 Task: Reply to email with the signature Daisy Wilson with the subject Service renewal from softage.1@softage.net with the message I would like to request a change in the project timeline due to unforeseen circumstances. with CC to softage.2@softage.net with an attached document Data_sheet.pdf
Action: Mouse moved to (430, 547)
Screenshot: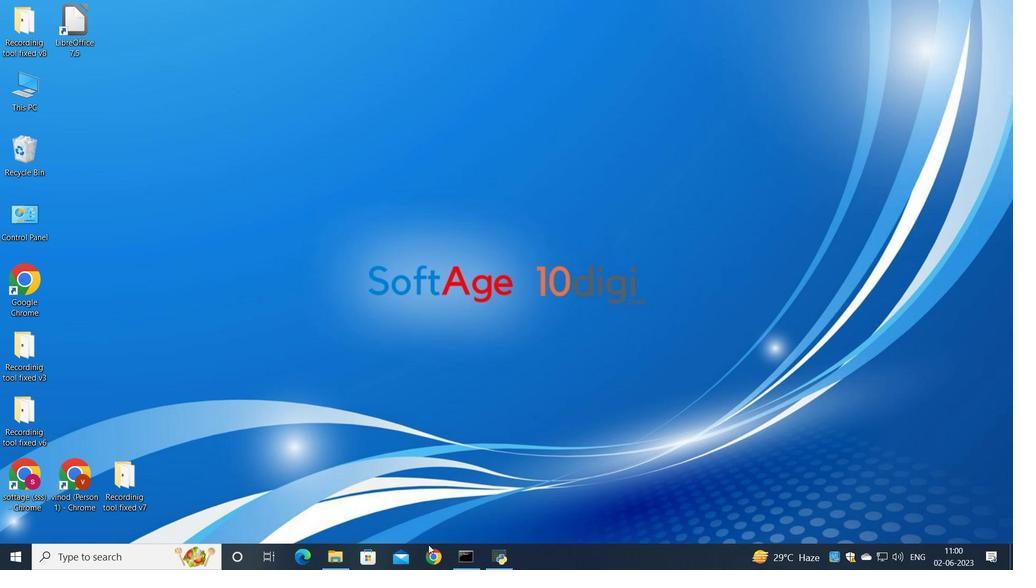 
Action: Mouse pressed left at (430, 547)
Screenshot: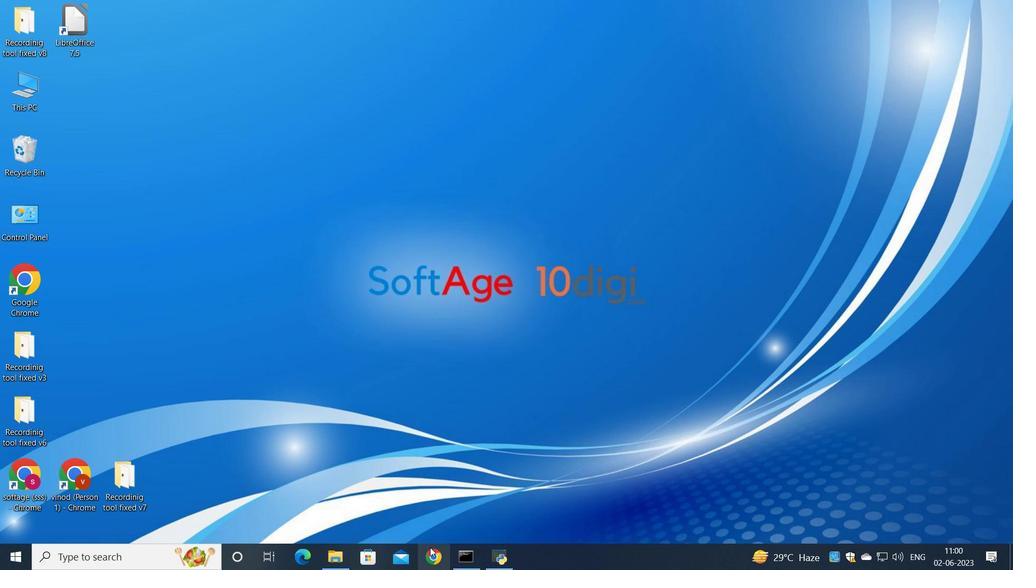 
Action: Mouse moved to (438, 328)
Screenshot: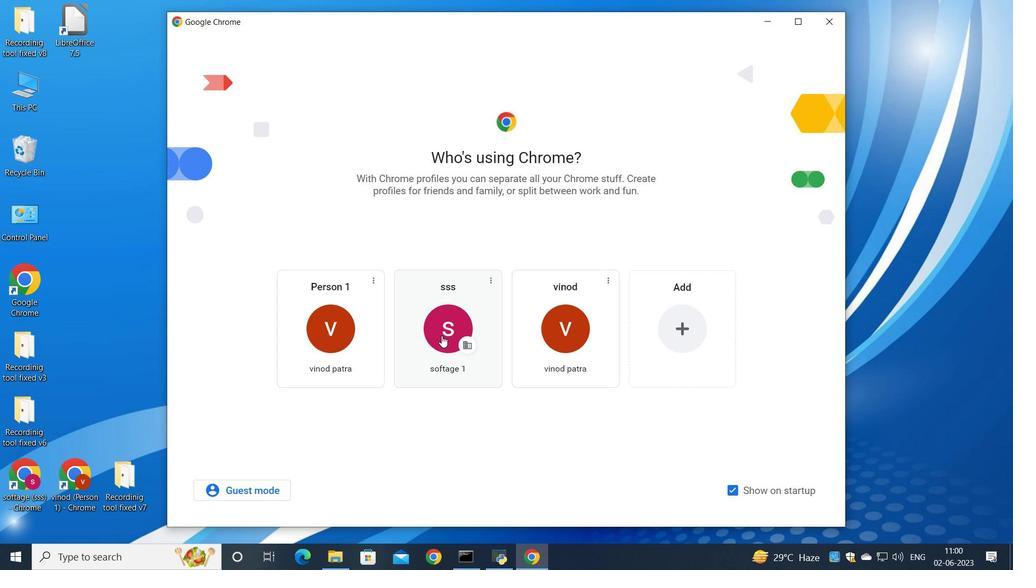 
Action: Mouse pressed left at (438, 328)
Screenshot: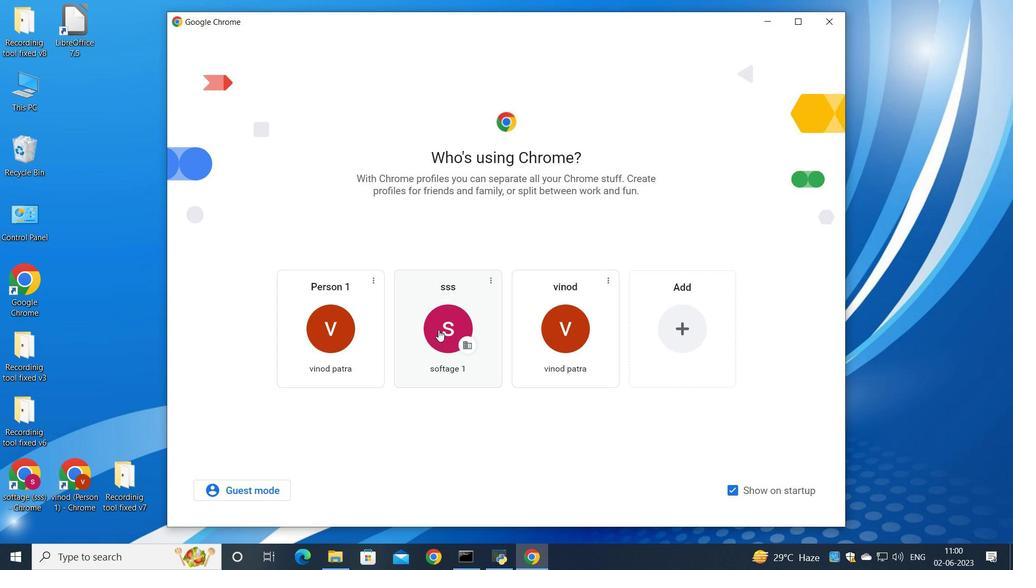 
Action: Mouse moved to (884, 89)
Screenshot: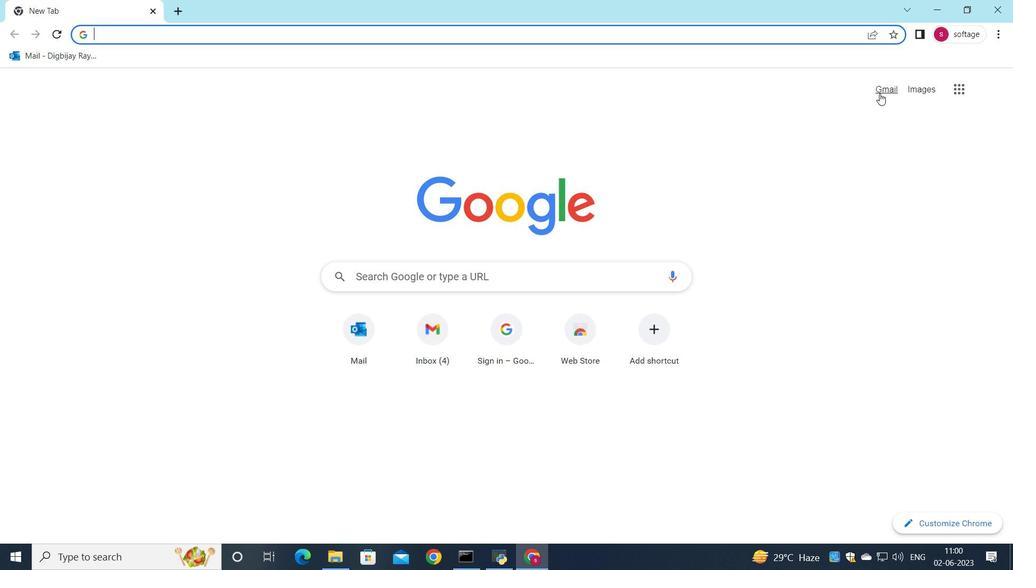 
Action: Mouse pressed left at (884, 89)
Screenshot: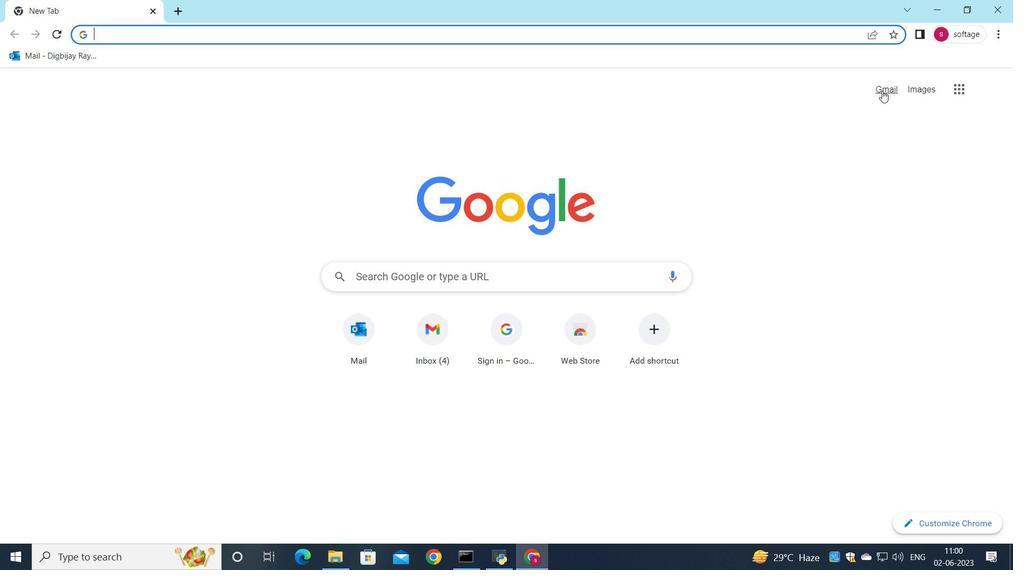 
Action: Mouse moved to (864, 89)
Screenshot: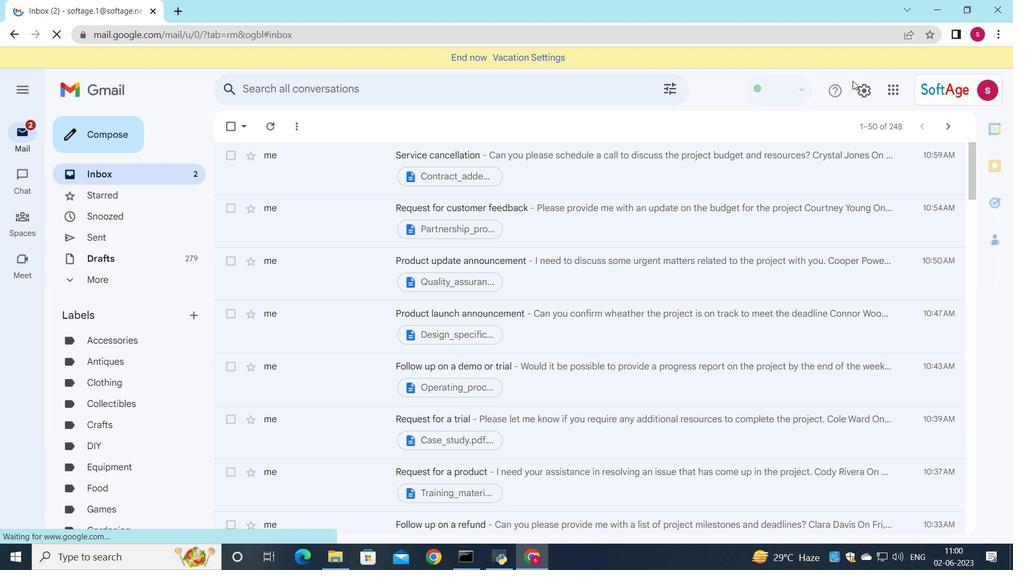 
Action: Mouse pressed left at (864, 89)
Screenshot: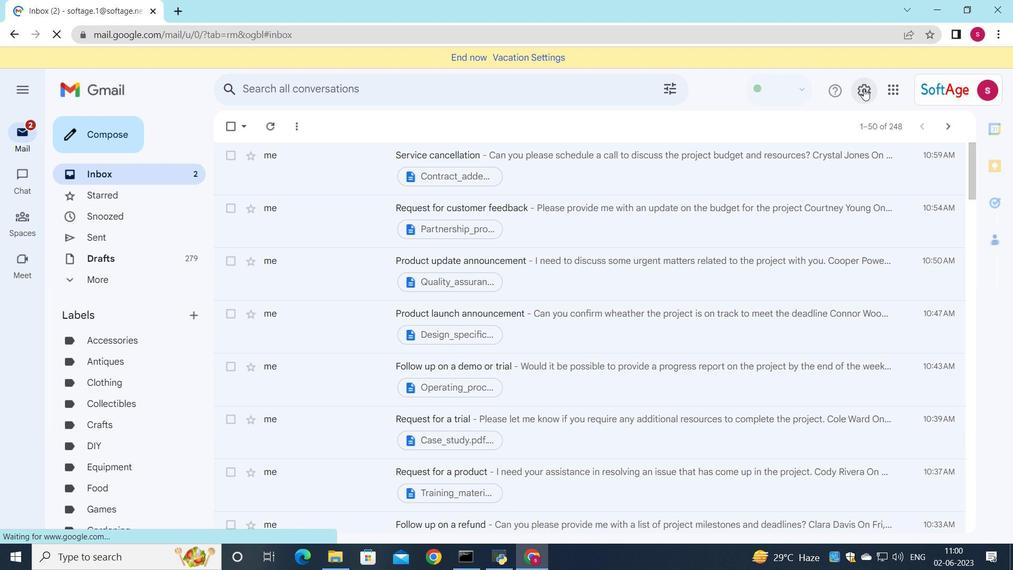 
Action: Mouse moved to (876, 153)
Screenshot: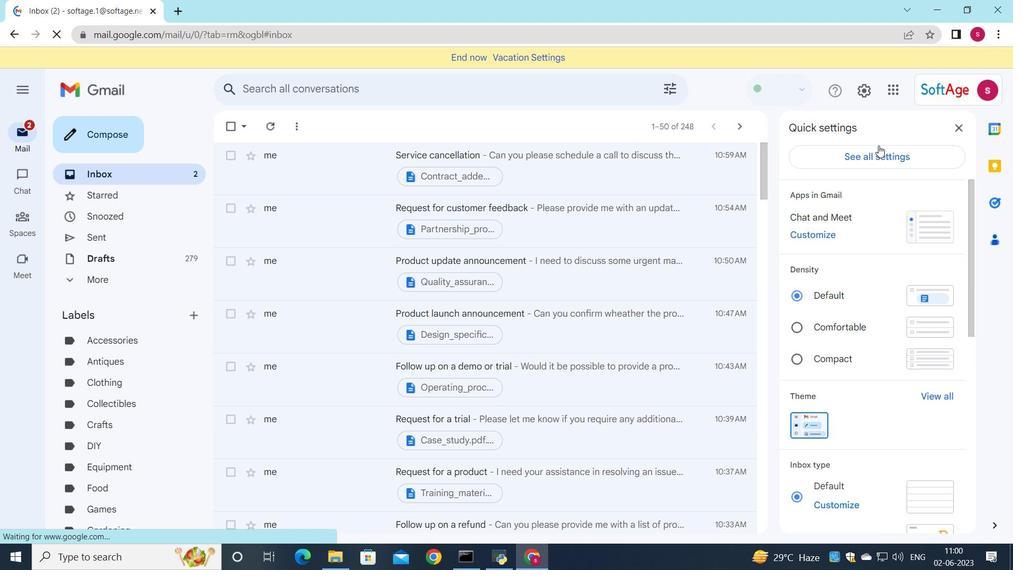 
Action: Mouse pressed left at (876, 153)
Screenshot: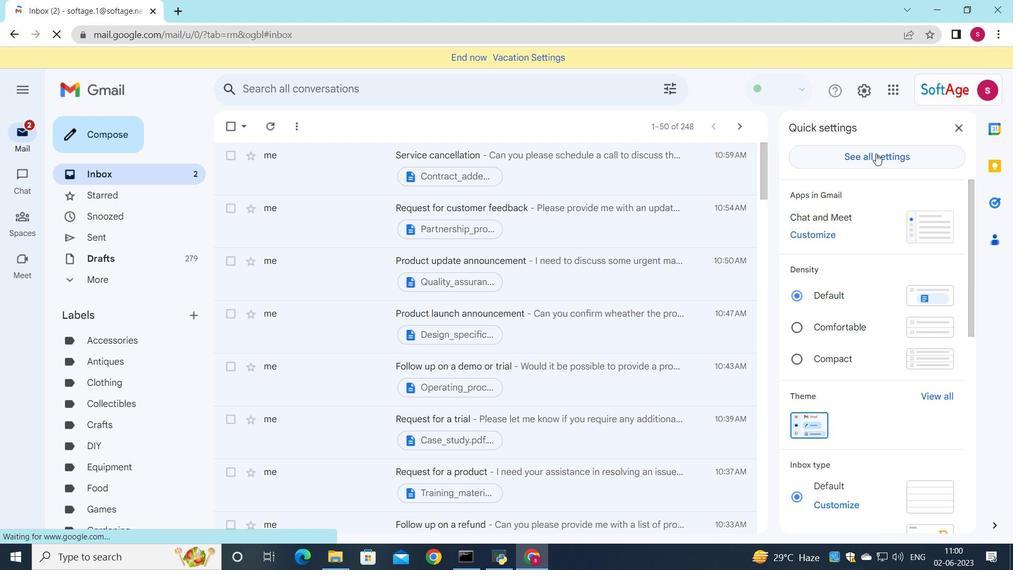 
Action: Mouse moved to (536, 272)
Screenshot: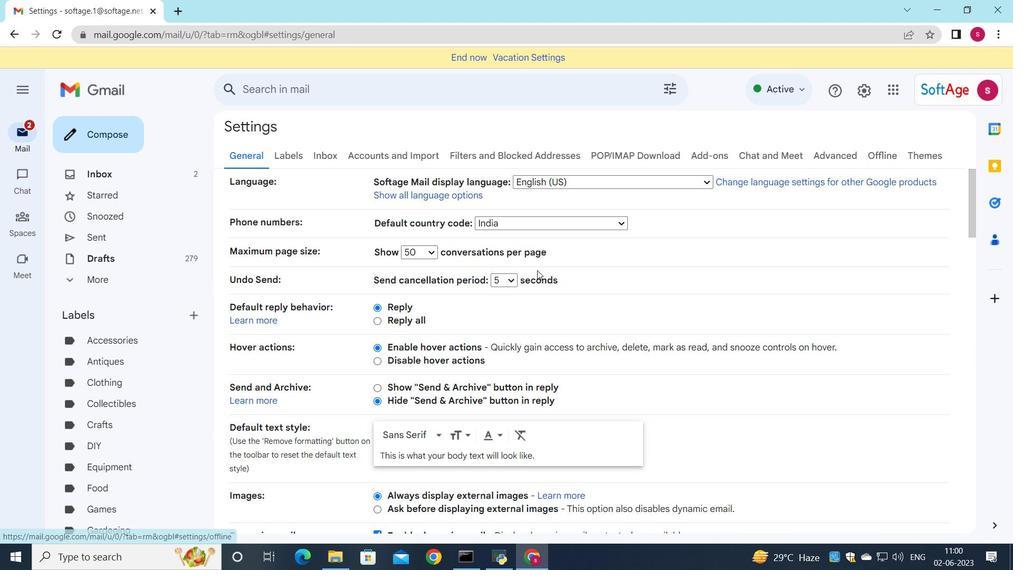 
Action: Mouse scrolled (536, 272) with delta (0, 0)
Screenshot: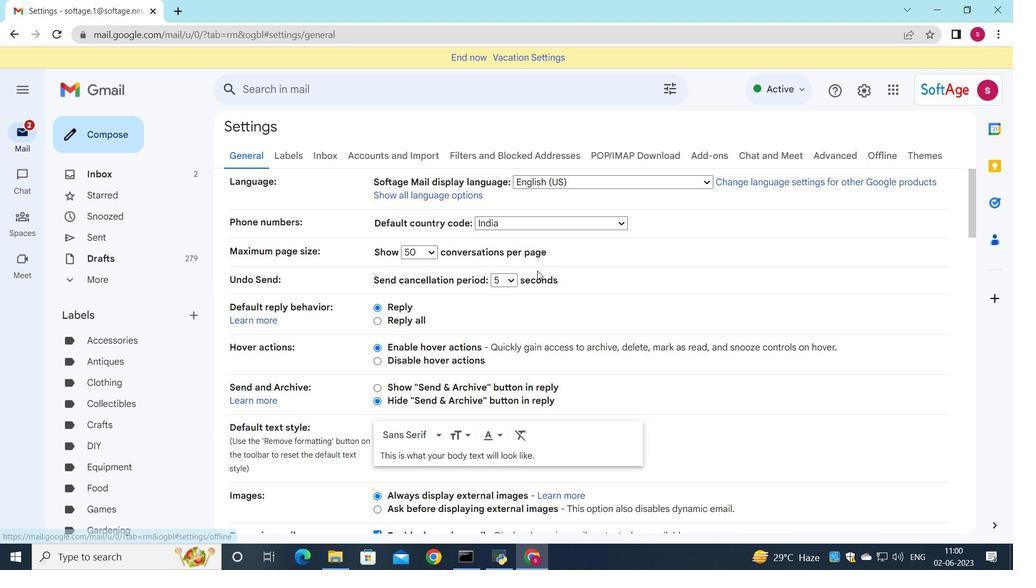 
Action: Mouse scrolled (536, 272) with delta (0, 0)
Screenshot: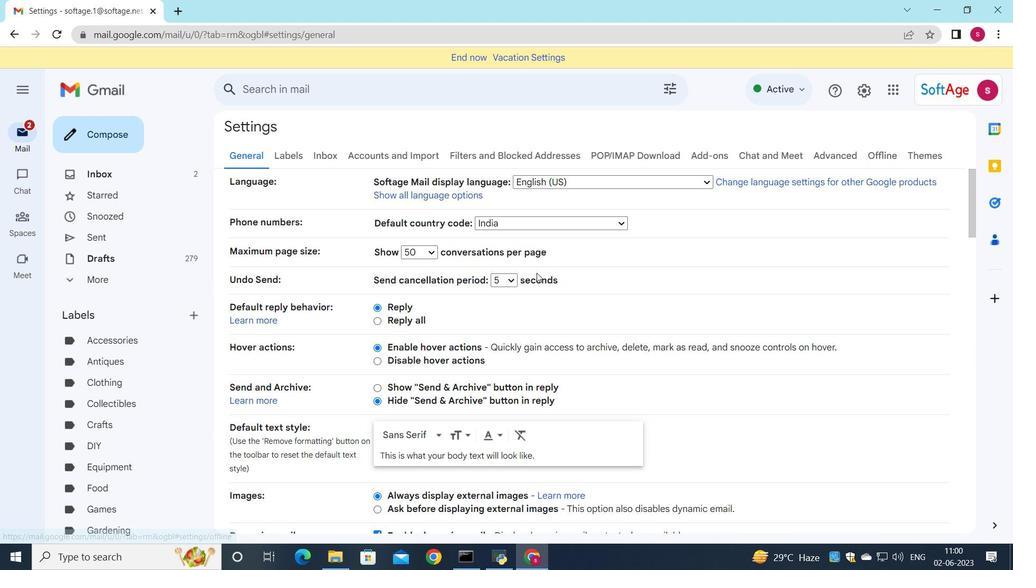 
Action: Mouse scrolled (536, 272) with delta (0, 0)
Screenshot: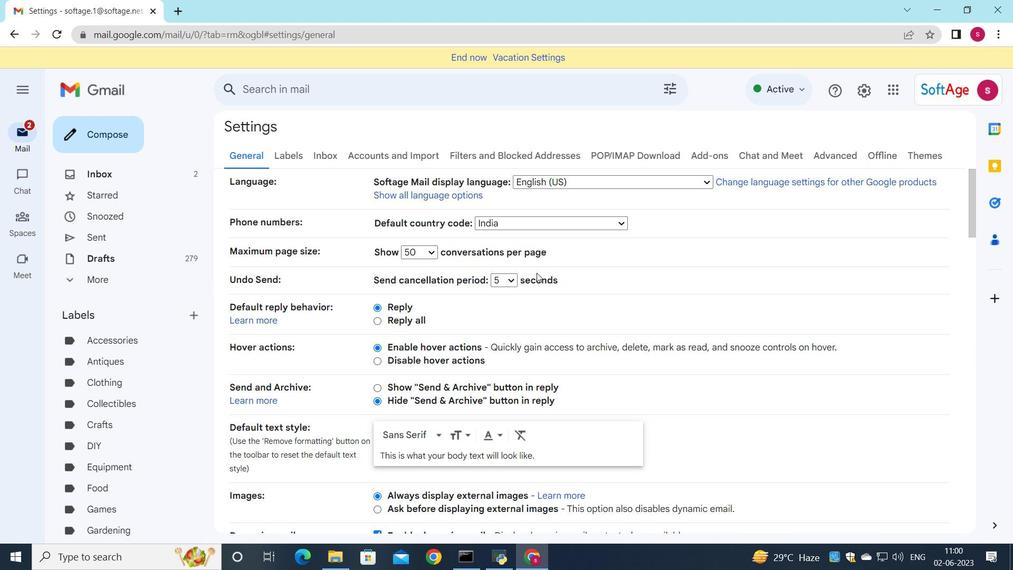 
Action: Mouse moved to (536, 273)
Screenshot: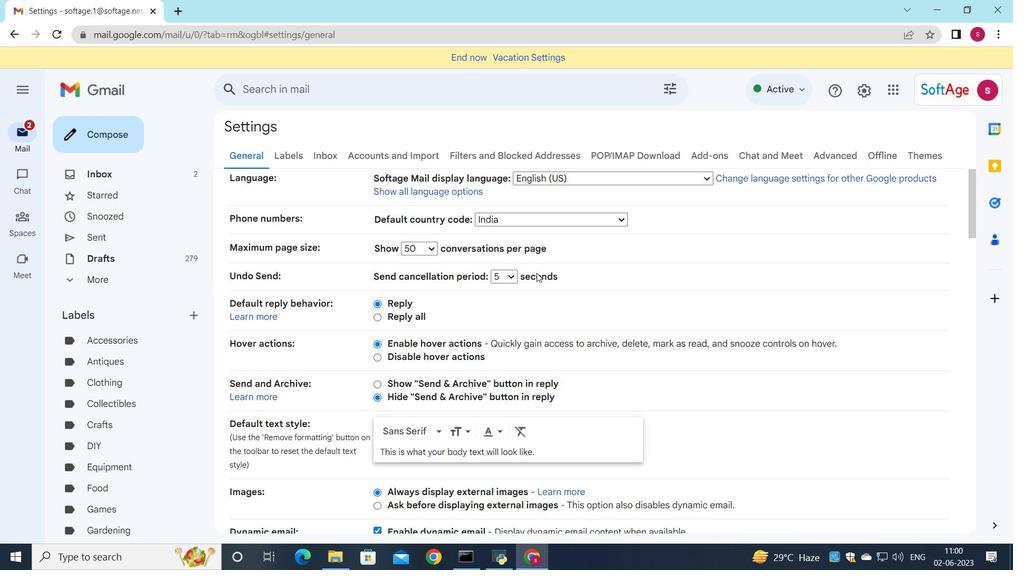 
Action: Mouse scrolled (536, 273) with delta (0, 0)
Screenshot: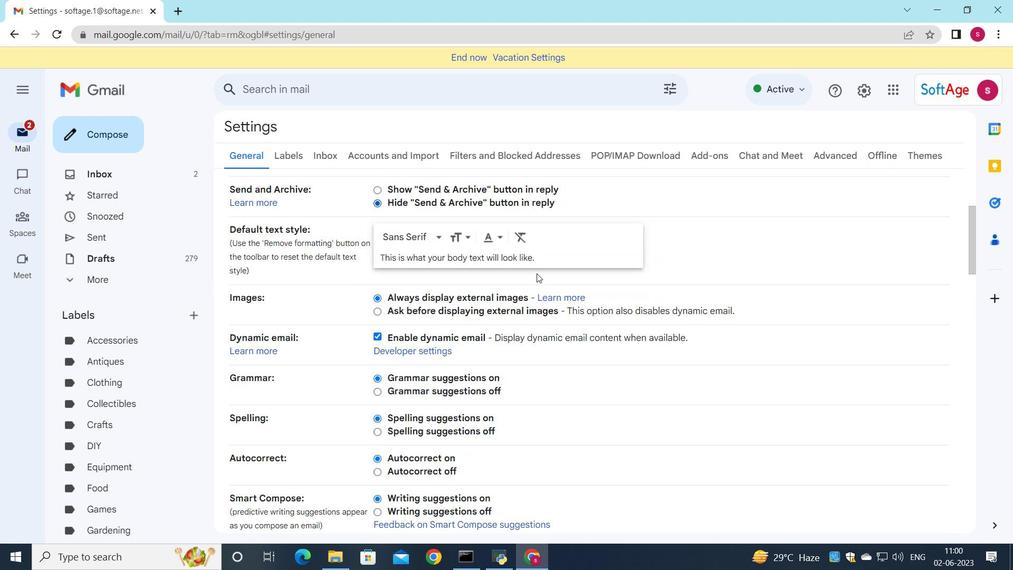
Action: Mouse scrolled (536, 273) with delta (0, 0)
Screenshot: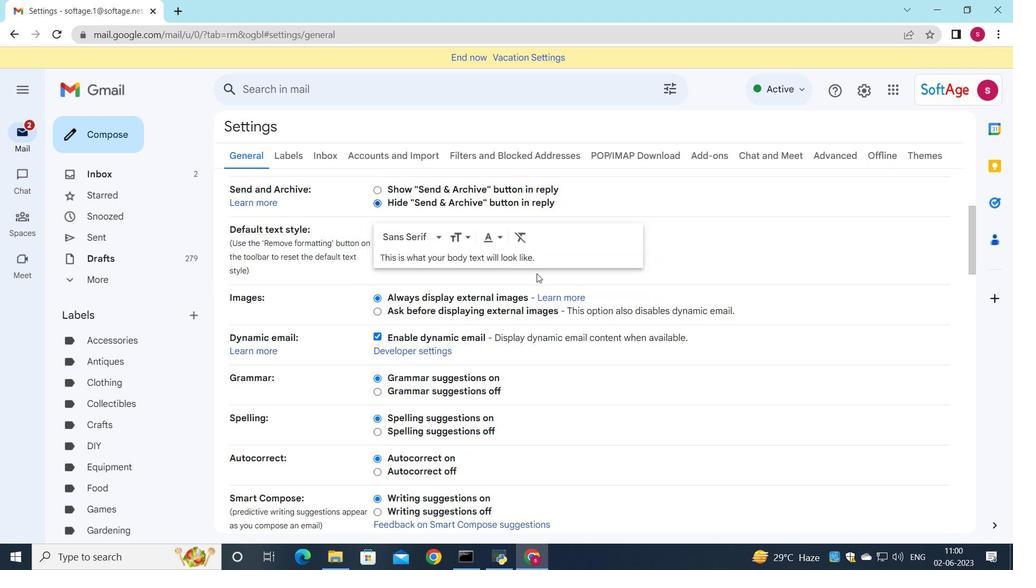 
Action: Mouse scrolled (536, 273) with delta (0, 0)
Screenshot: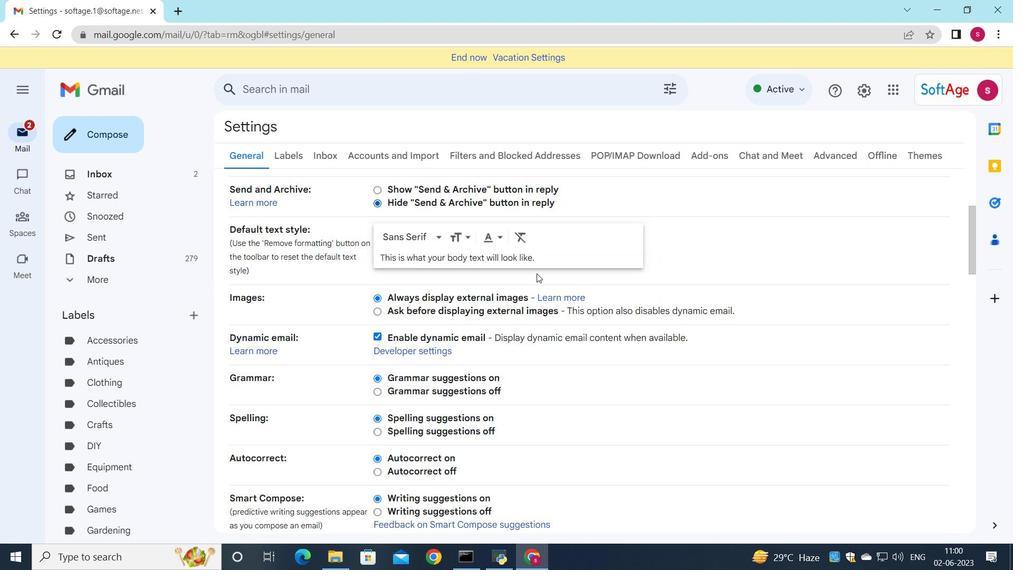 
Action: Mouse scrolled (536, 273) with delta (0, 0)
Screenshot: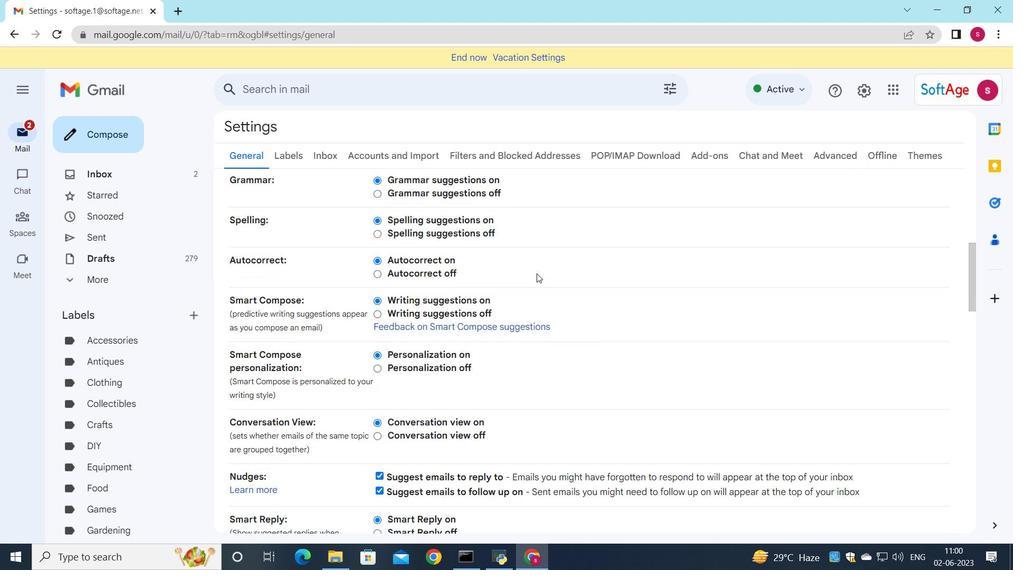 
Action: Mouse scrolled (536, 273) with delta (0, 0)
Screenshot: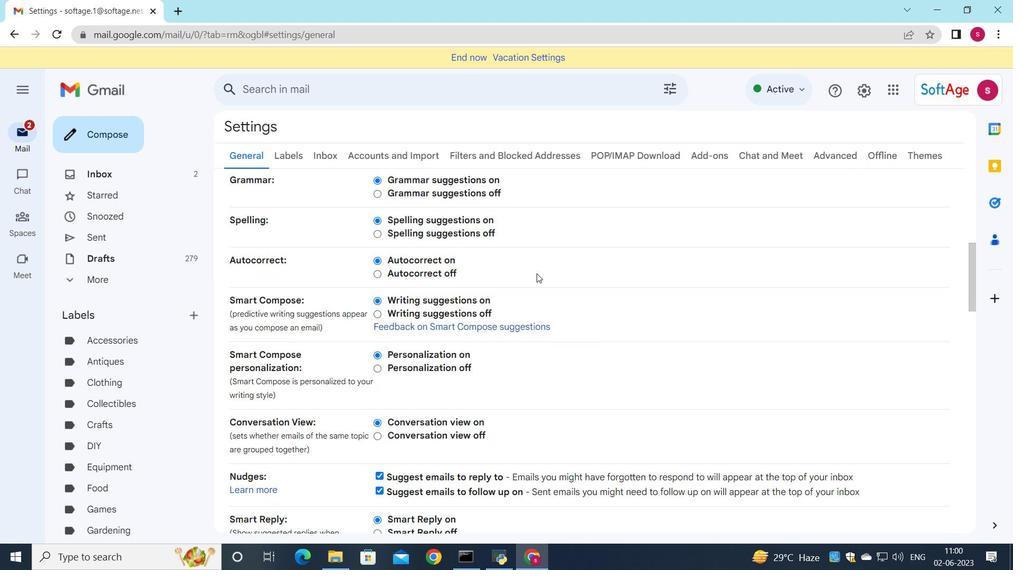 
Action: Mouse scrolled (536, 273) with delta (0, 0)
Screenshot: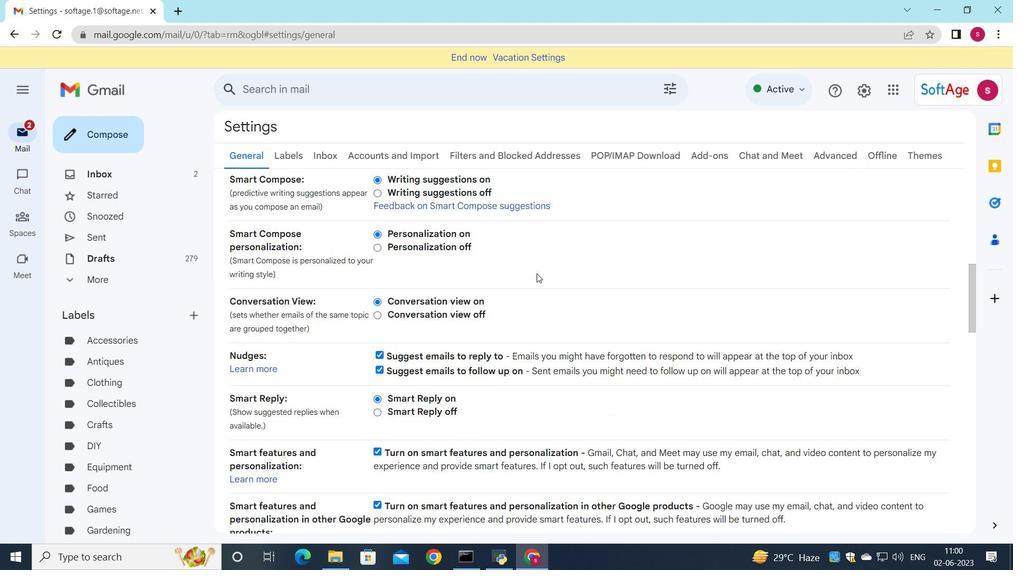 
Action: Mouse scrolled (536, 273) with delta (0, 0)
Screenshot: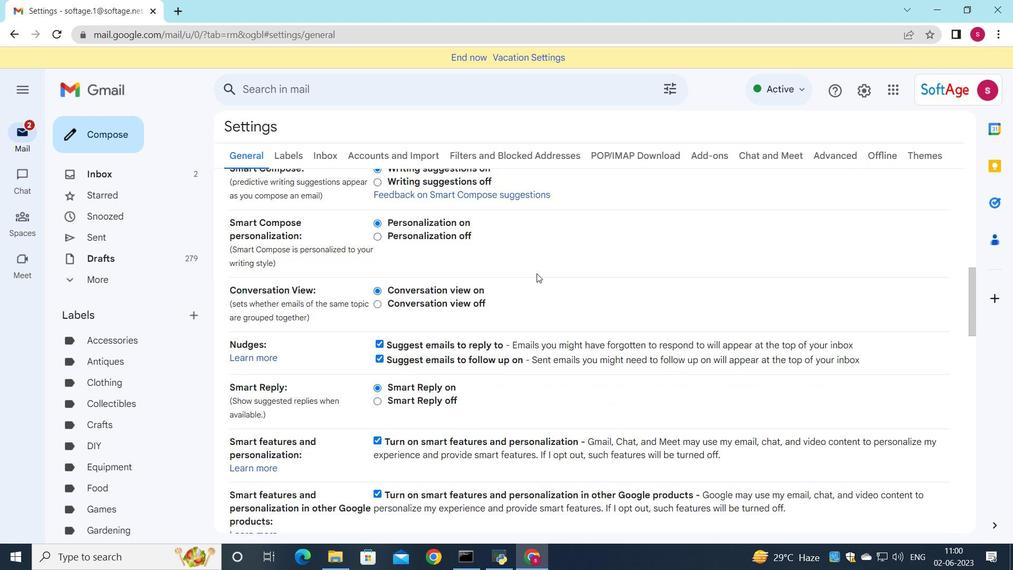 
Action: Mouse scrolled (536, 273) with delta (0, 0)
Screenshot: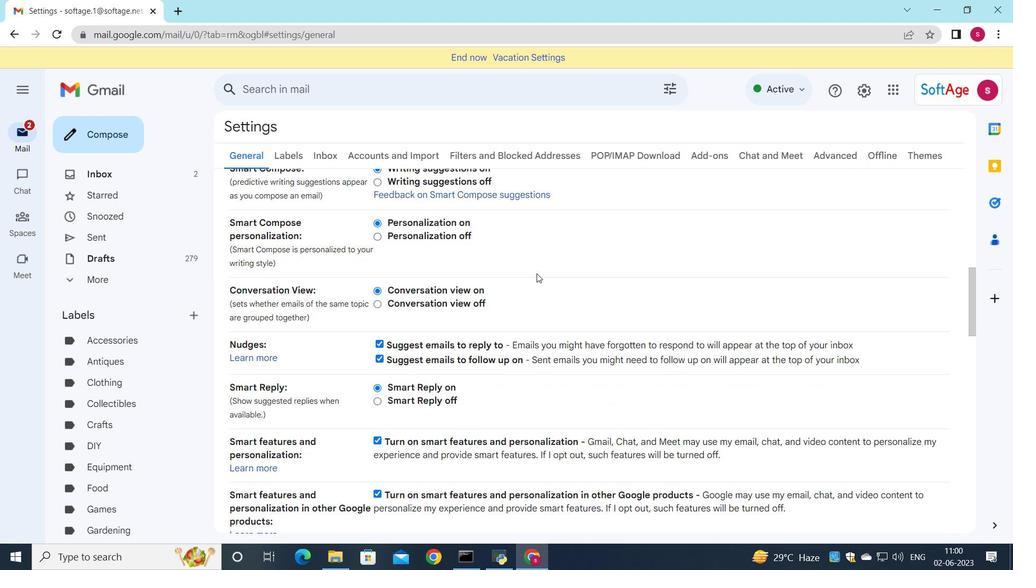 
Action: Mouse moved to (540, 270)
Screenshot: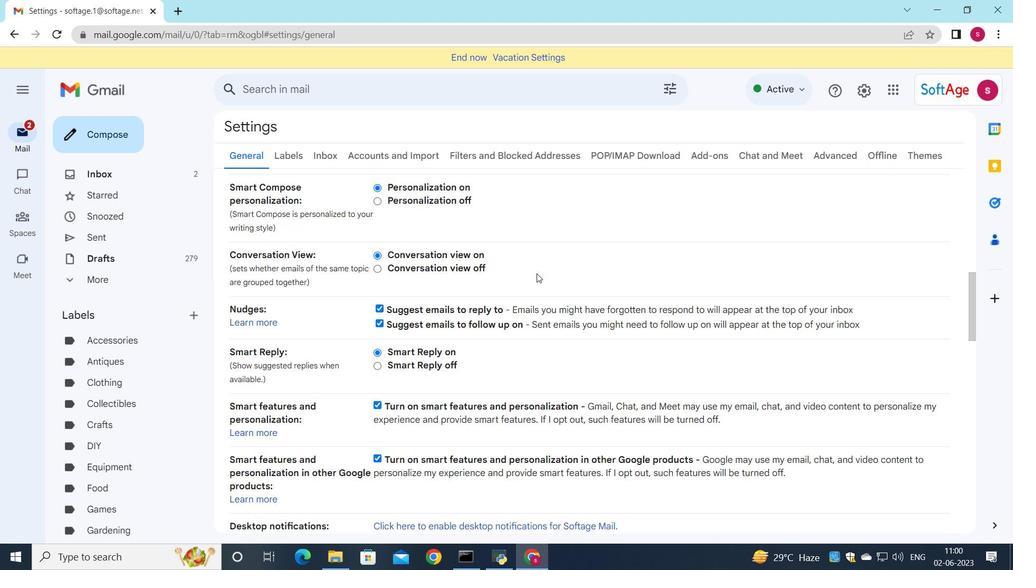 
Action: Mouse scrolled (540, 270) with delta (0, 0)
Screenshot: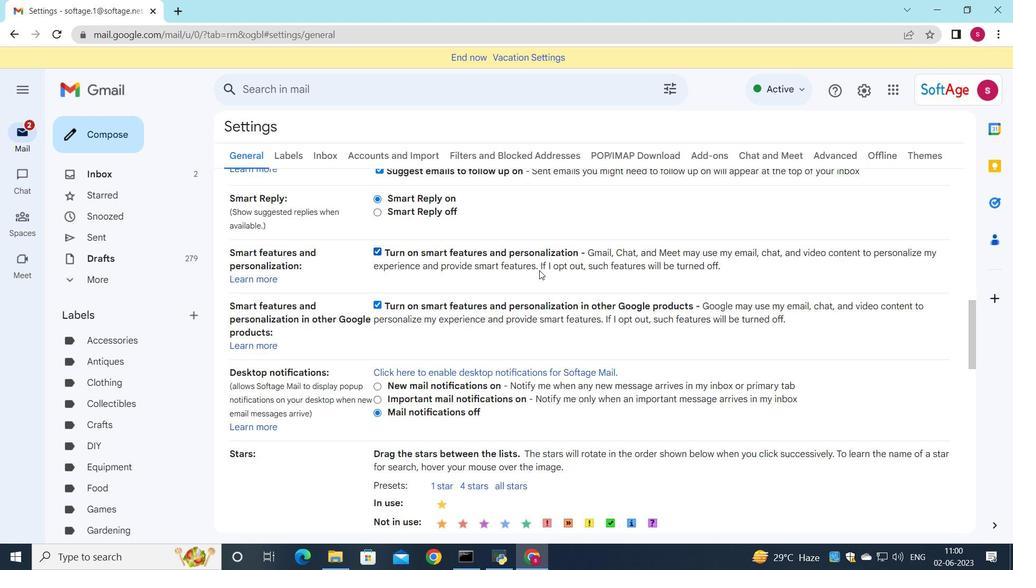 
Action: Mouse scrolled (540, 270) with delta (0, 0)
Screenshot: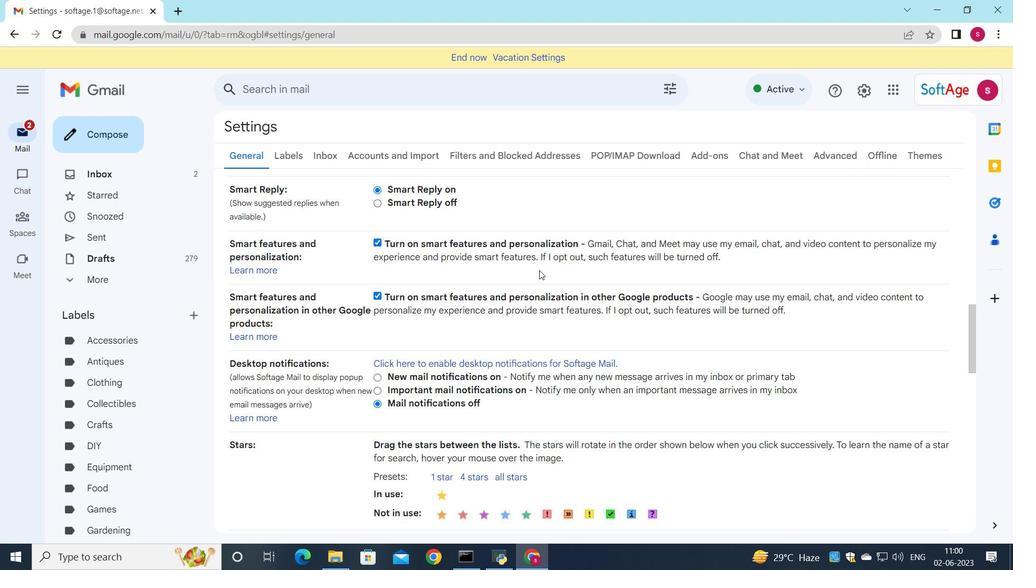 
Action: Mouse scrolled (540, 270) with delta (0, 0)
Screenshot: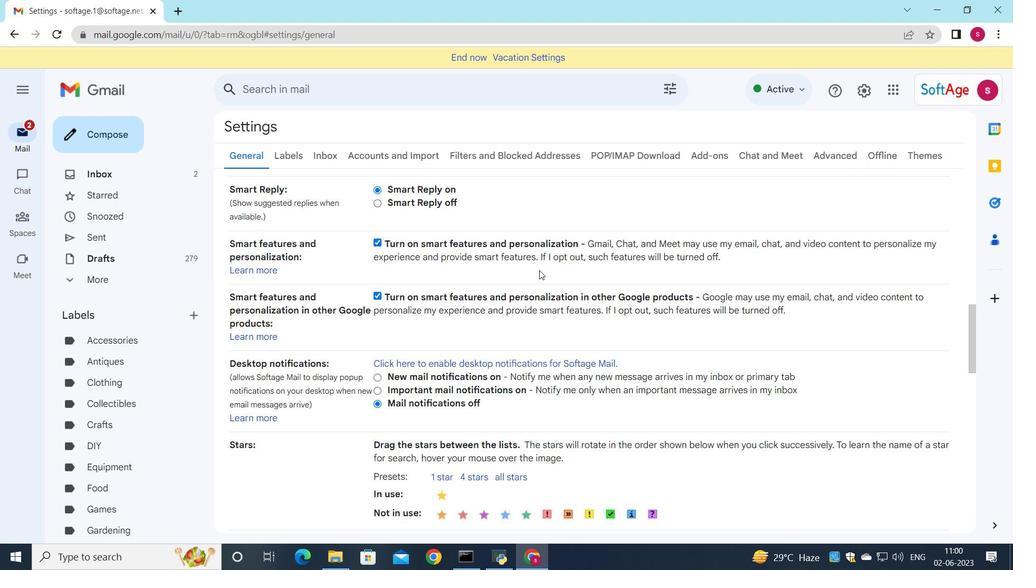 
Action: Mouse scrolled (540, 270) with delta (0, 0)
Screenshot: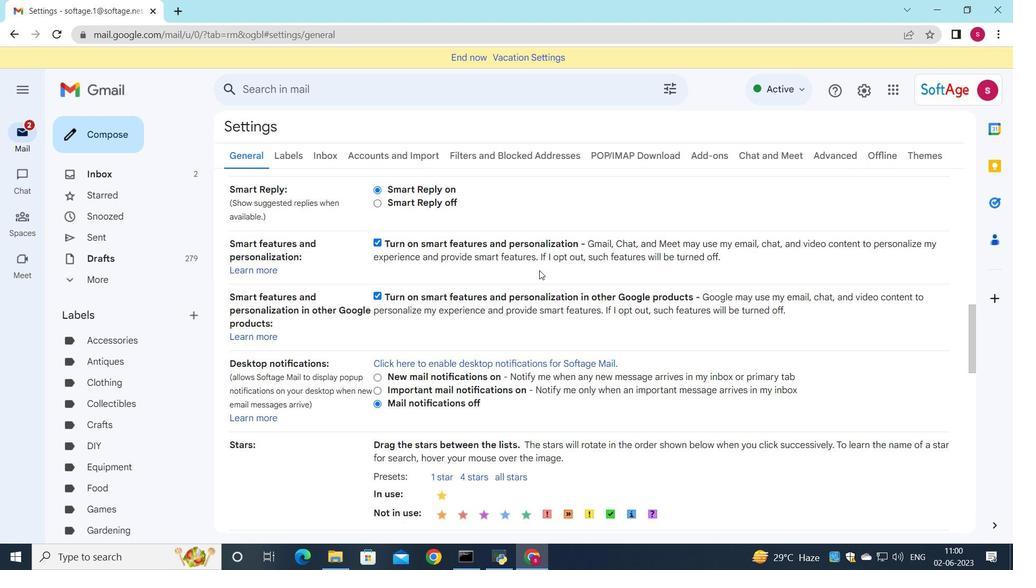 
Action: Mouse scrolled (540, 270) with delta (0, 0)
Screenshot: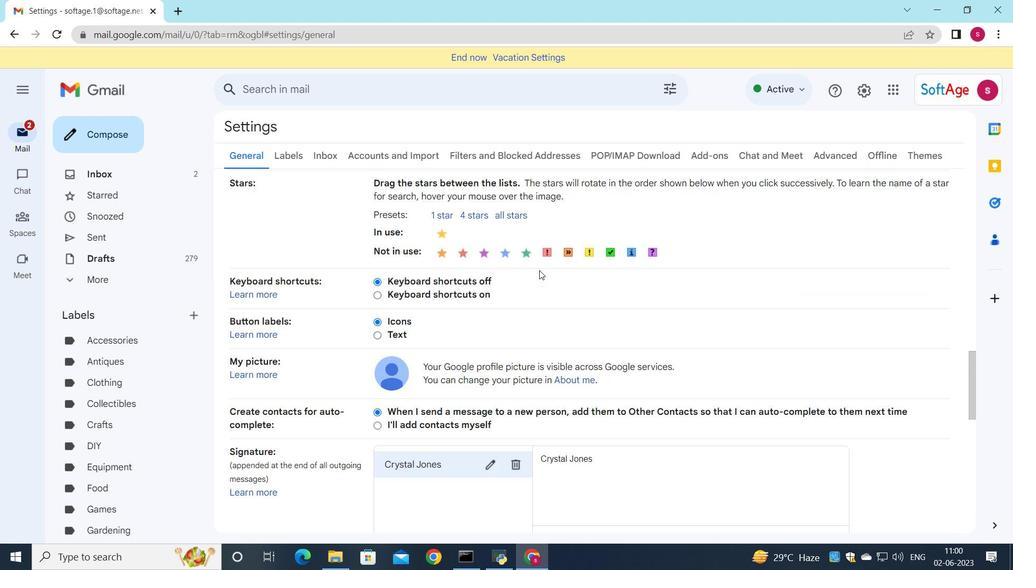 
Action: Mouse scrolled (540, 270) with delta (0, 0)
Screenshot: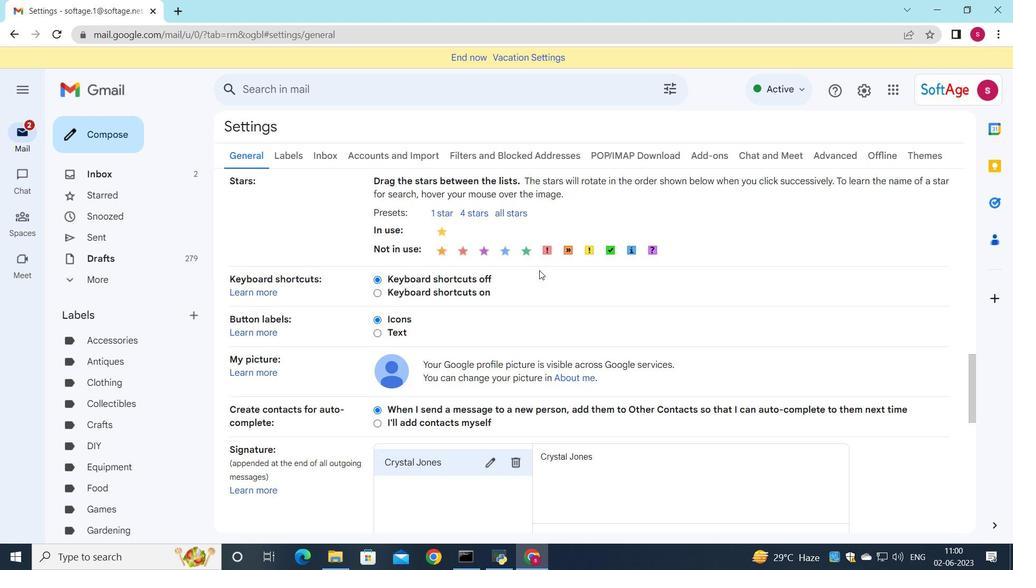 
Action: Mouse scrolled (540, 270) with delta (0, 0)
Screenshot: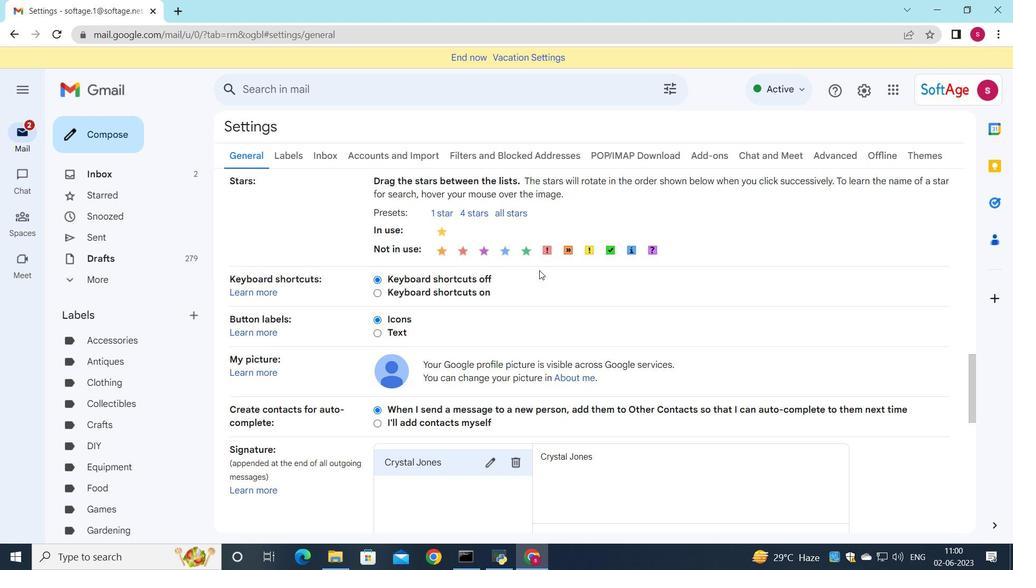 
Action: Mouse moved to (521, 263)
Screenshot: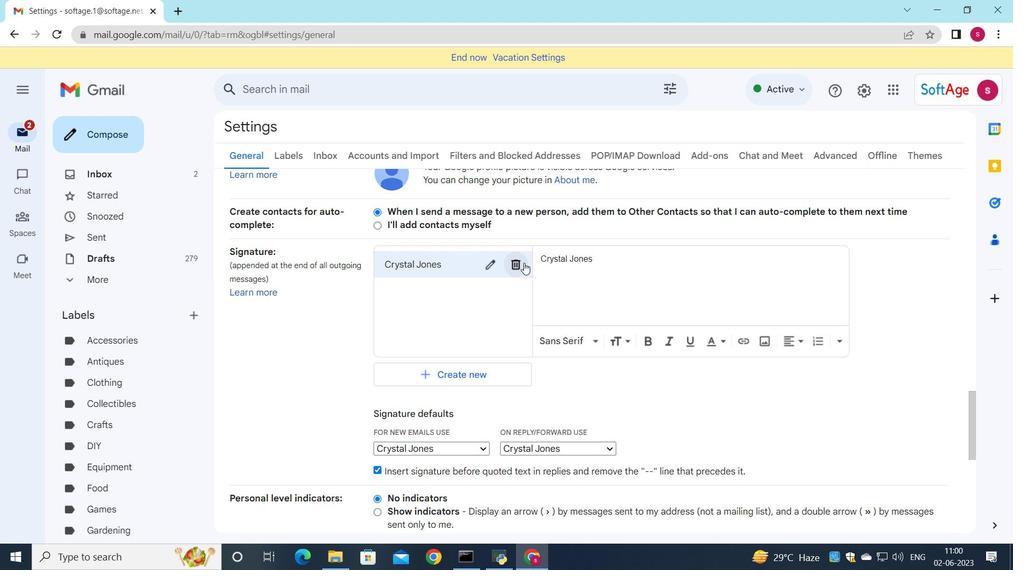 
Action: Mouse pressed left at (521, 263)
Screenshot: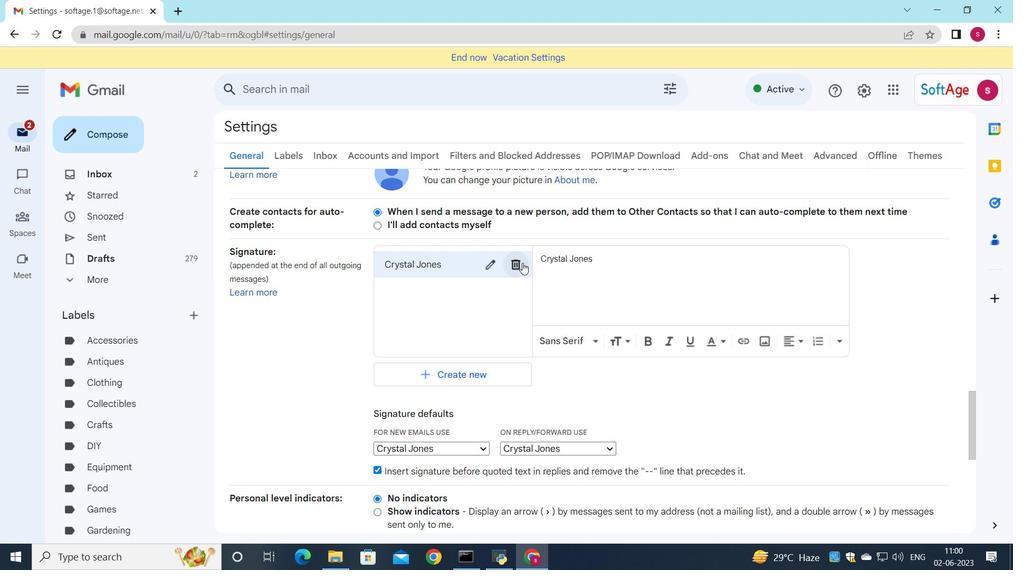 
Action: Mouse moved to (620, 321)
Screenshot: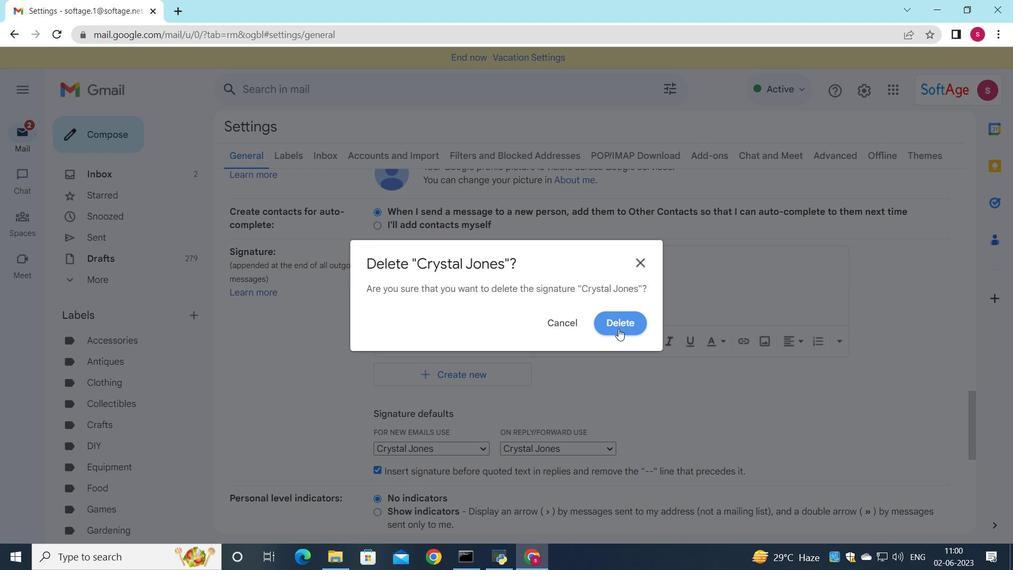 
Action: Mouse pressed left at (620, 321)
Screenshot: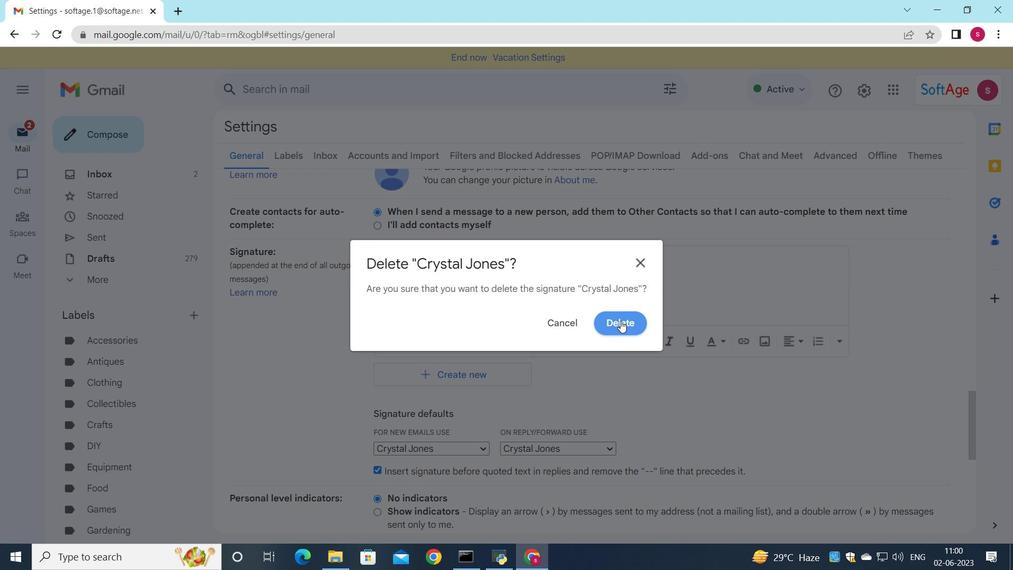 
Action: Mouse moved to (444, 281)
Screenshot: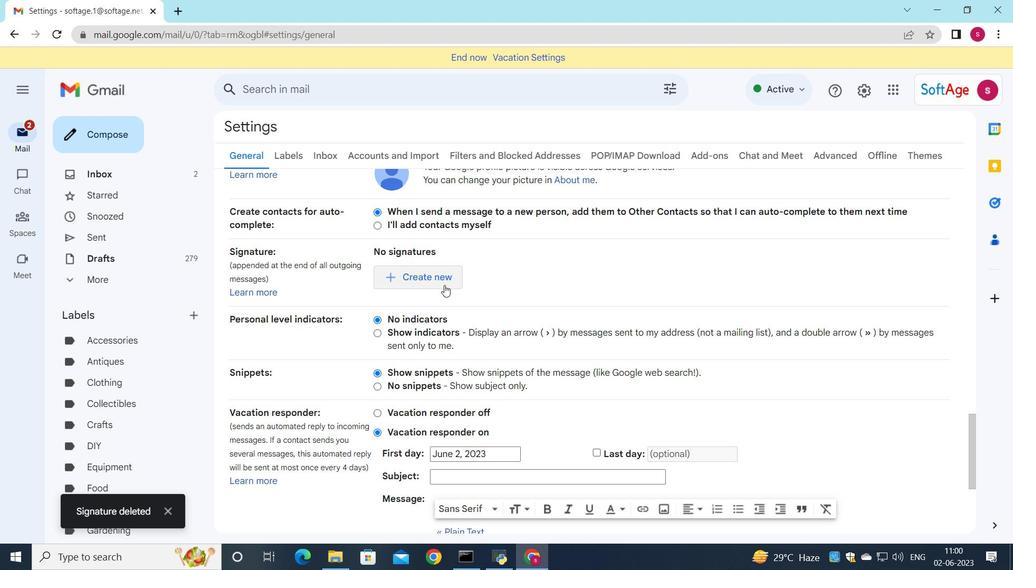 
Action: Mouse pressed left at (444, 281)
Screenshot: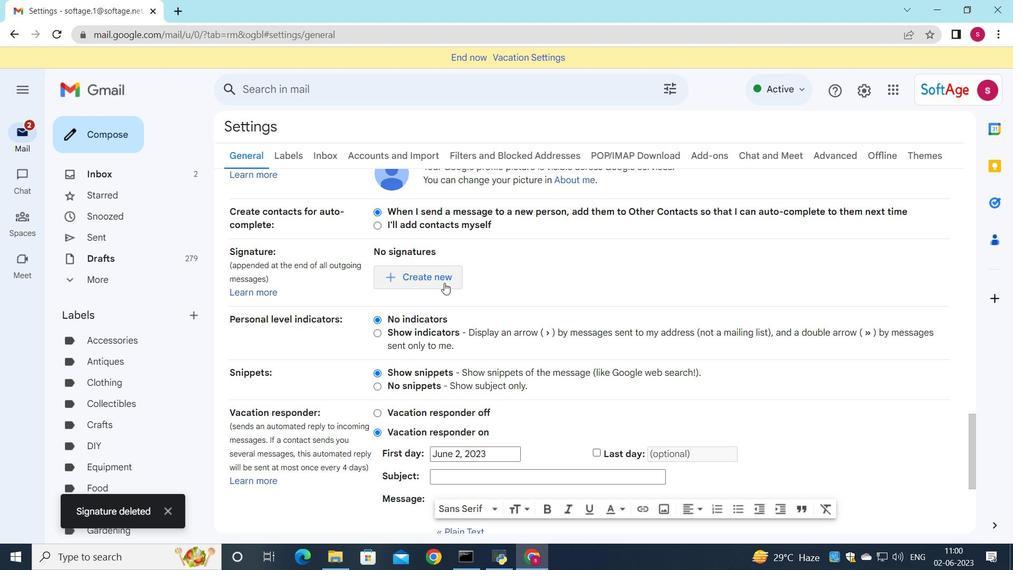 
Action: Mouse moved to (535, 270)
Screenshot: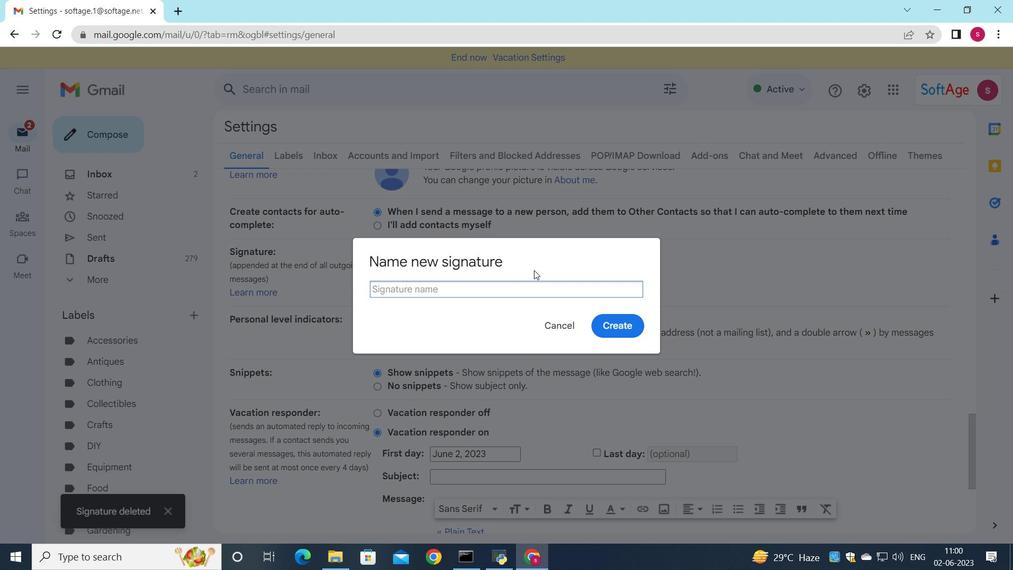 
Action: Key pressed <Key.shift>daisy<Key.space><Key.backspace><Key.backspace><Key.backspace><Key.backspace><Key.backspace><Key.backspace><Key.backspace><Key.backspace><Key.shift>Daisy<Key.space><Key.shift>Wilson
Screenshot: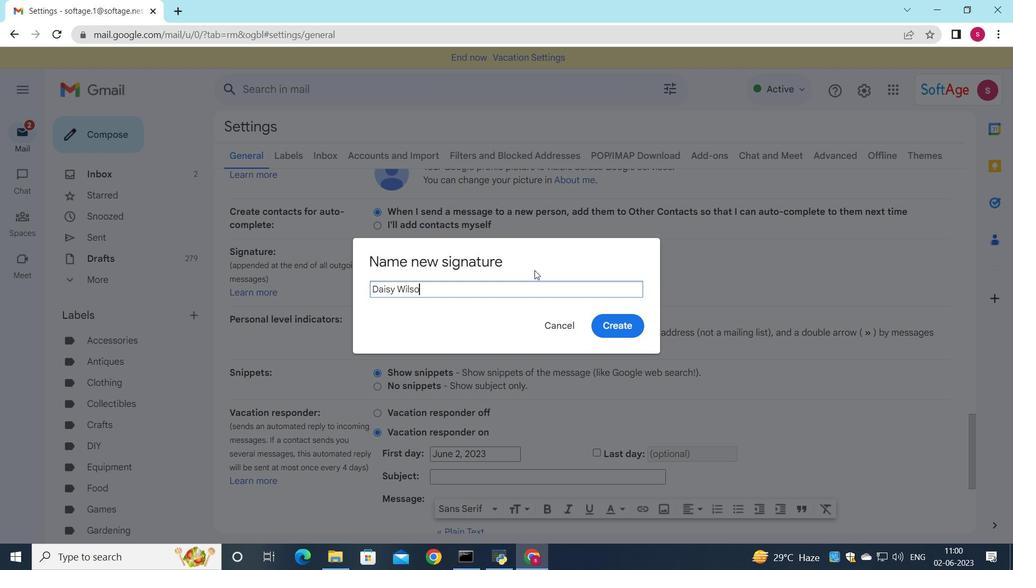 
Action: Mouse moved to (621, 333)
Screenshot: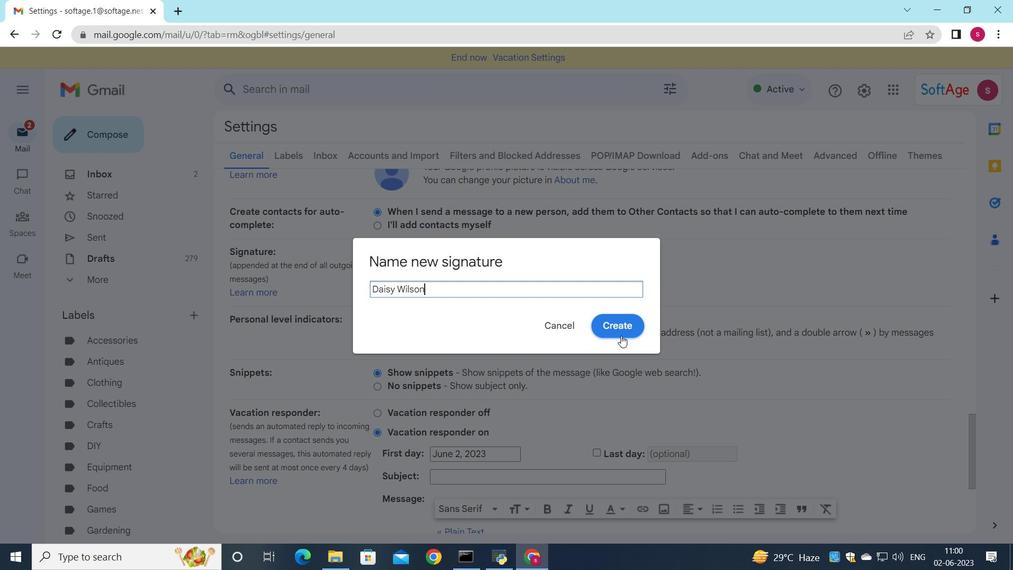
Action: Mouse pressed left at (621, 333)
Screenshot: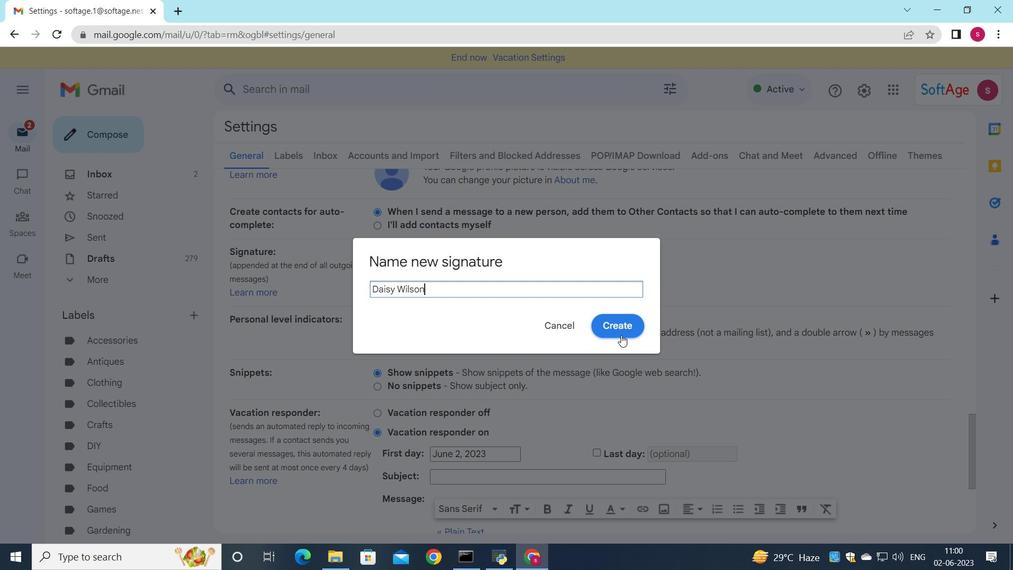 
Action: Mouse moved to (619, 301)
Screenshot: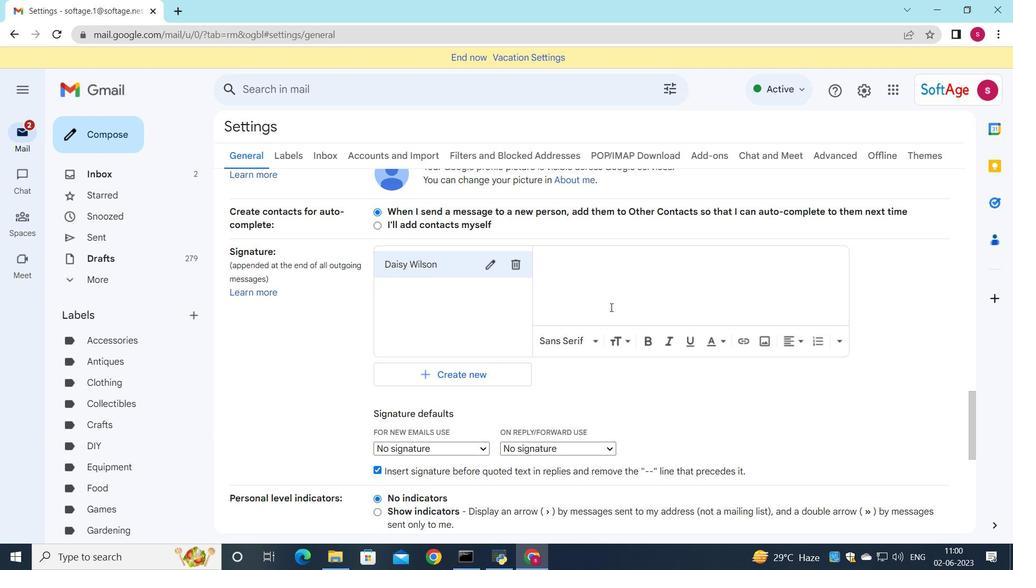 
Action: Mouse pressed left at (619, 301)
Screenshot: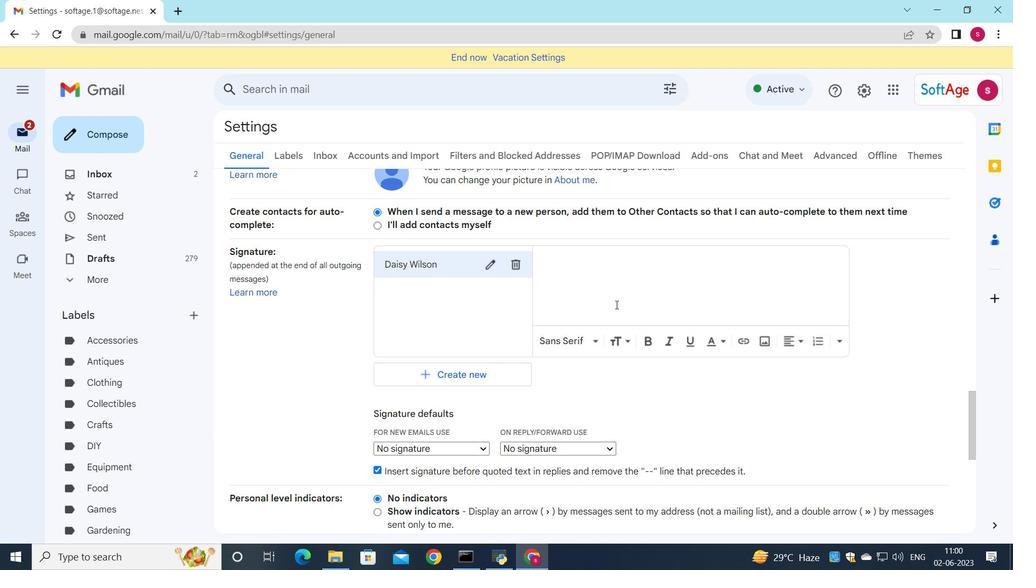 
Action: Mouse moved to (598, 299)
Screenshot: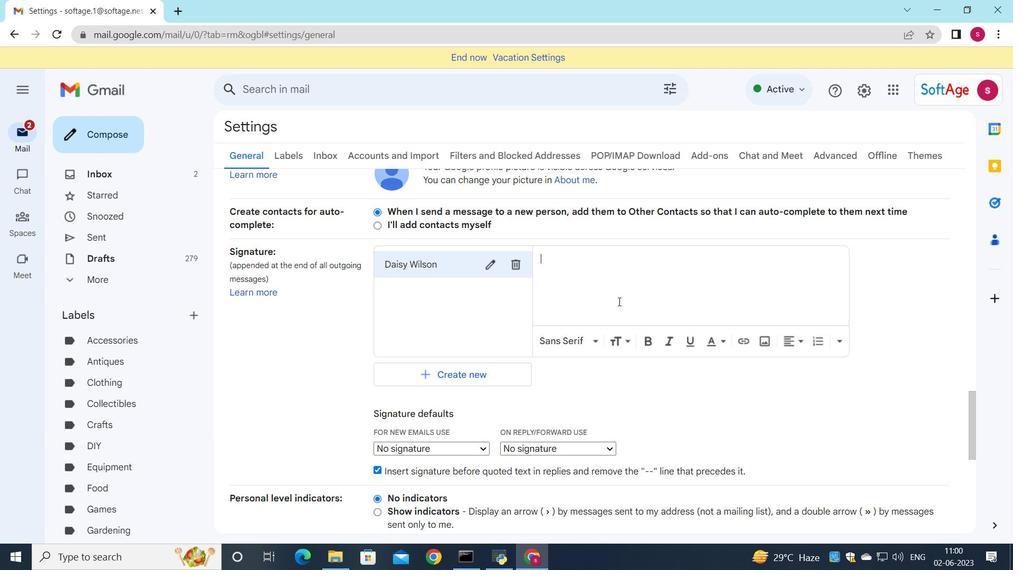 
Action: Key pressed <Key.shift>Daisy<Key.space><Key.shift><Key.shift><Key.shift><Key.shift>Wilson
Screenshot: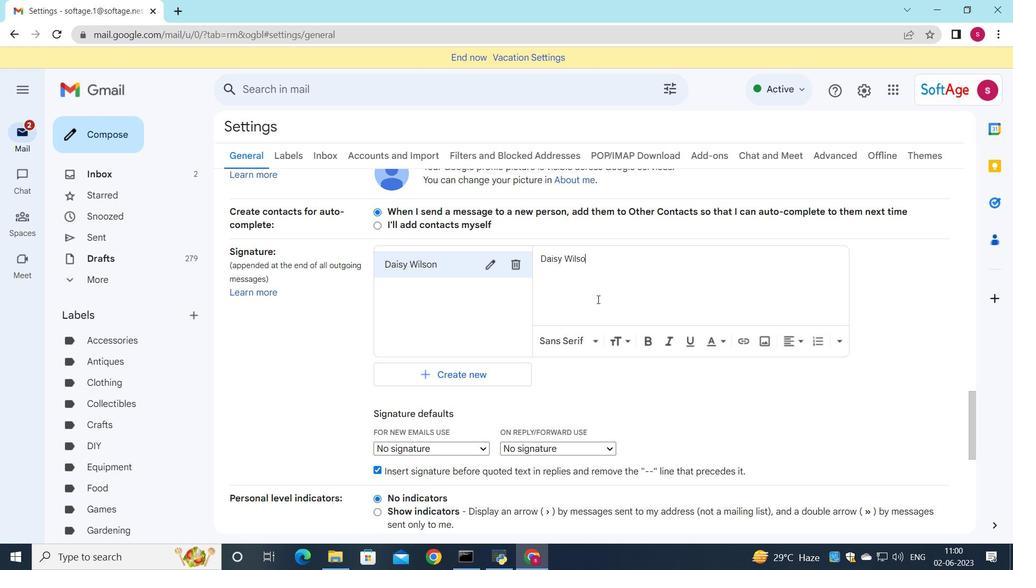 
Action: Mouse moved to (445, 445)
Screenshot: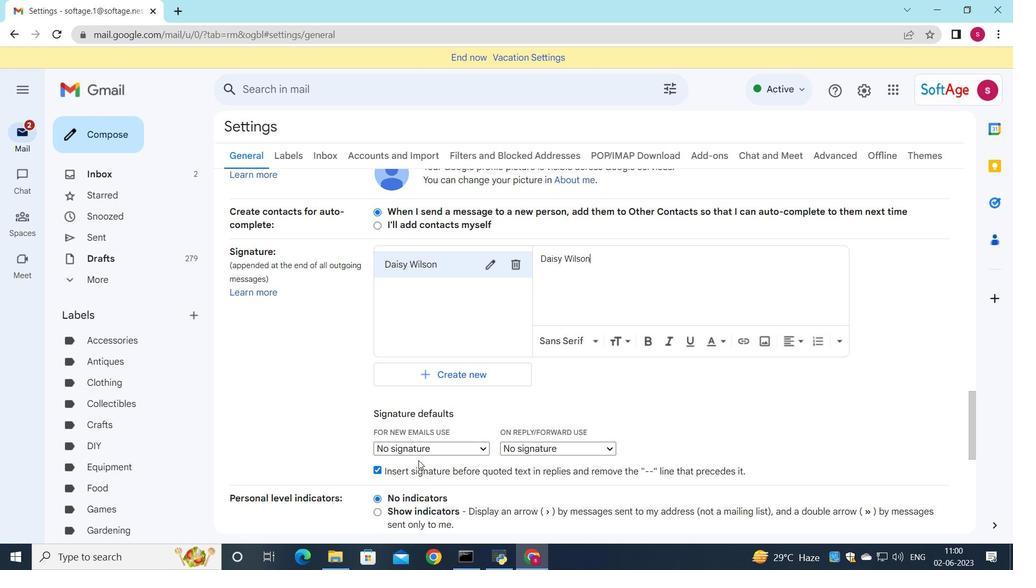 
Action: Mouse pressed left at (445, 445)
Screenshot: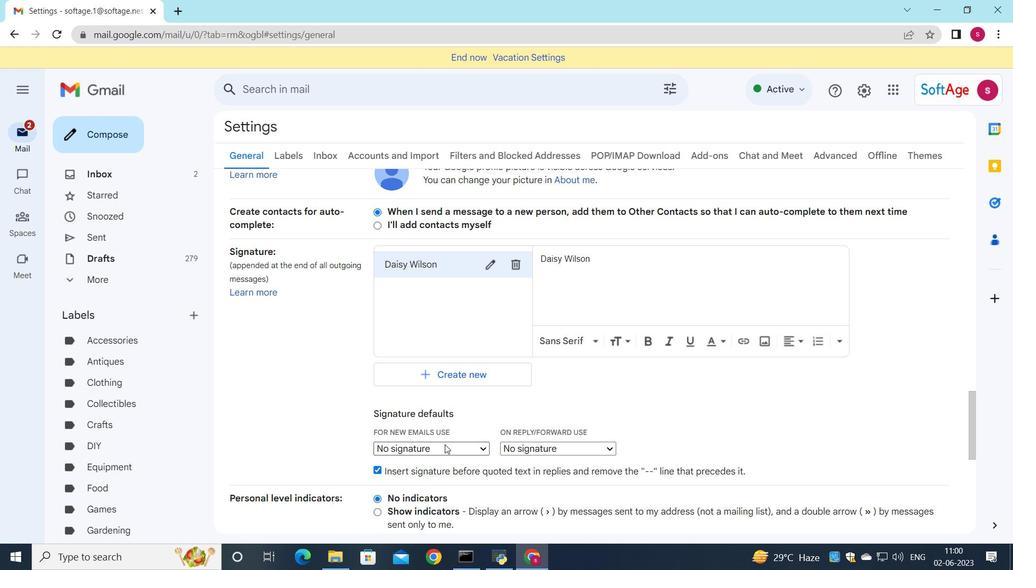 
Action: Mouse moved to (447, 468)
Screenshot: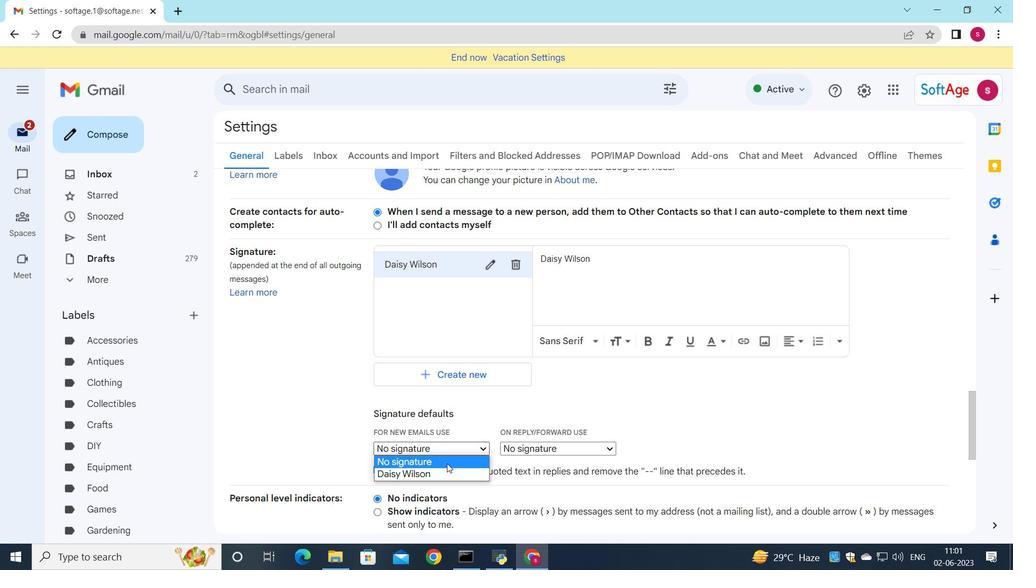 
Action: Mouse pressed left at (447, 468)
Screenshot: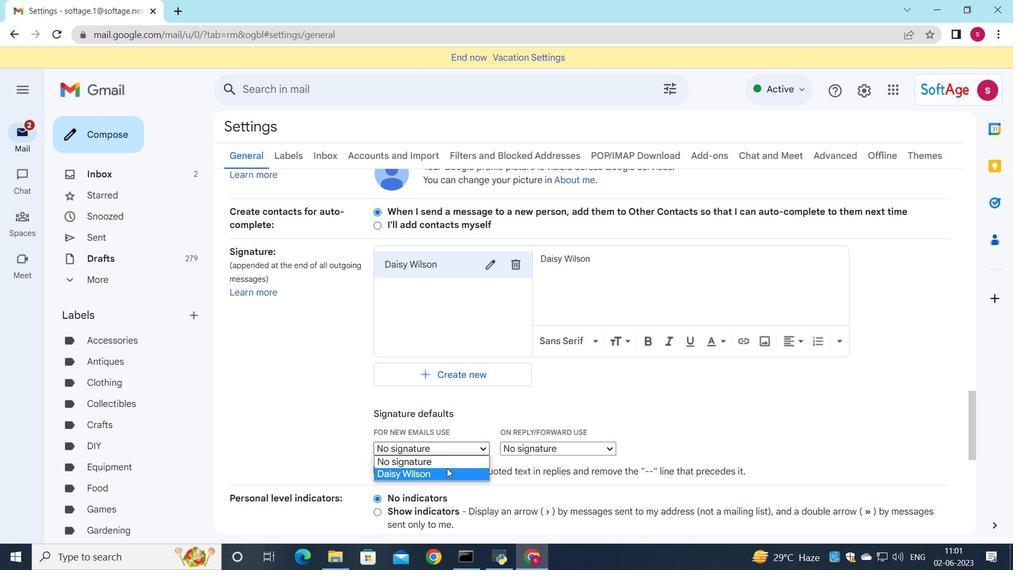 
Action: Mouse moved to (532, 448)
Screenshot: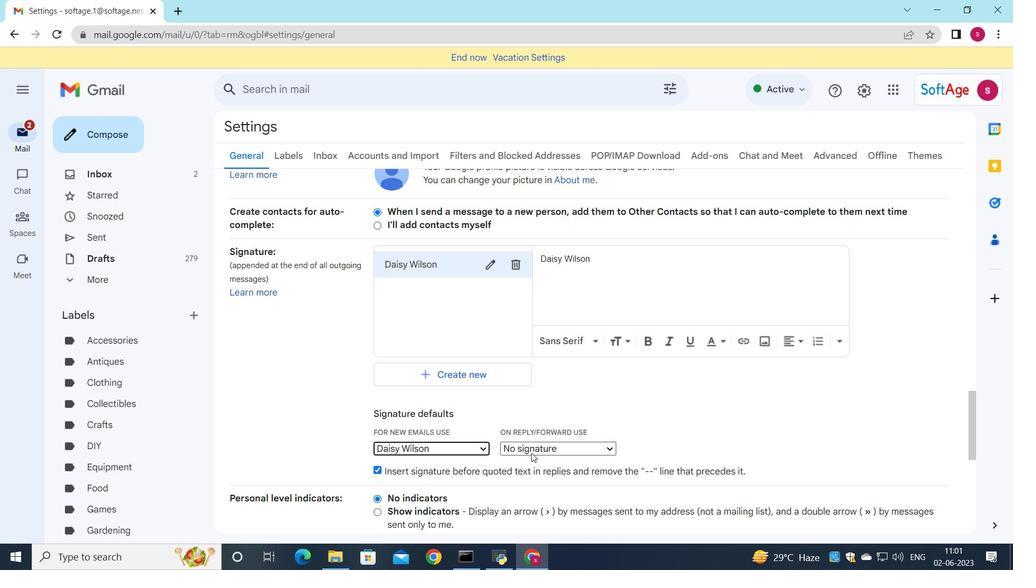 
Action: Mouse pressed left at (532, 448)
Screenshot: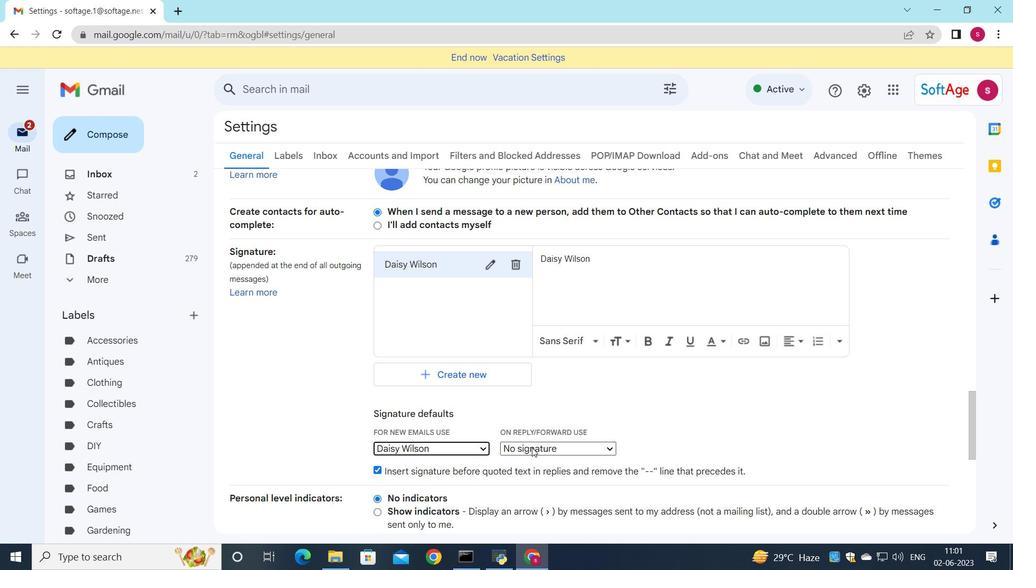 
Action: Mouse moved to (528, 470)
Screenshot: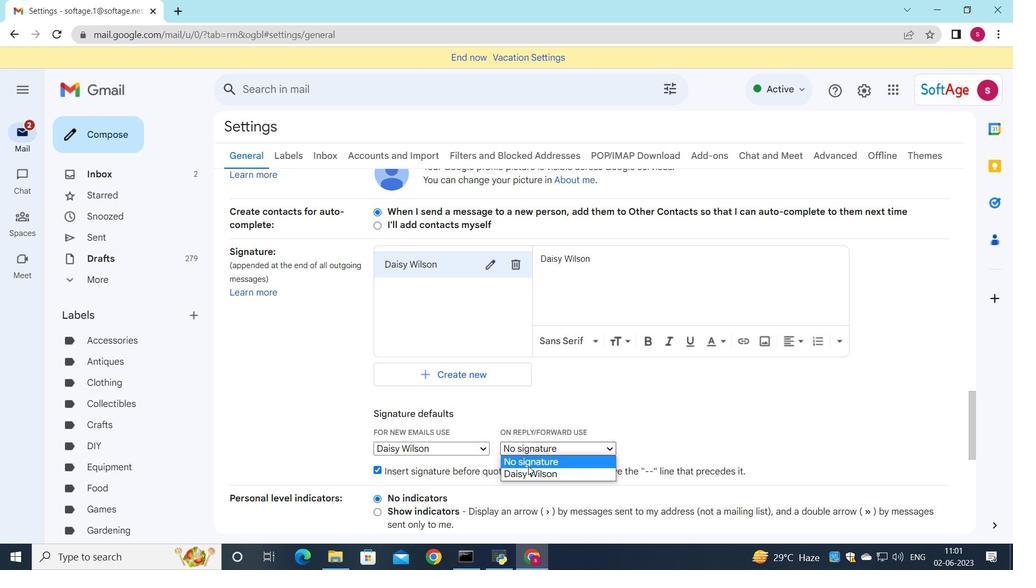 
Action: Mouse pressed left at (528, 470)
Screenshot: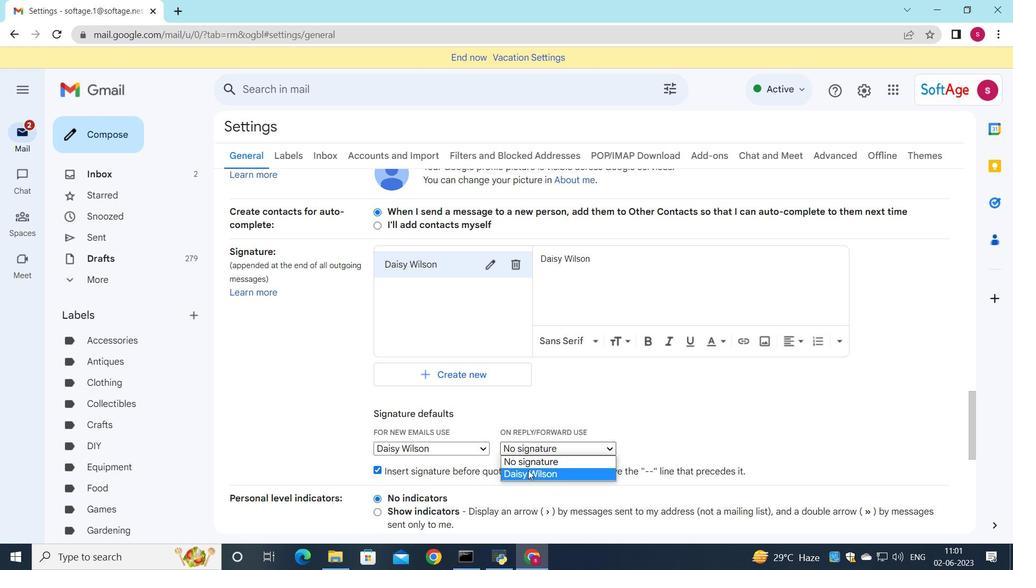 
Action: Mouse scrolled (528, 469) with delta (0, 0)
Screenshot: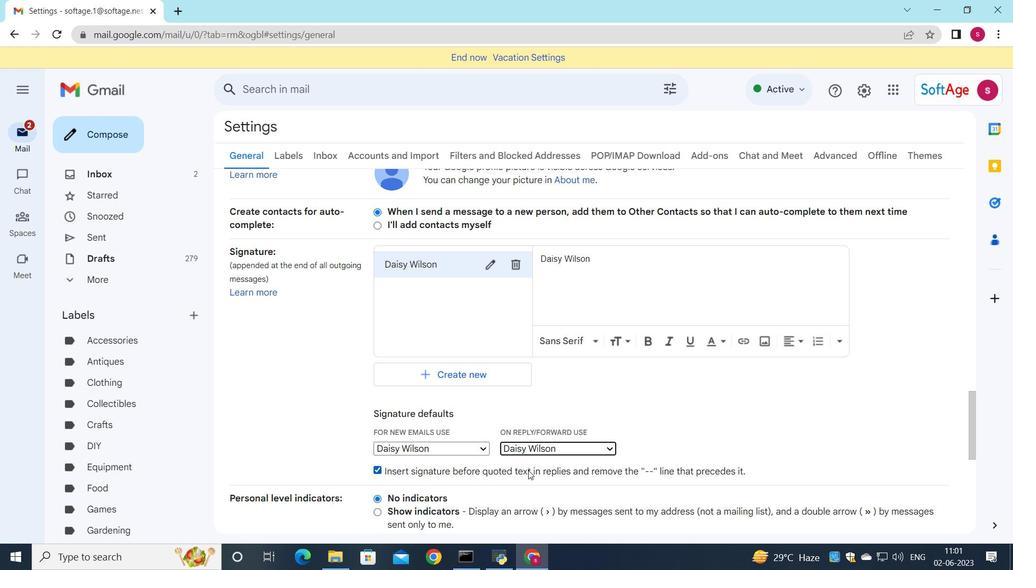 
Action: Mouse scrolled (528, 469) with delta (0, 0)
Screenshot: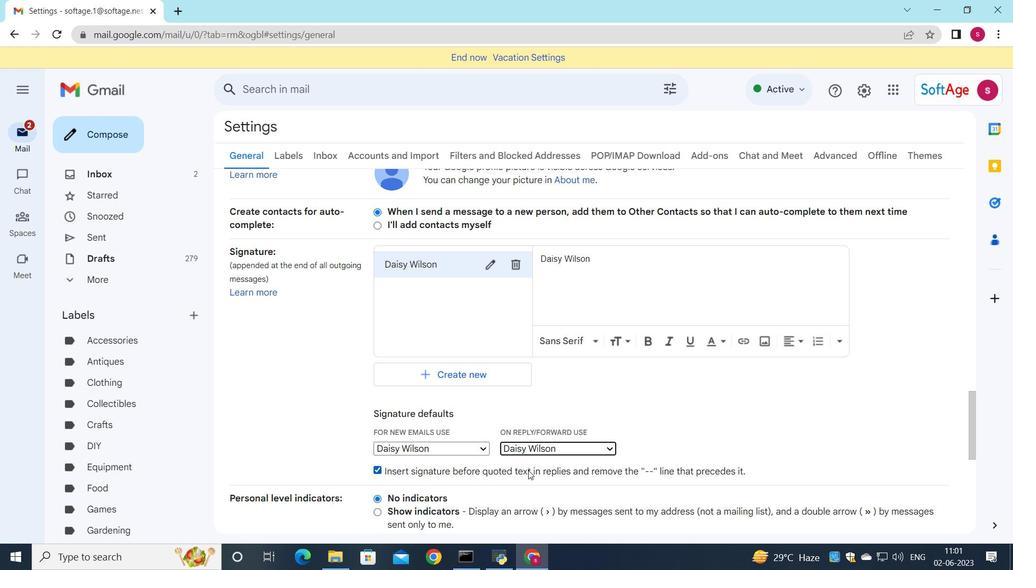 
Action: Mouse scrolled (528, 469) with delta (0, 0)
Screenshot: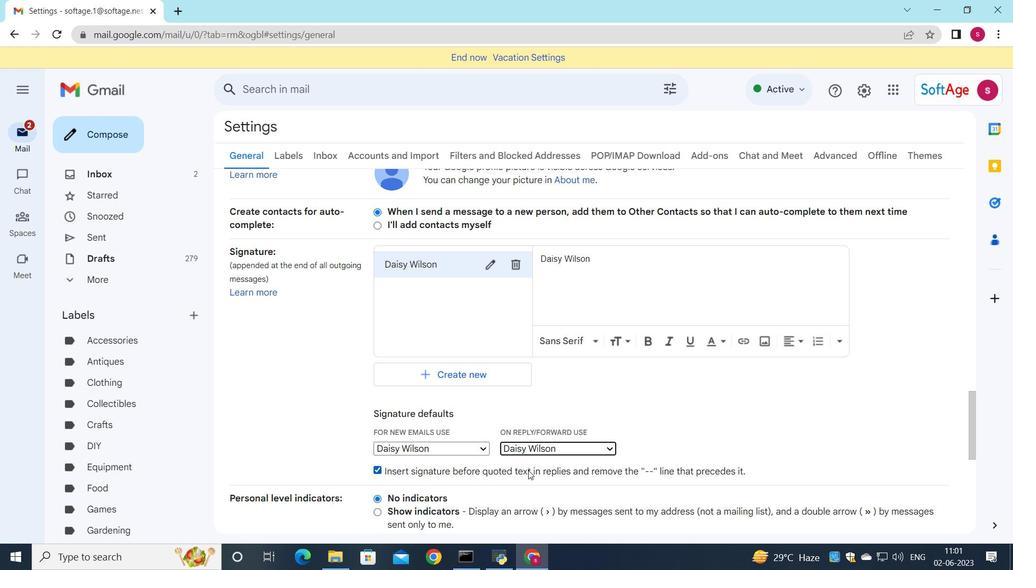 
Action: Mouse moved to (528, 462)
Screenshot: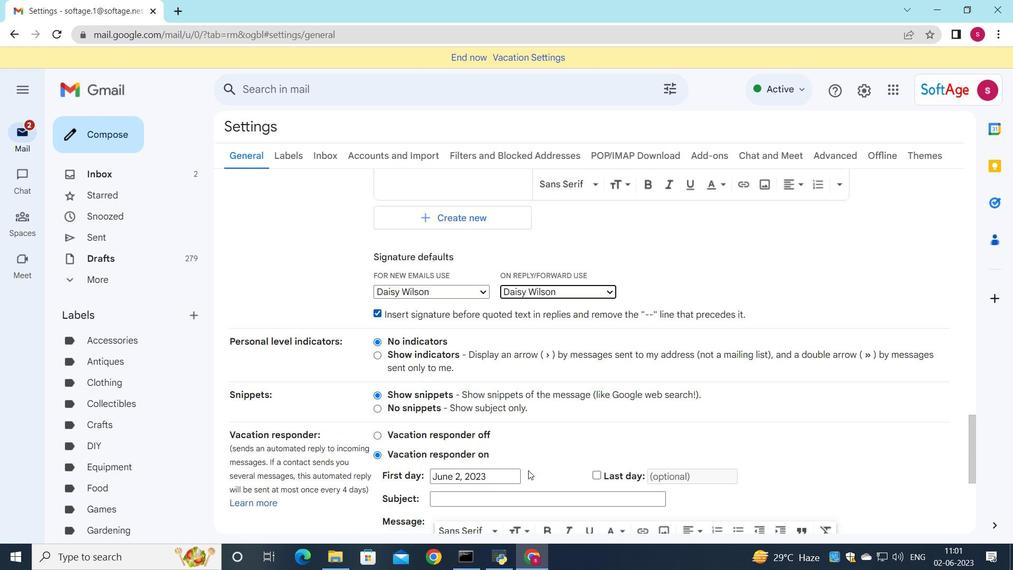 
Action: Mouse scrolled (528, 461) with delta (0, 0)
Screenshot: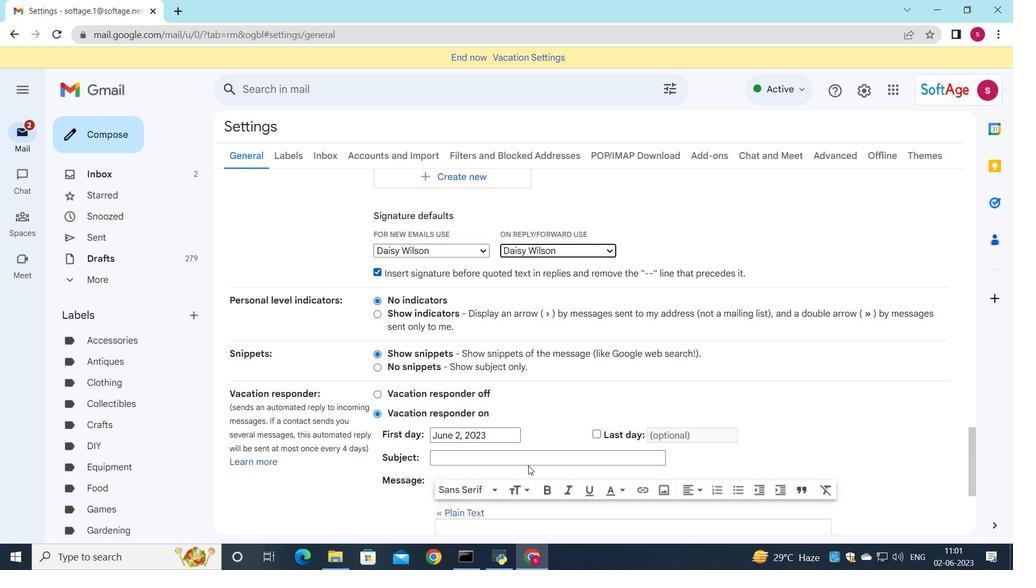 
Action: Mouse scrolled (528, 461) with delta (0, 0)
Screenshot: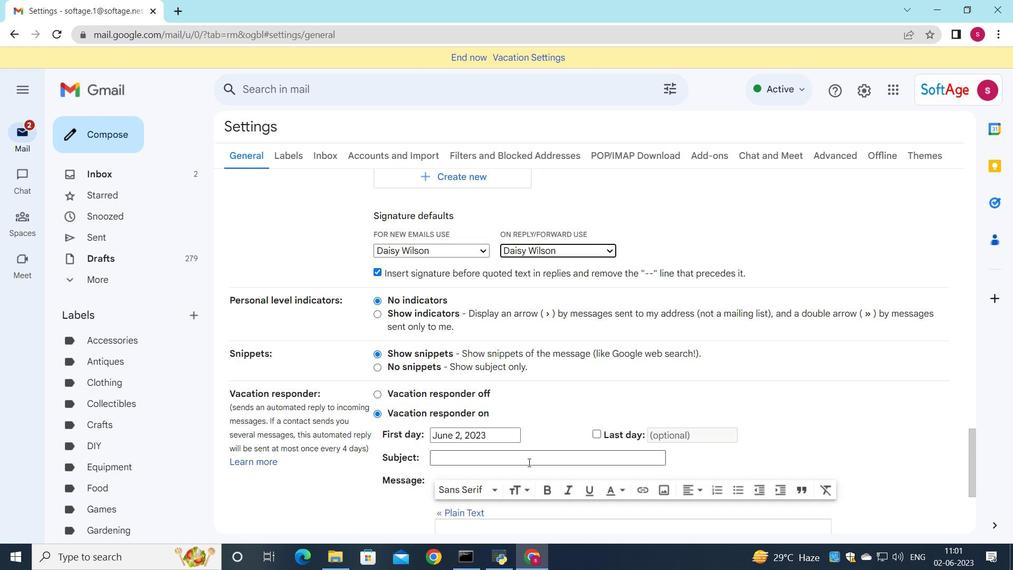 
Action: Mouse scrolled (528, 461) with delta (0, 0)
Screenshot: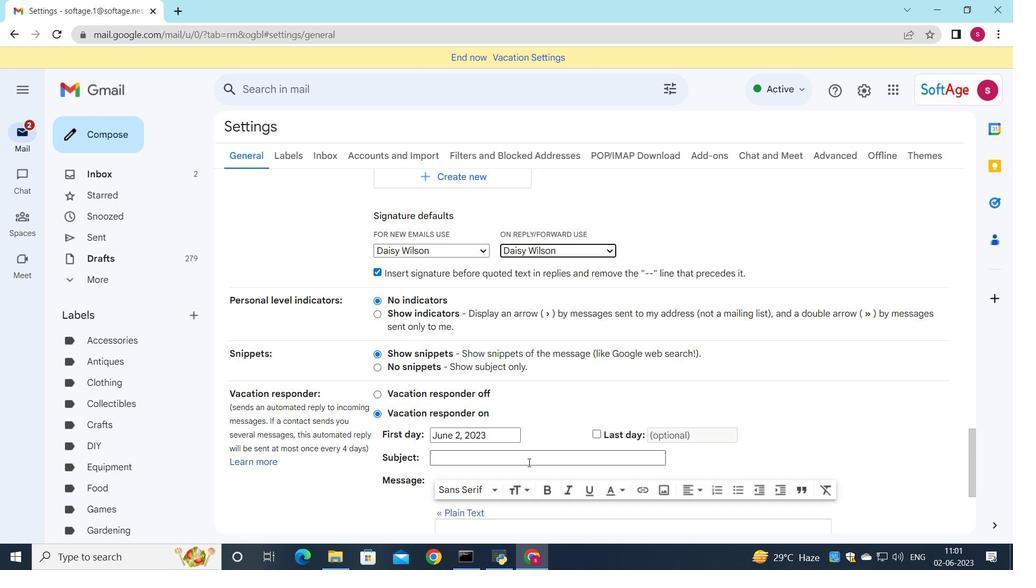 
Action: Mouse moved to (559, 458)
Screenshot: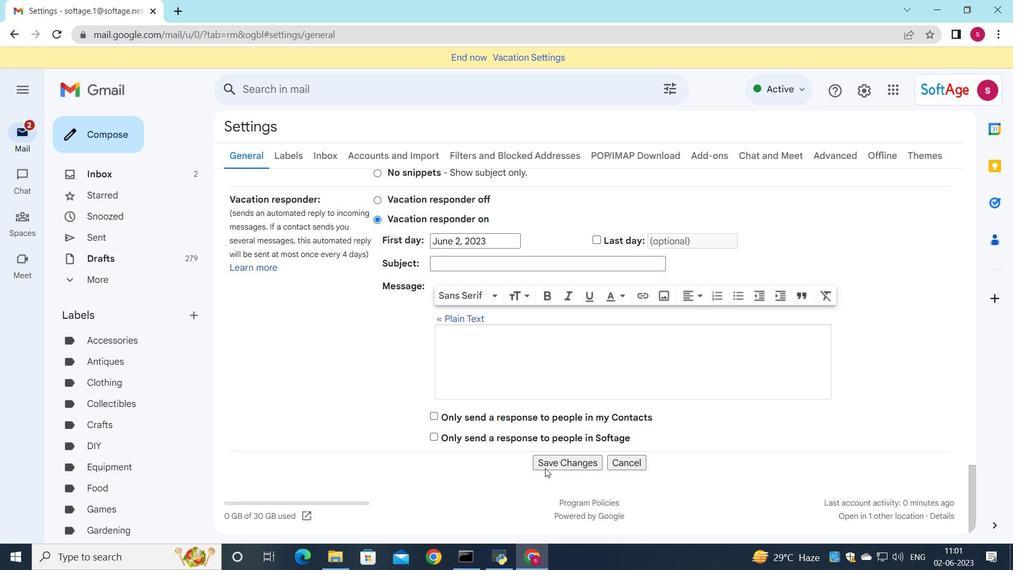 
Action: Mouse pressed left at (559, 458)
Screenshot: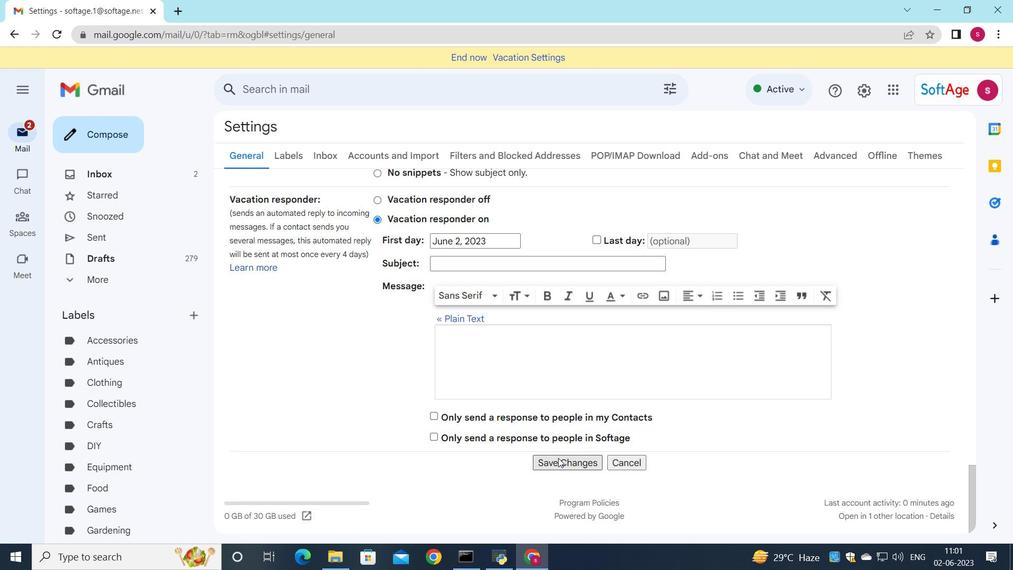
Action: Mouse moved to (539, 331)
Screenshot: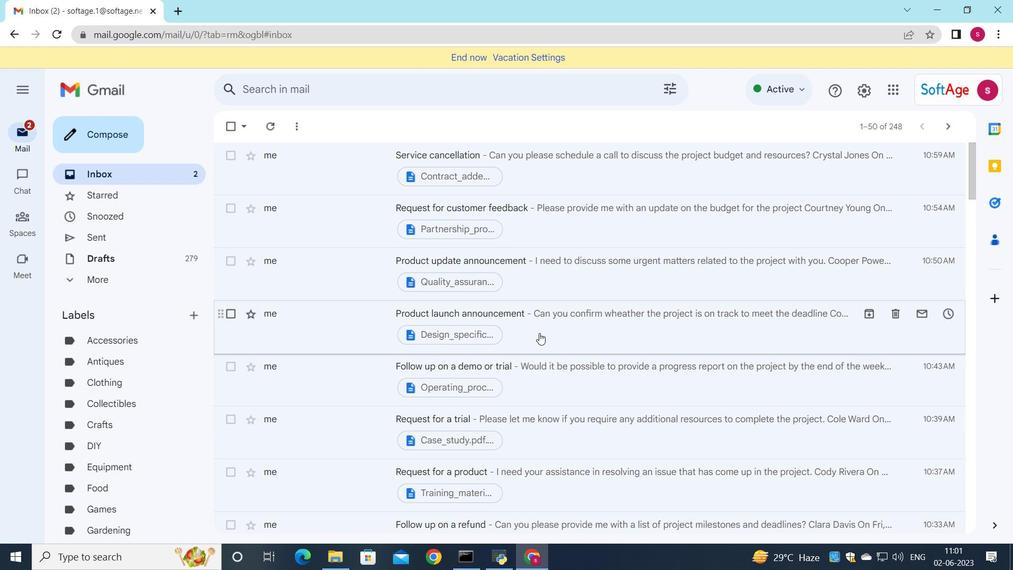 
Action: Mouse pressed left at (539, 331)
Screenshot: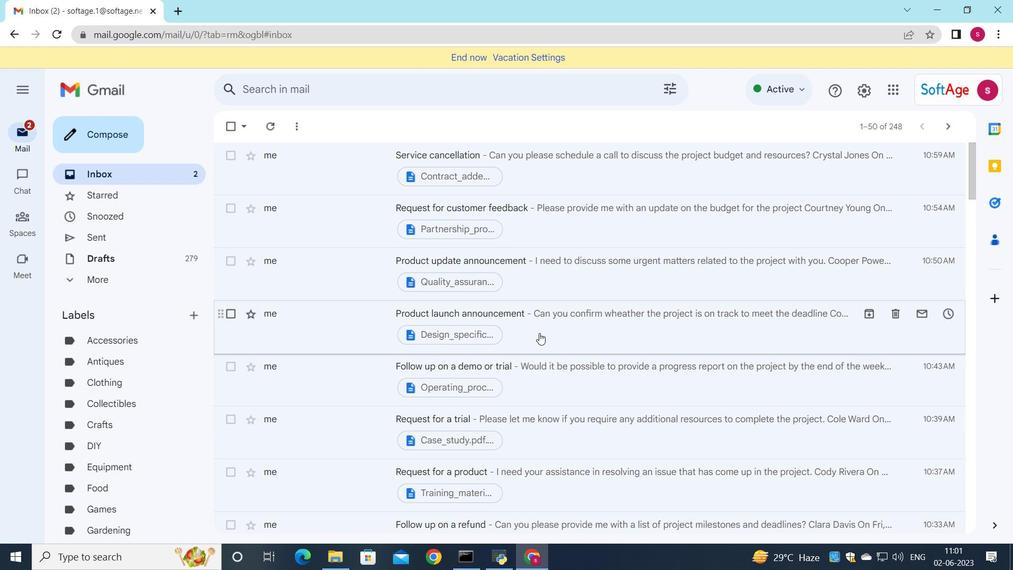 
Action: Mouse moved to (335, 386)
Screenshot: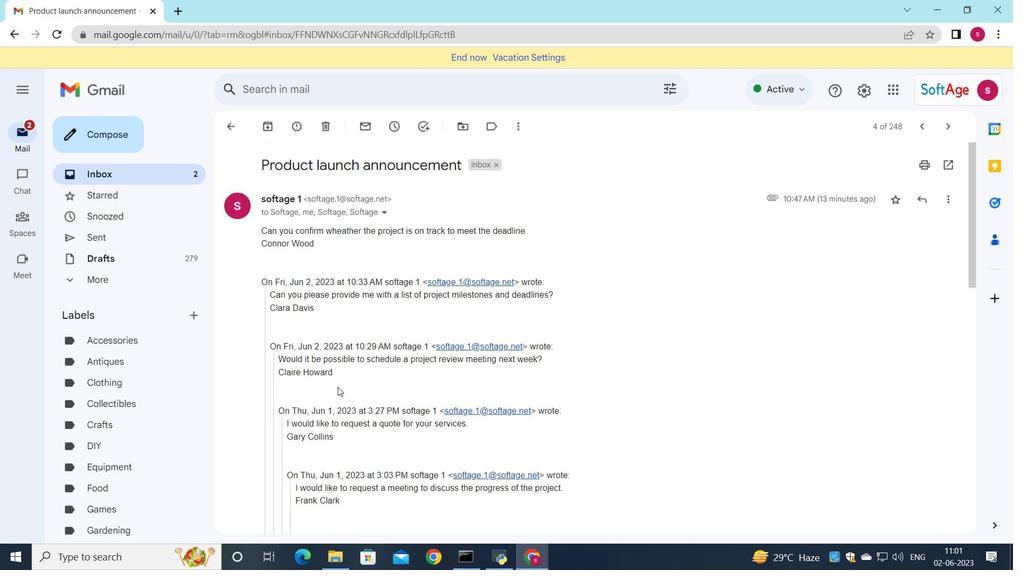 
Action: Mouse scrolled (335, 385) with delta (0, 0)
Screenshot: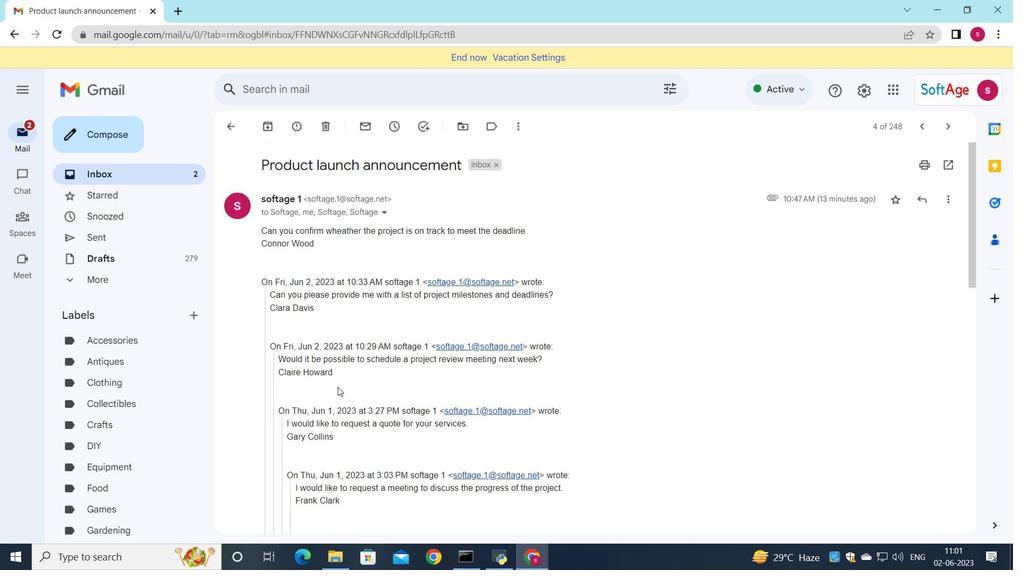 
Action: Mouse moved to (334, 386)
Screenshot: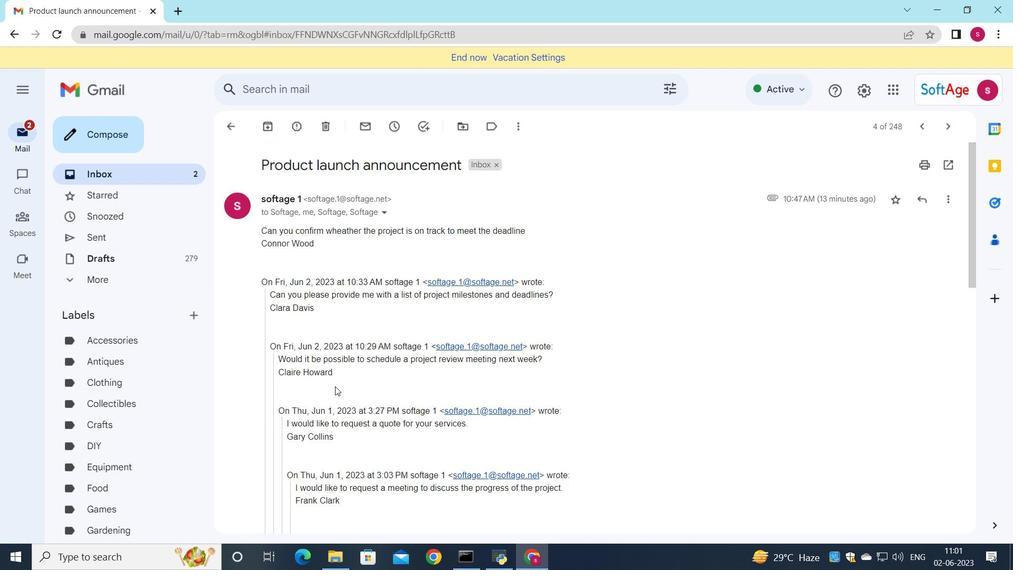 
Action: Mouse scrolled (335, 385) with delta (0, 0)
Screenshot: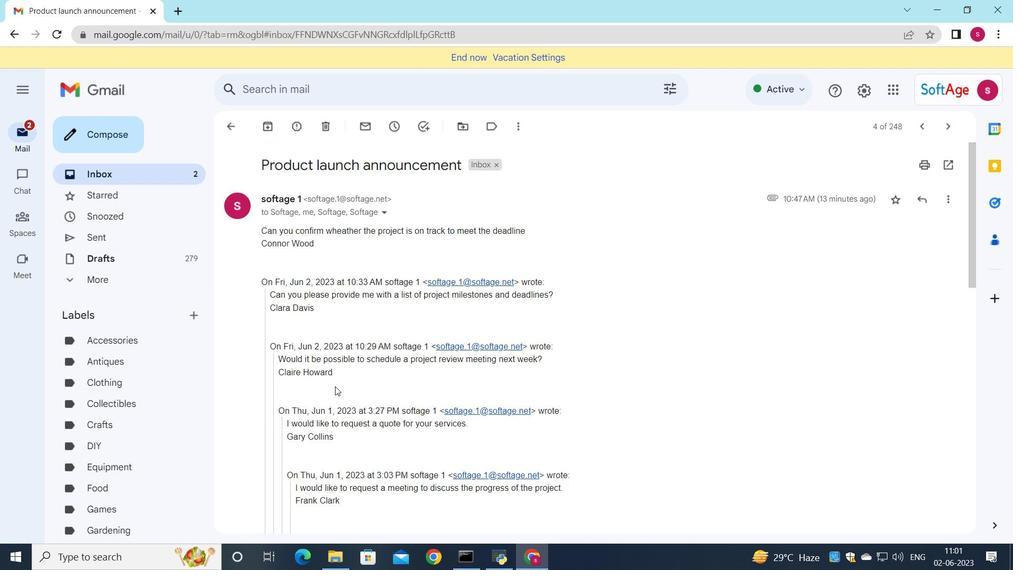
Action: Mouse moved to (329, 402)
Screenshot: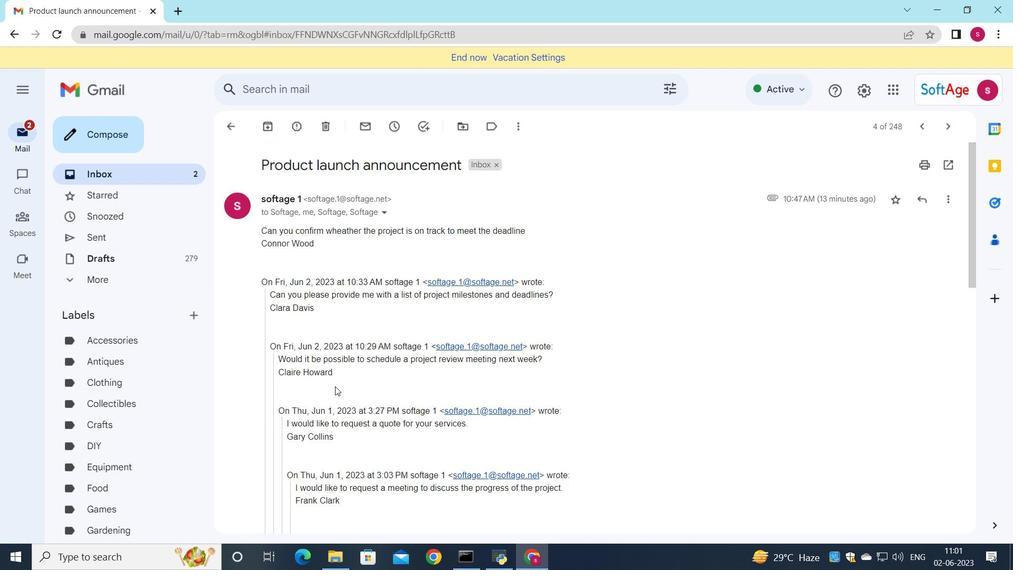 
Action: Mouse scrolled (334, 386) with delta (0, 0)
Screenshot: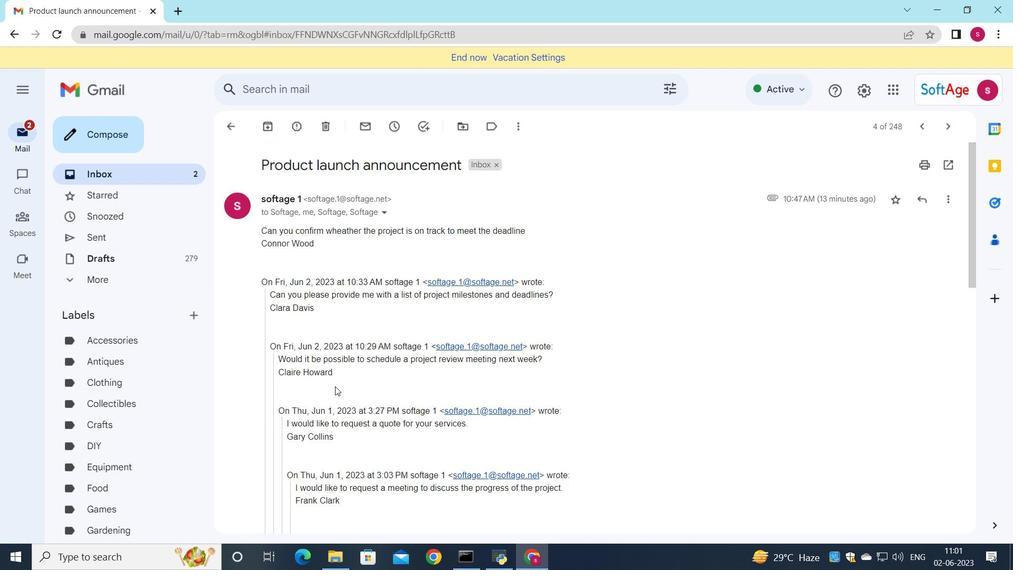 
Action: Mouse scrolled (332, 393) with delta (0, 0)
Screenshot: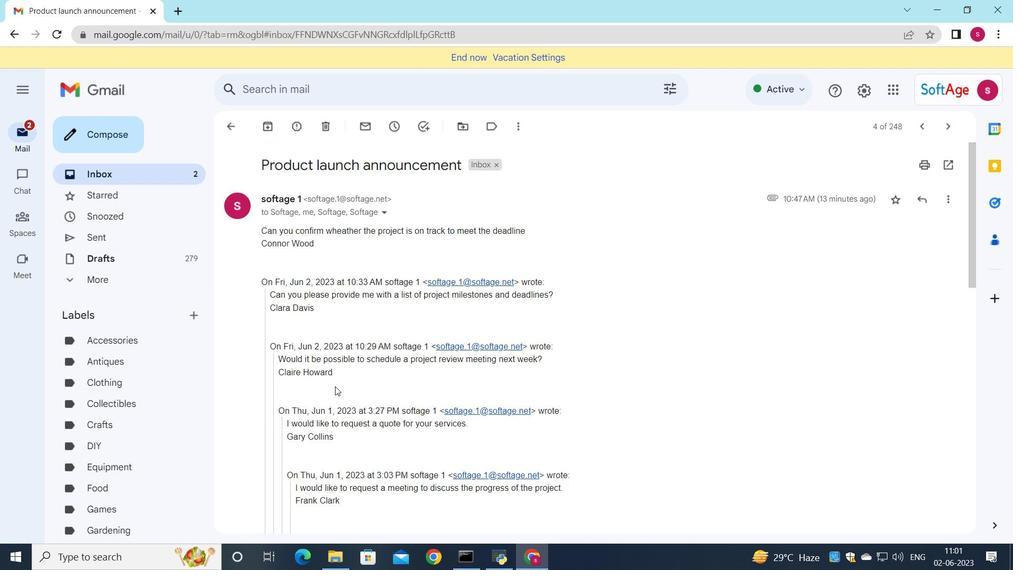 
Action: Mouse moved to (327, 395)
Screenshot: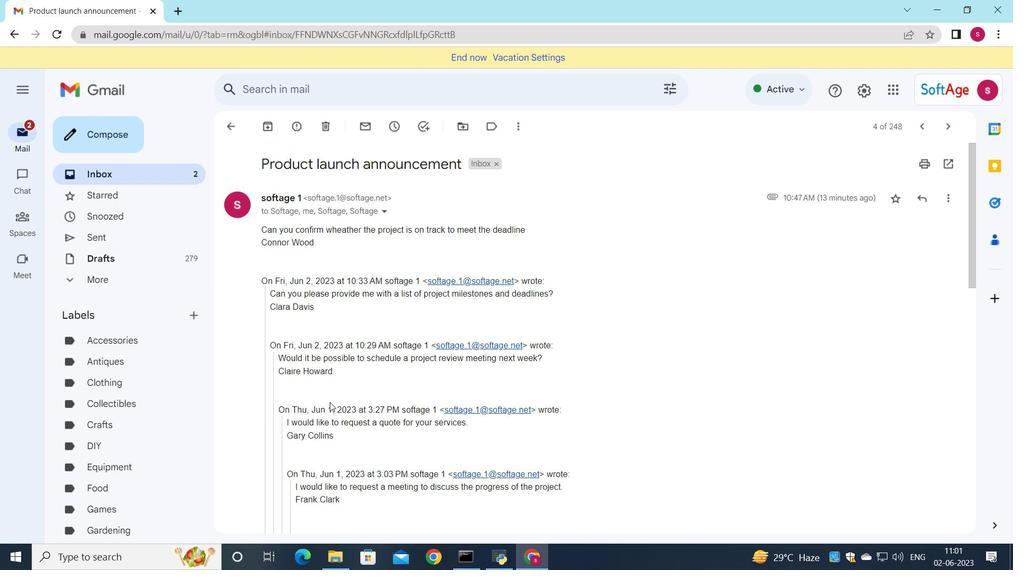 
Action: Mouse scrolled (327, 394) with delta (0, 0)
Screenshot: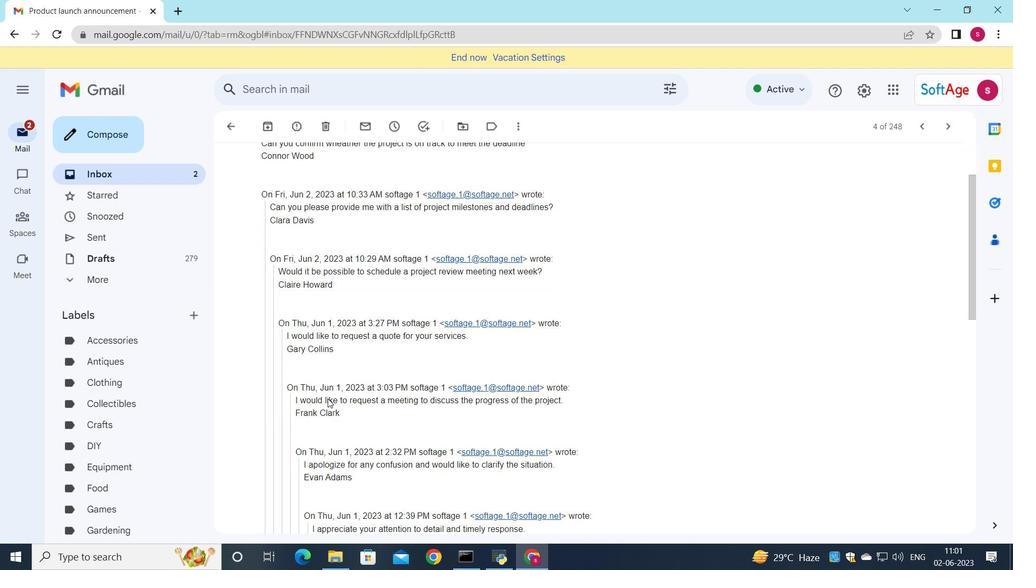 
Action: Mouse scrolled (327, 394) with delta (0, 0)
Screenshot: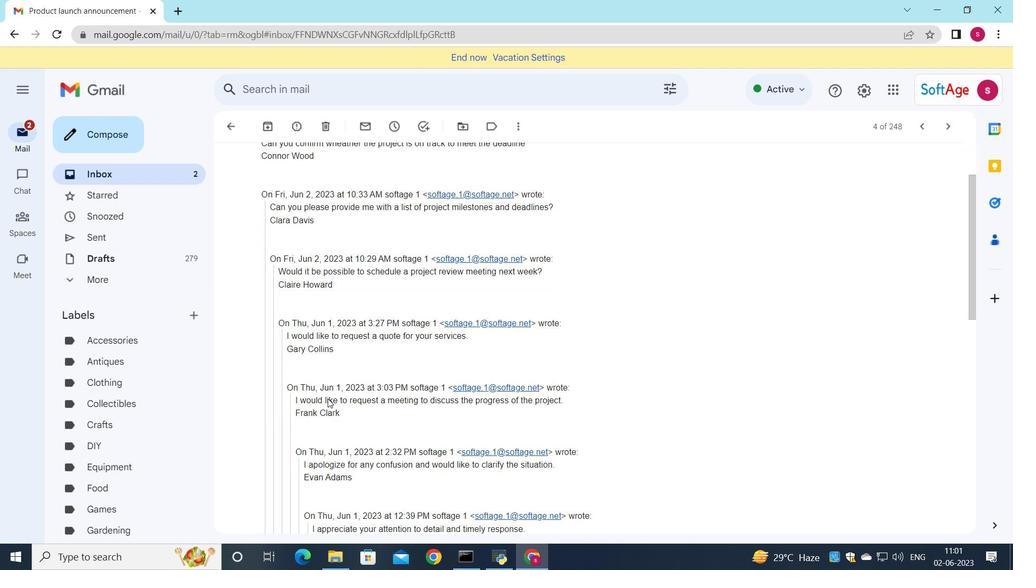 
Action: Mouse scrolled (327, 394) with delta (0, 0)
Screenshot: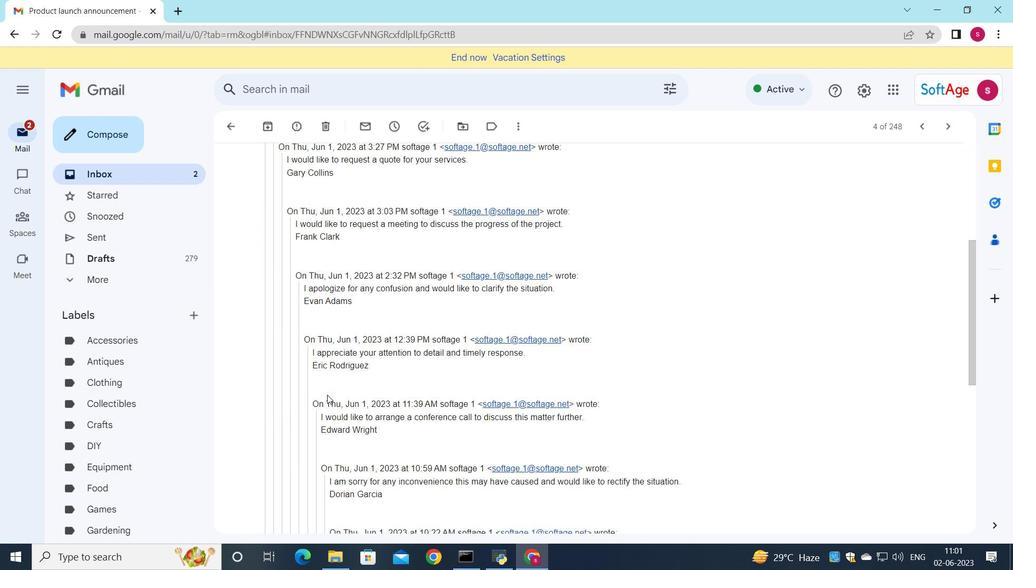 
Action: Mouse scrolled (327, 394) with delta (0, 0)
Screenshot: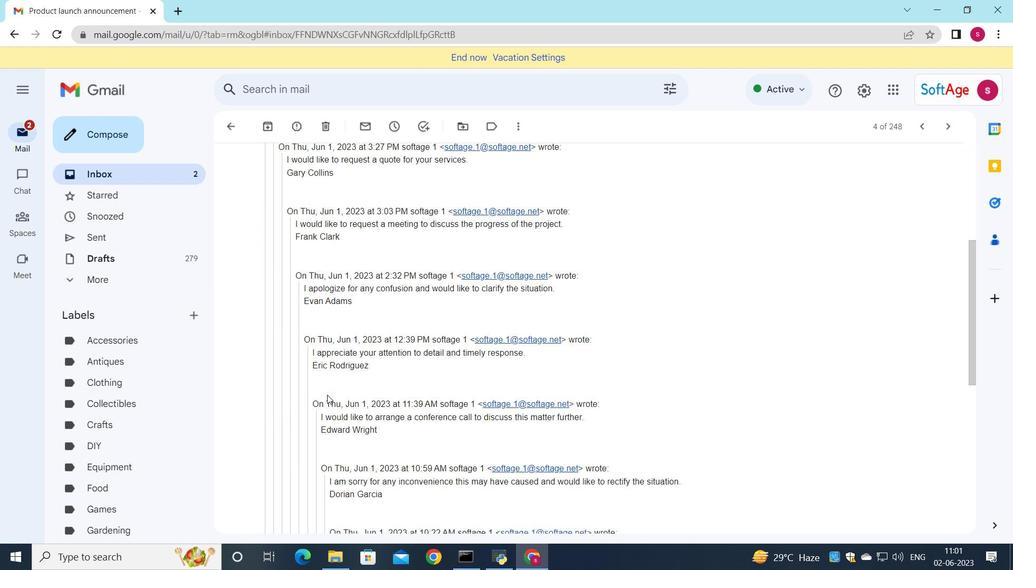 
Action: Mouse moved to (328, 398)
Screenshot: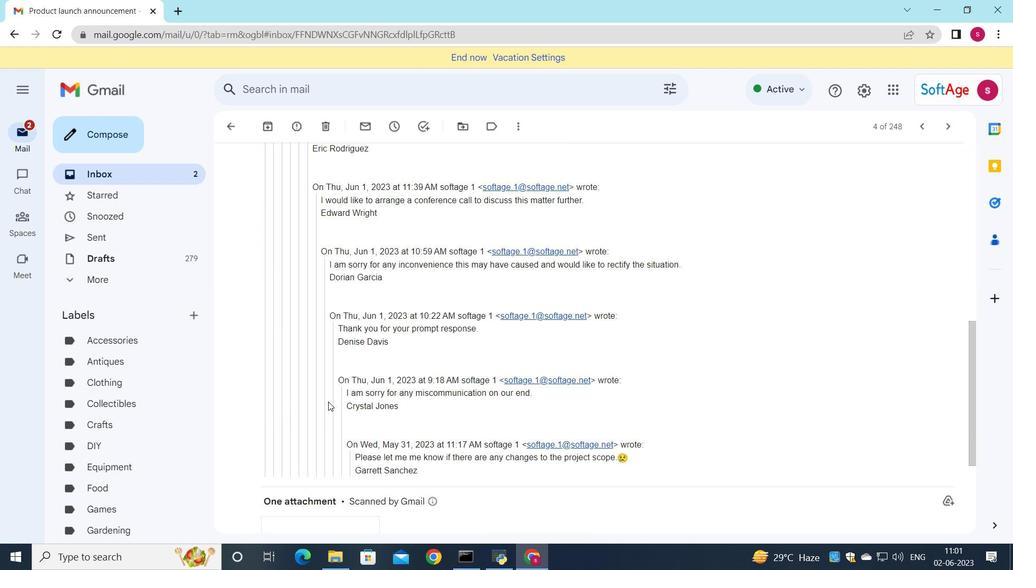 
Action: Mouse scrolled (328, 398) with delta (0, 0)
Screenshot: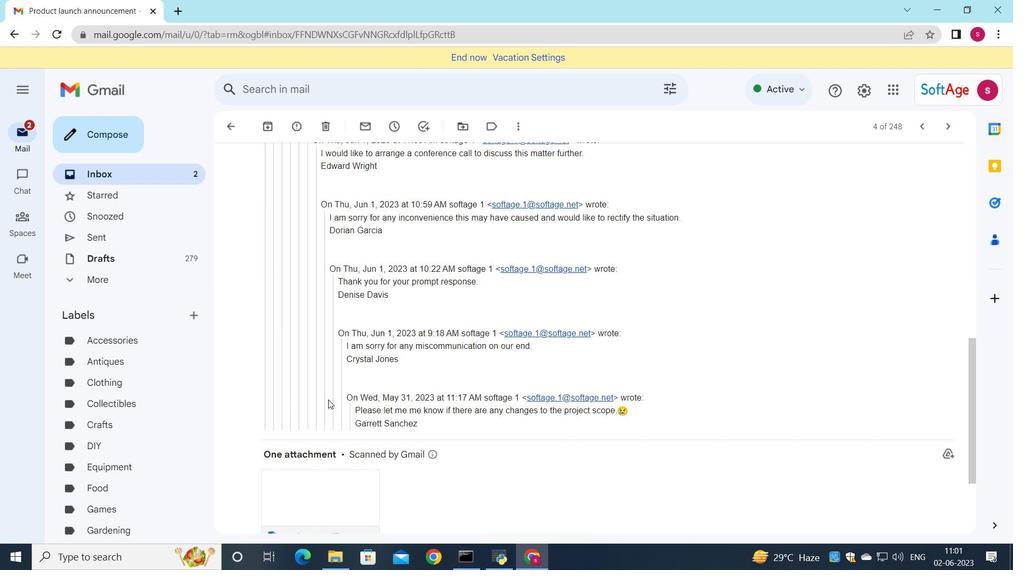 
Action: Mouse scrolled (328, 398) with delta (0, 0)
Screenshot: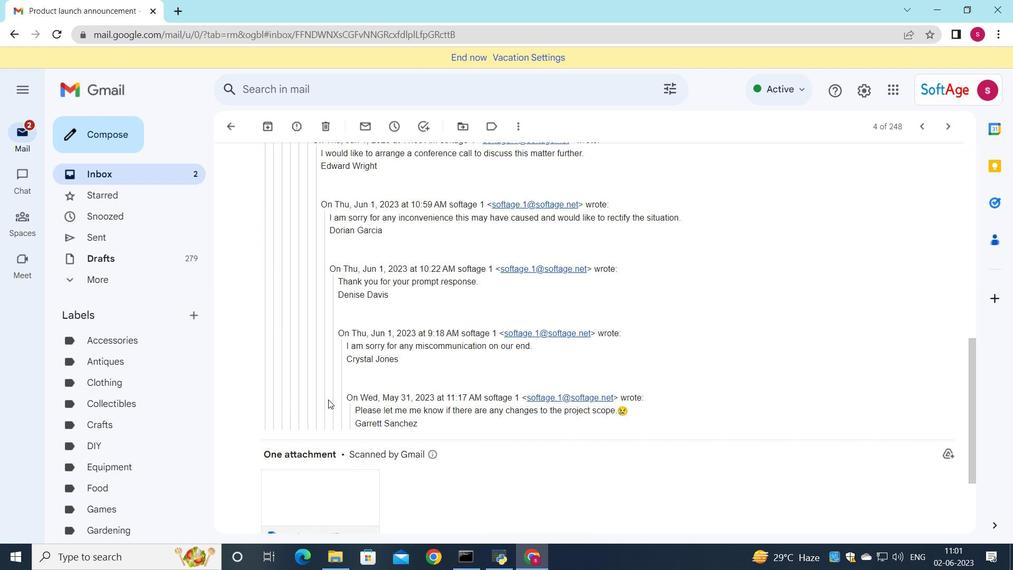 
Action: Mouse scrolled (328, 398) with delta (0, 0)
Screenshot: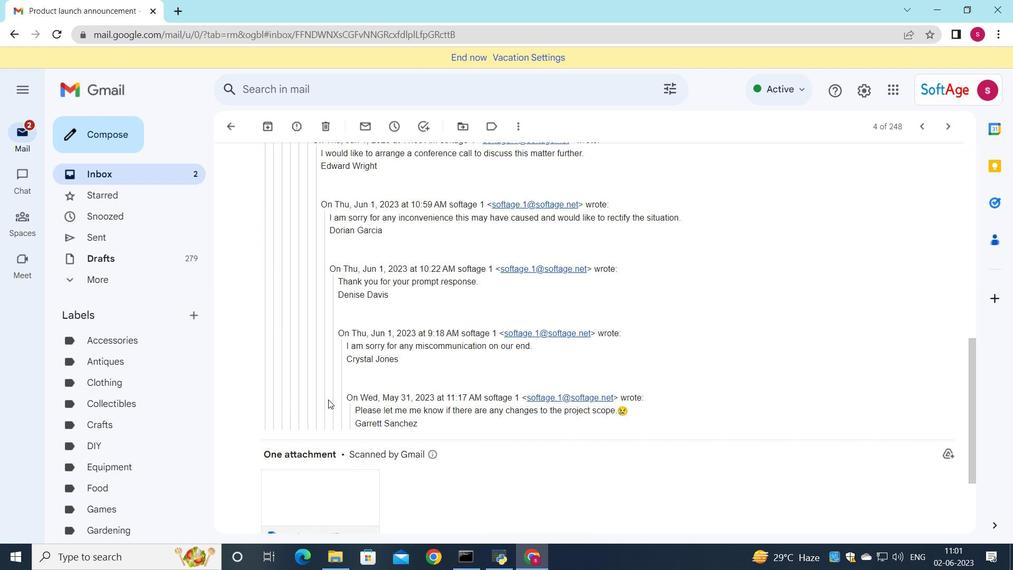 
Action: Mouse scrolled (328, 398) with delta (0, 0)
Screenshot: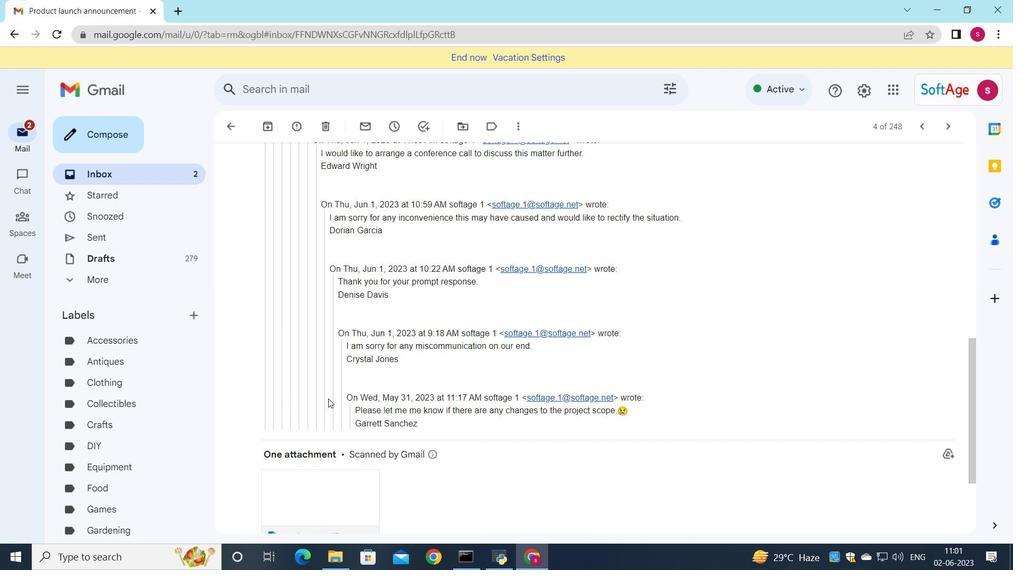 
Action: Mouse moved to (297, 466)
Screenshot: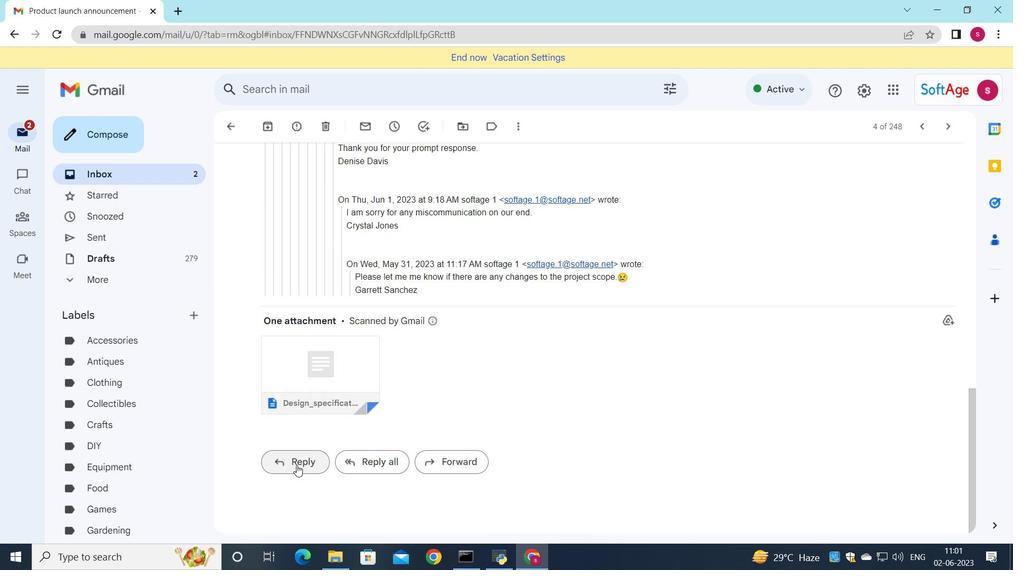 
Action: Mouse pressed left at (297, 466)
Screenshot: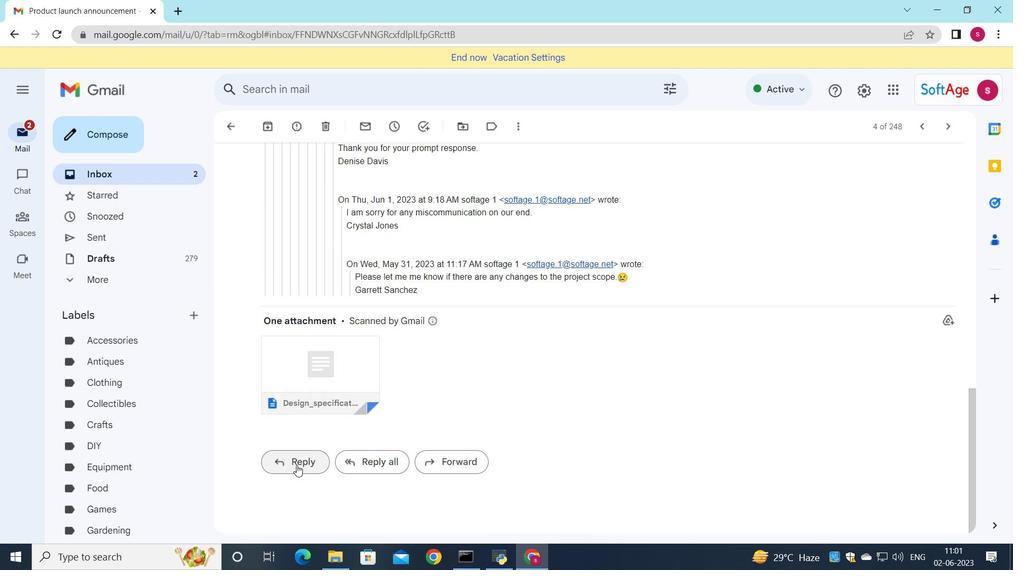 
Action: Mouse moved to (286, 357)
Screenshot: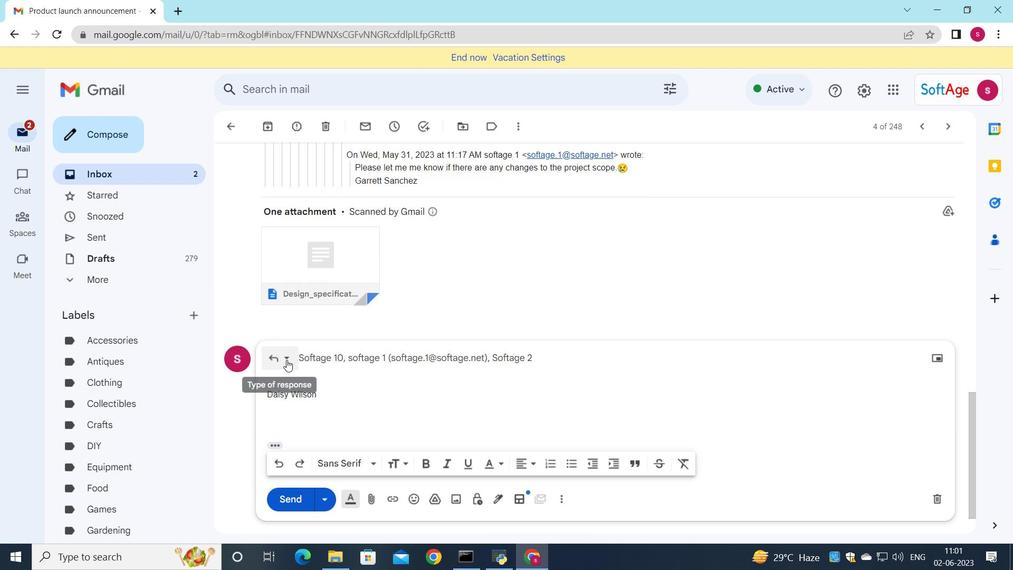 
Action: Mouse pressed left at (286, 357)
Screenshot: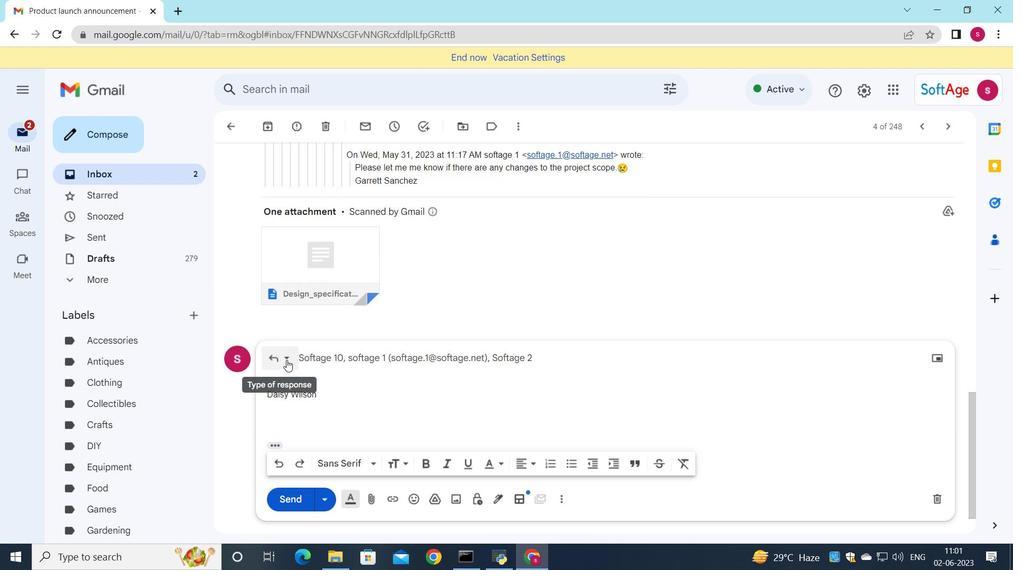 
Action: Mouse moved to (305, 447)
Screenshot: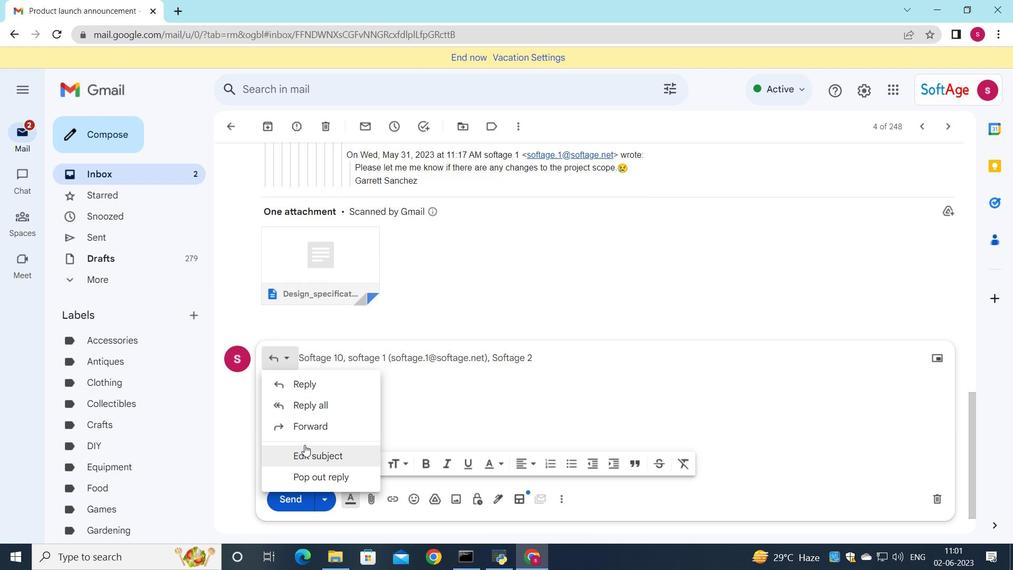 
Action: Mouse pressed left at (305, 447)
Screenshot: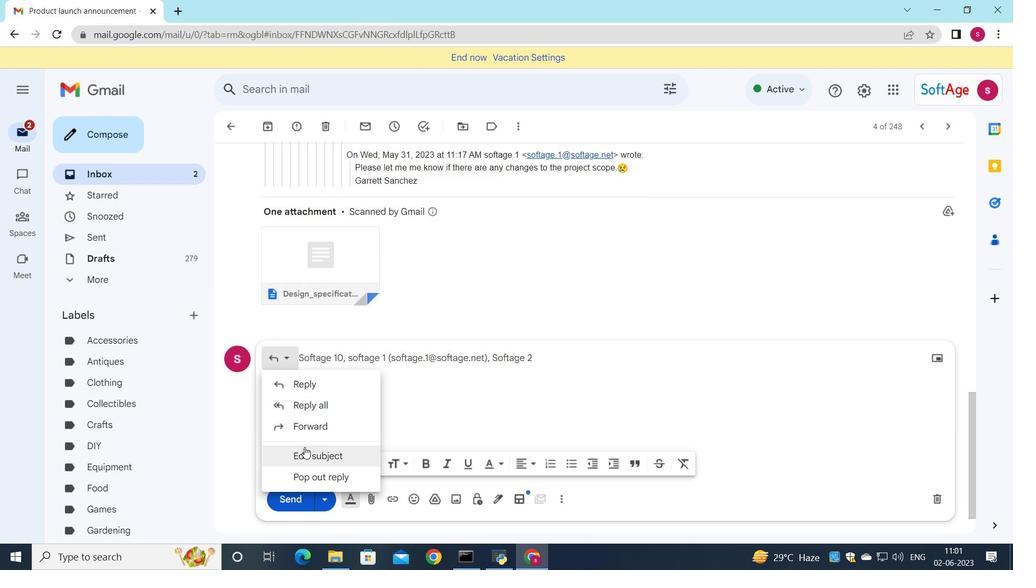 
Action: Mouse moved to (745, 200)
Screenshot: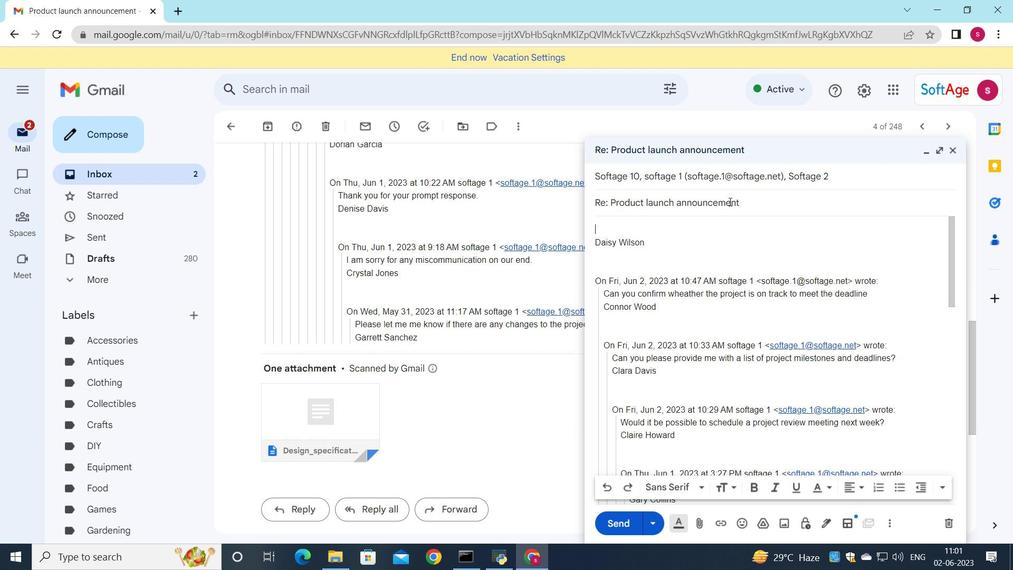 
Action: Mouse pressed left at (745, 200)
Screenshot: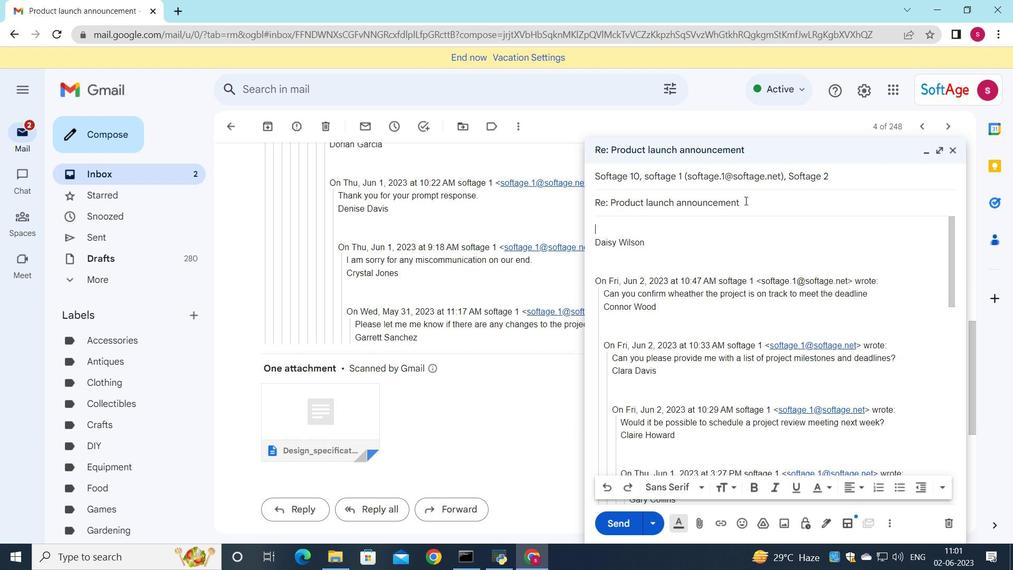
Action: Mouse moved to (733, 201)
Screenshot: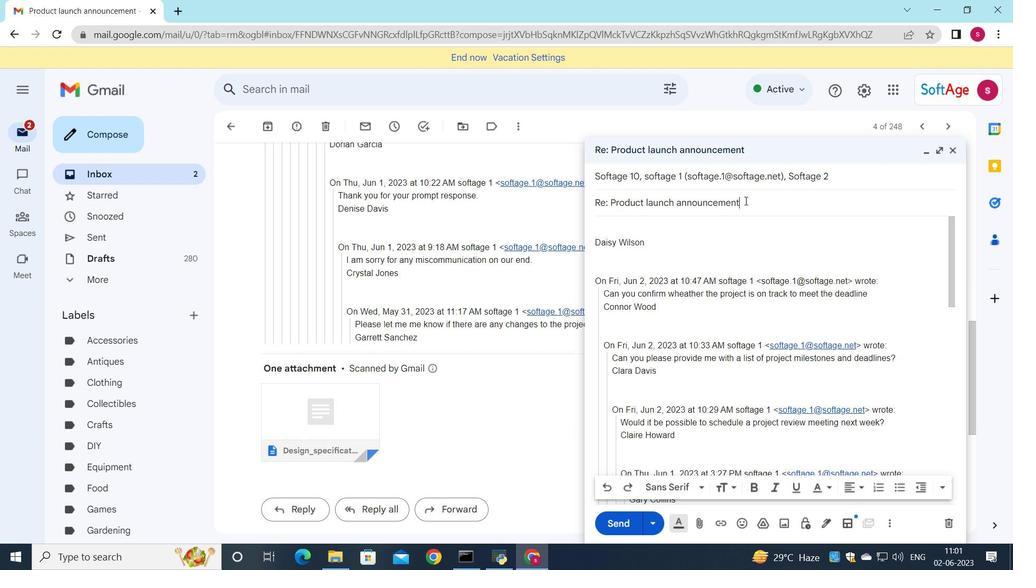 
Action: Key pressed <Key.backspace><Key.backspace><Key.backspace><Key.backspace><Key.backspace><Key.backspace><Key.backspace><Key.backspace><Key.backspace><Key.backspace><Key.backspace><Key.backspace><Key.backspace><Key.backspace><Key.backspace><Key.backspace><Key.backspace><Key.backspace><Key.backspace><Key.backspace><Key.backspace><Key.backspace><Key.backspace><Key.backspace><Key.backspace><Key.backspace><Key.backspace><Key.backspace><Key.backspace><Key.backspace><Key.backspace><Key.shift>I<Key.space>would<Key.space>like<Key.space>to<Key.space>request<Key.space>a<Key.space>change<Key.space>in<Key.space>the<Key.space>project<Key.space>timeline<Key.space>due<Key.space>to<Key.space>unforeseen<Key.space>circumstances
Screenshot: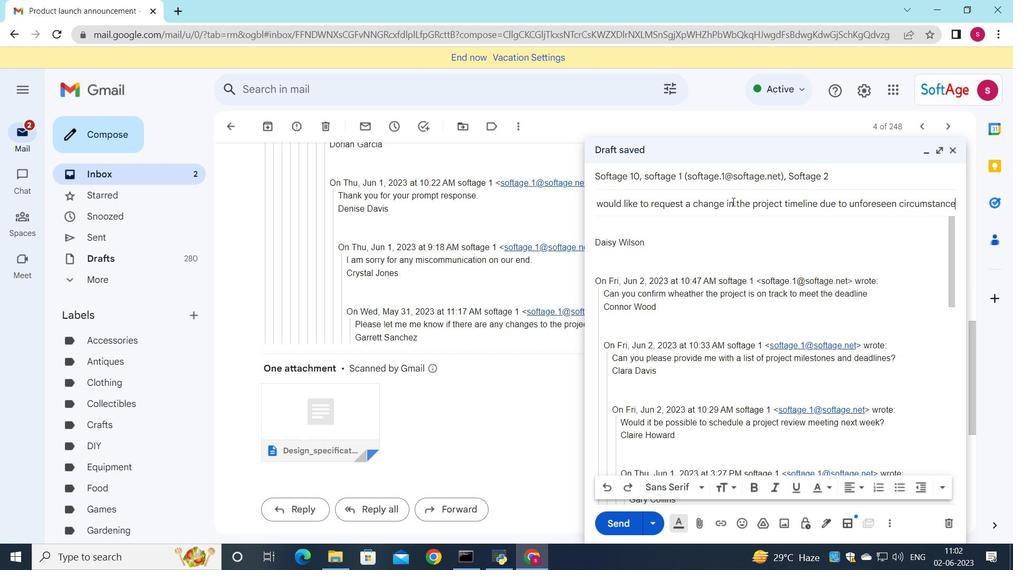 
Action: Mouse moved to (856, 176)
Screenshot: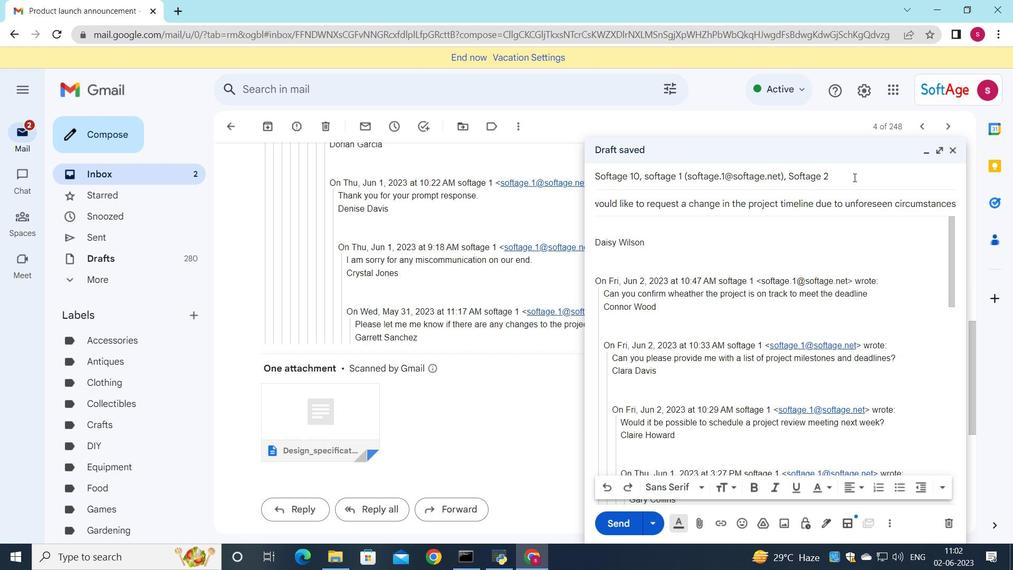 
Action: Mouse pressed left at (856, 176)
Screenshot: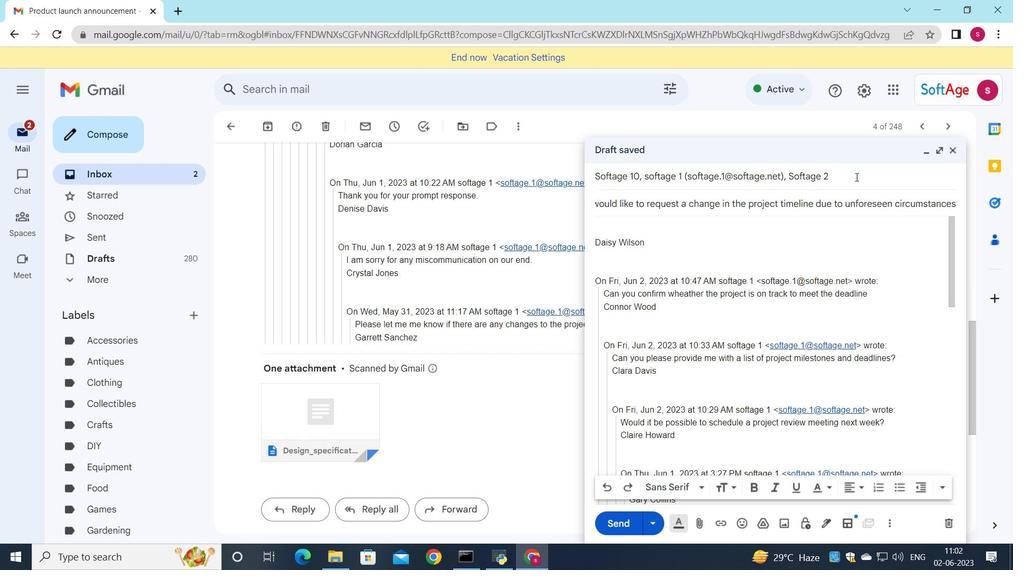 
Action: Mouse moved to (594, 218)
Screenshot: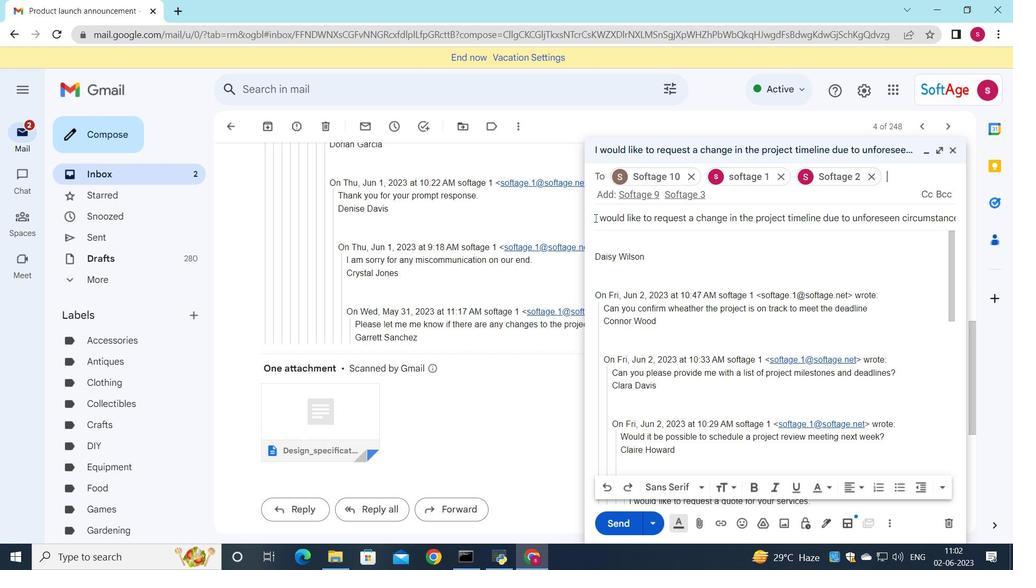 
Action: Mouse pressed left at (594, 218)
Screenshot: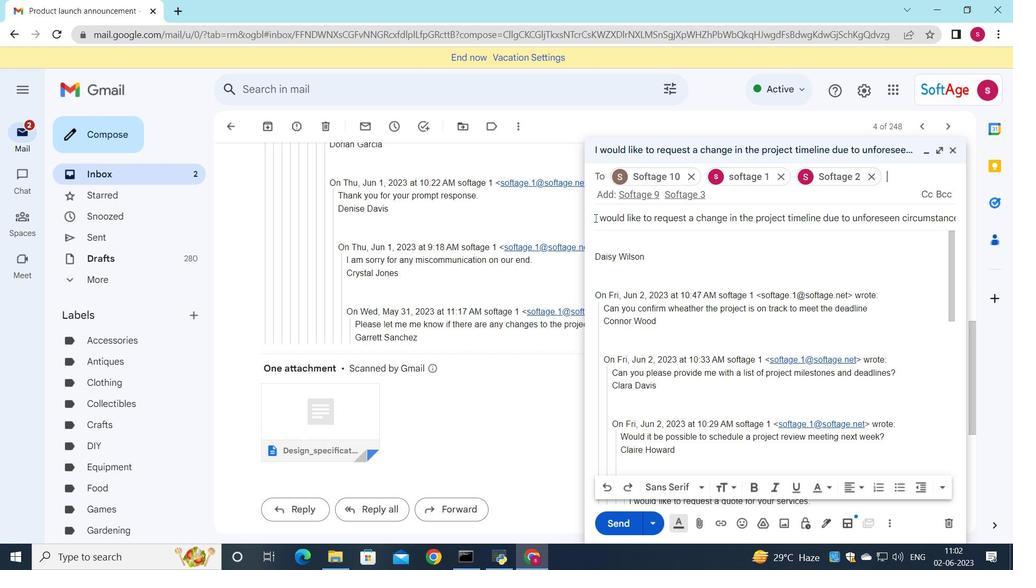 
Action: Mouse moved to (601, 220)
Screenshot: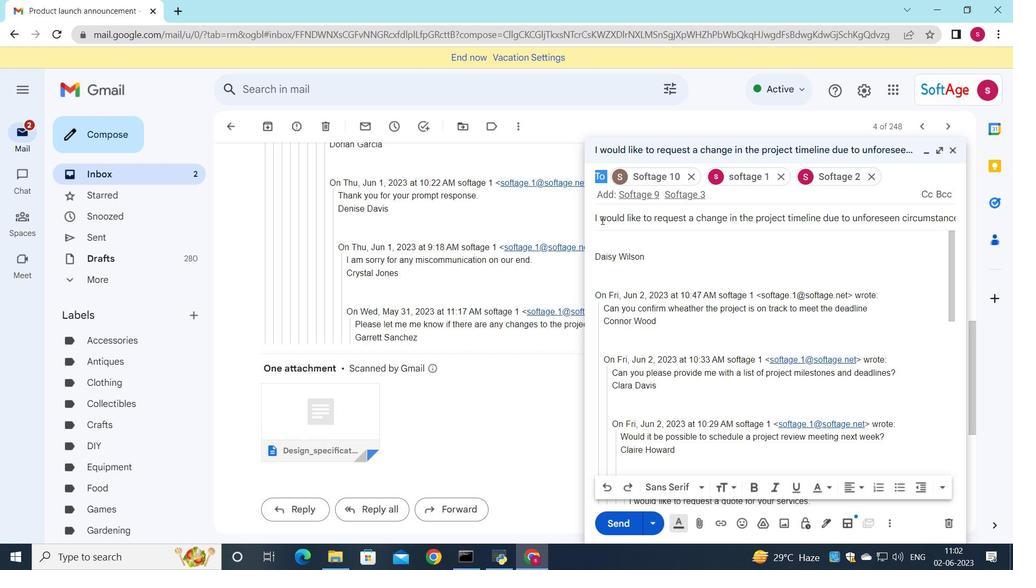 
Action: Mouse pressed left at (601, 220)
Screenshot: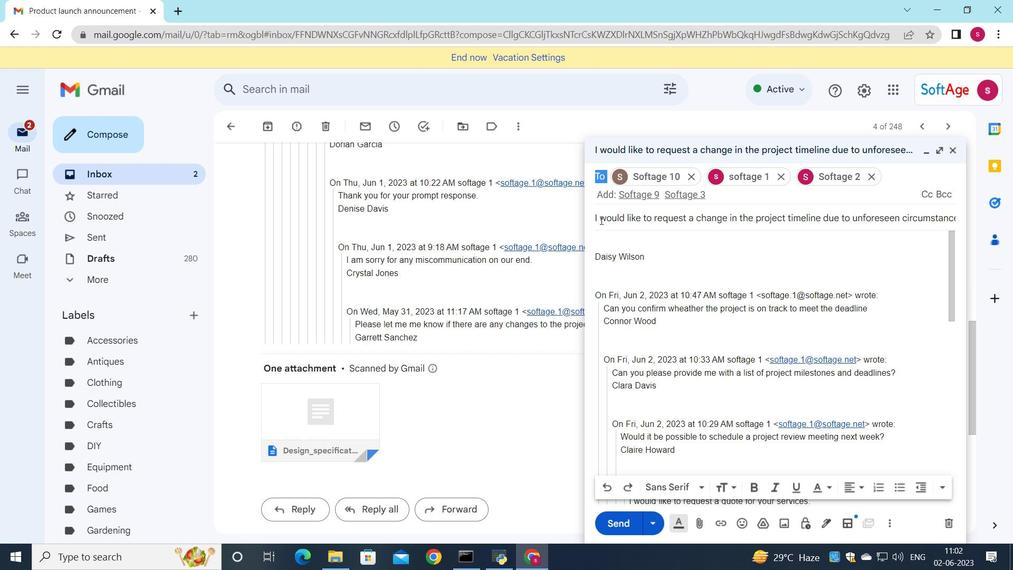 
Action: Mouse moved to (595, 204)
Screenshot: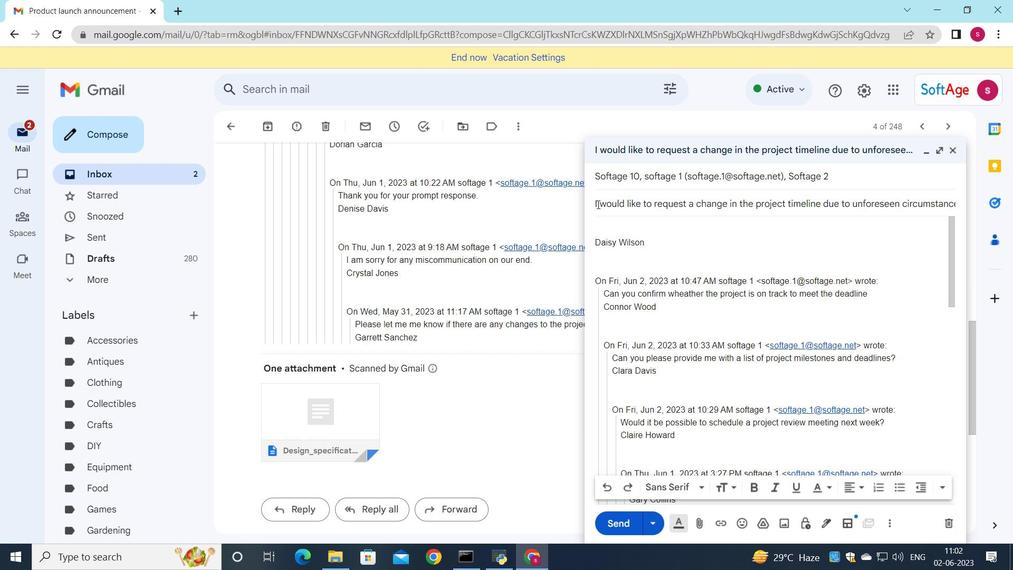 
Action: Mouse pressed left at (595, 204)
Screenshot: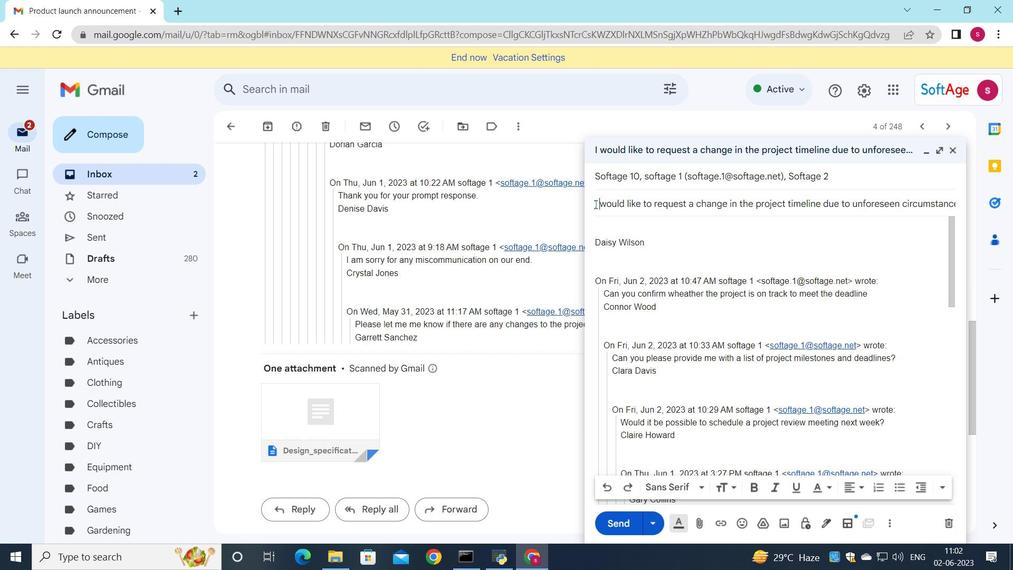 
Action: Mouse pressed left at (595, 204)
Screenshot: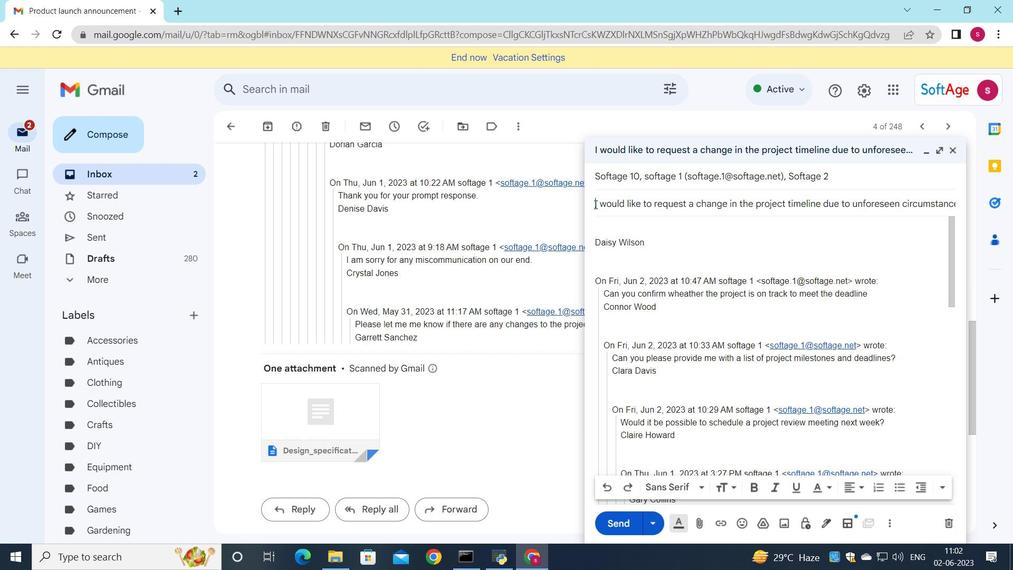
Action: Mouse moved to (741, 272)
Screenshot: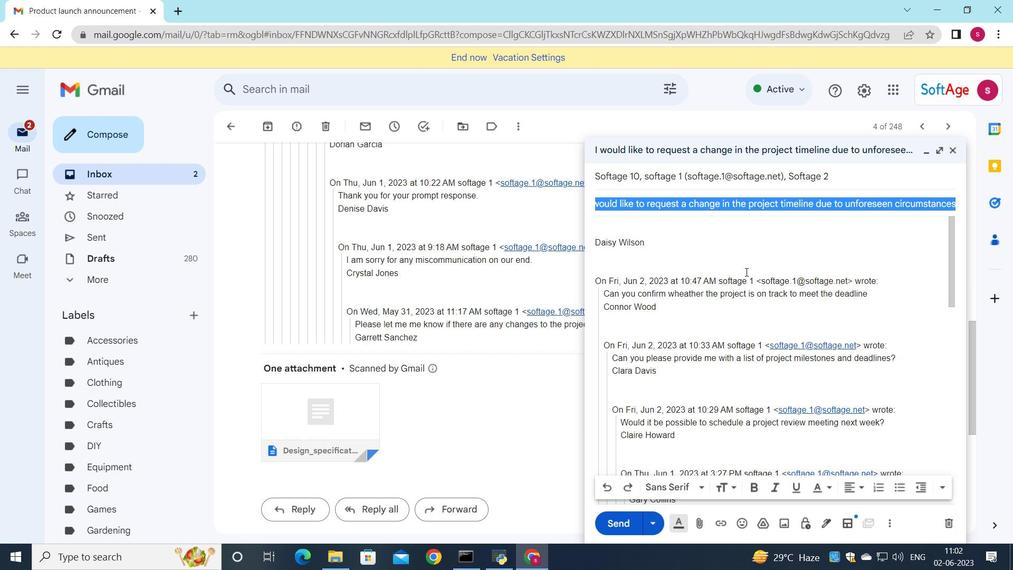 
Action: Key pressed ctrl+C
Screenshot: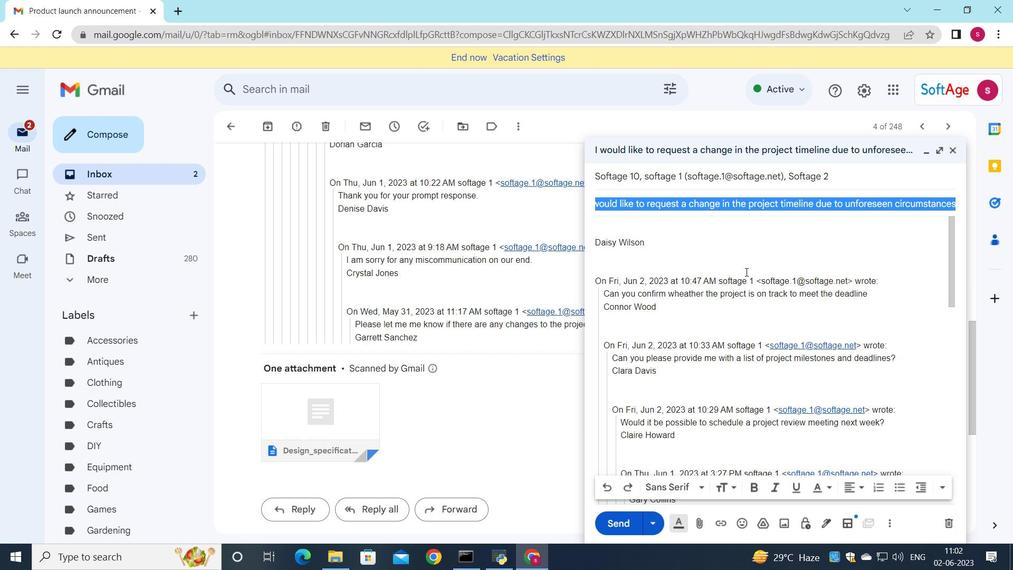 
Action: Mouse moved to (635, 233)
Screenshot: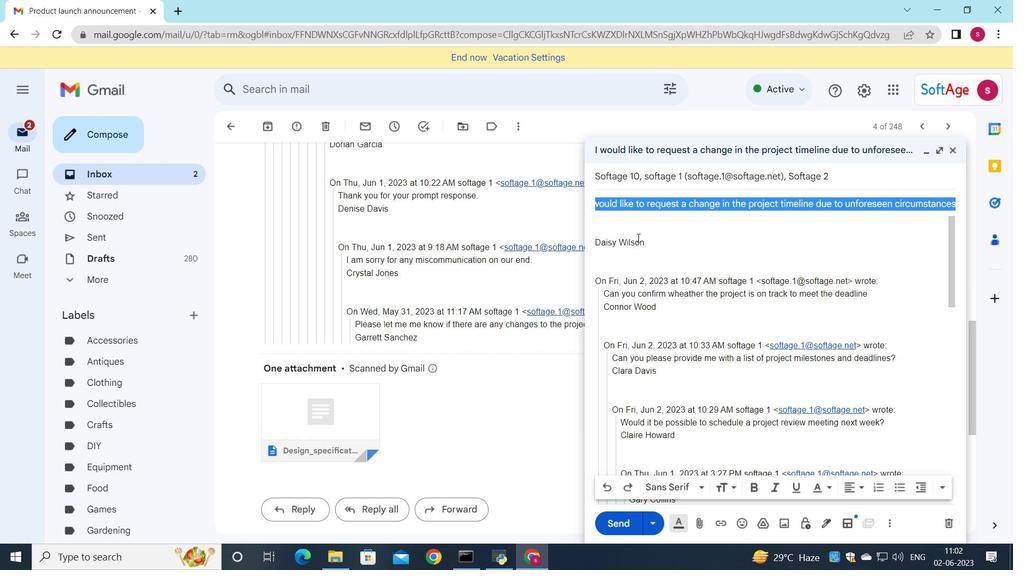 
Action: Mouse pressed left at (635, 233)
Screenshot: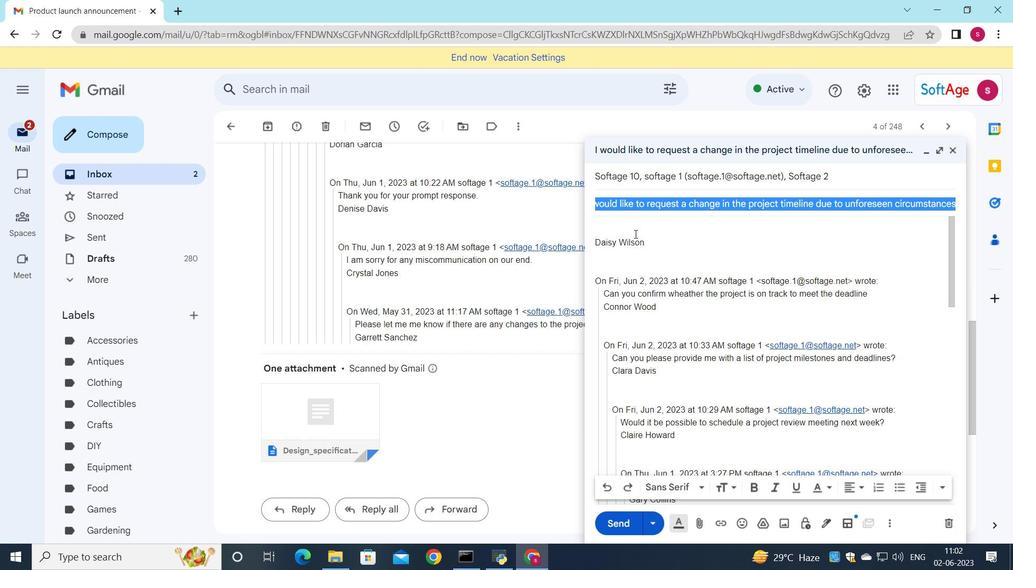 
Action: Key pressed <Key.shift><Key.shift><Key.shift><Key.shift>V
Screenshot: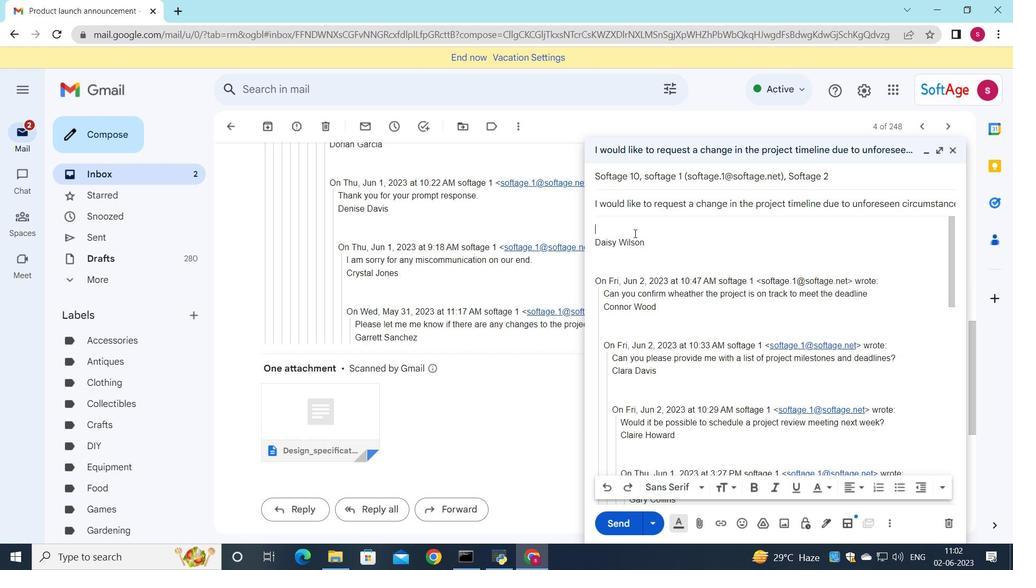 
Action: Mouse moved to (661, 231)
Screenshot: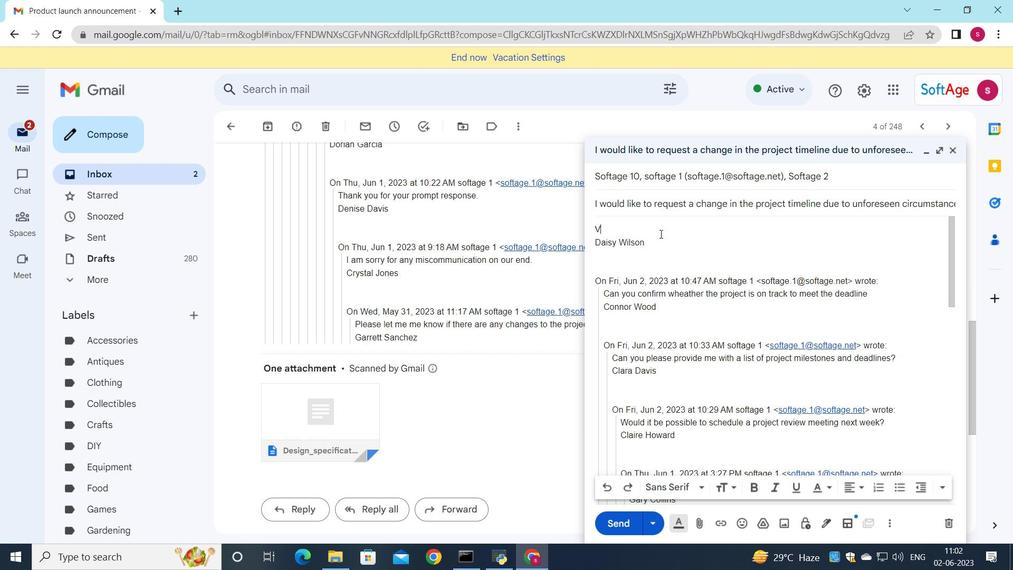 
Action: Key pressed <Key.backspace>
Screenshot: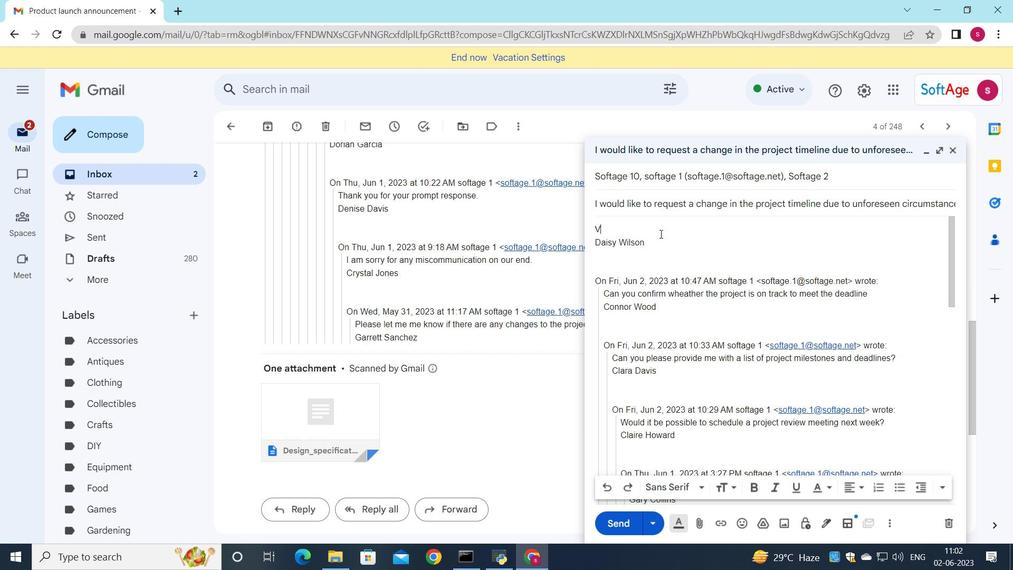 
Action: Mouse moved to (657, 237)
Screenshot: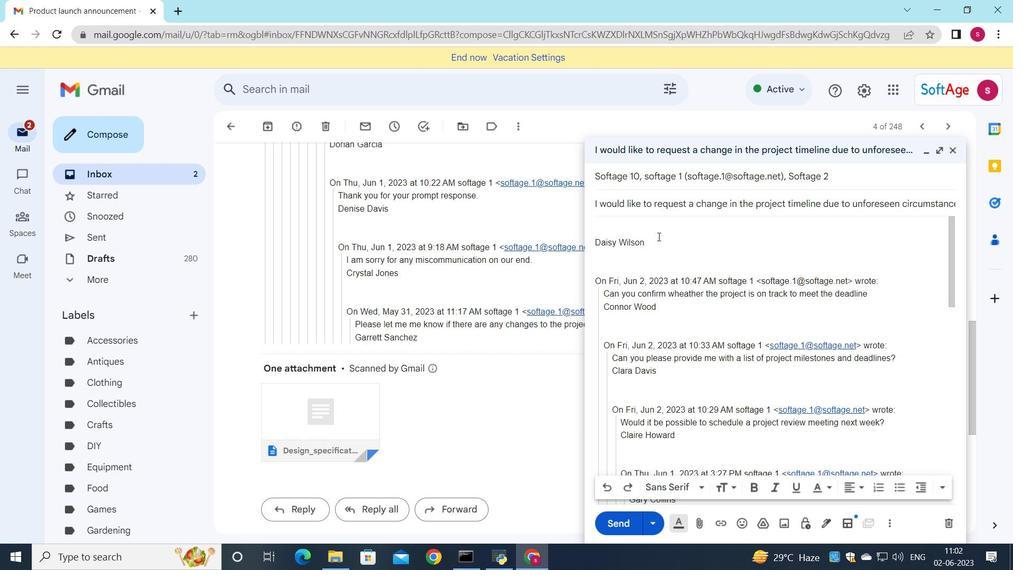 
Action: Key pressed ctrl+C<'\x16'>
Screenshot: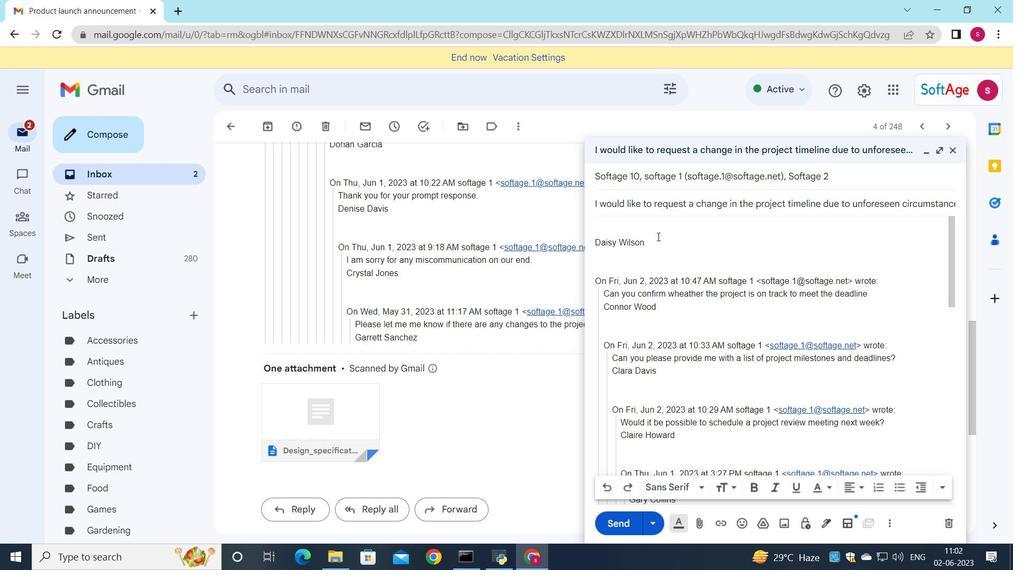 
Action: Mouse moved to (927, 203)
Screenshot: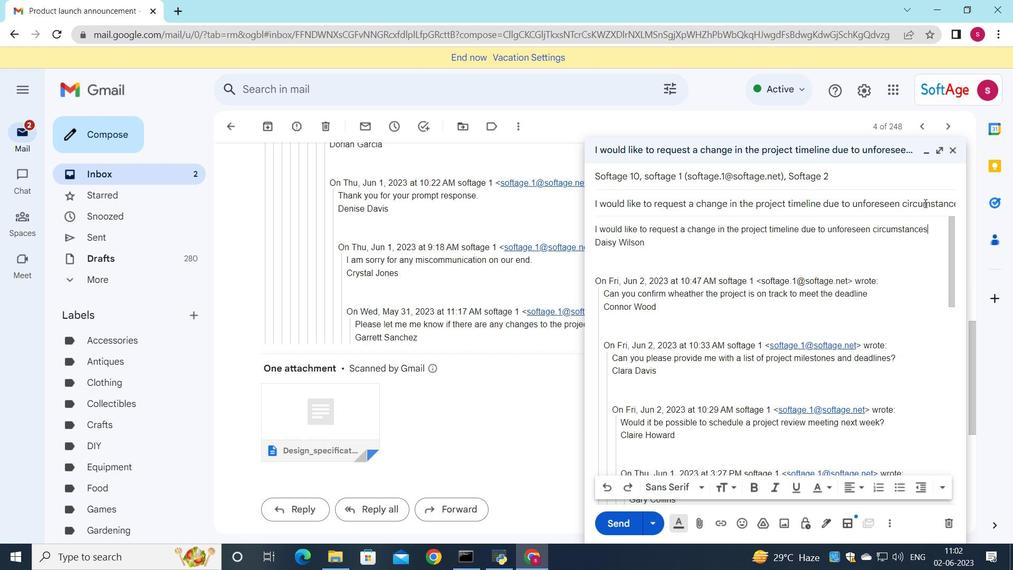 
Action: Mouse pressed left at (927, 203)
Screenshot: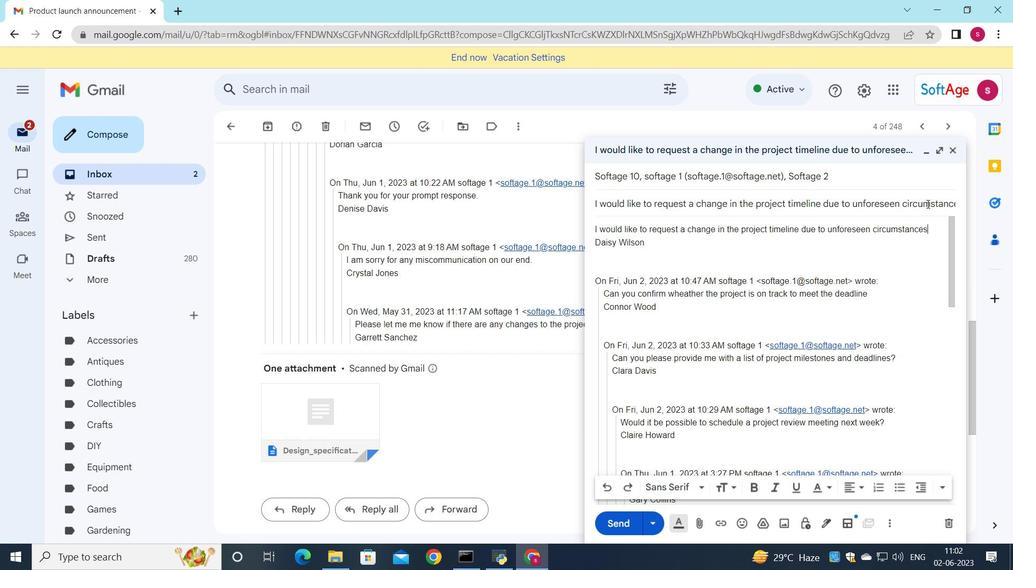 
Action: Mouse moved to (589, 201)
Screenshot: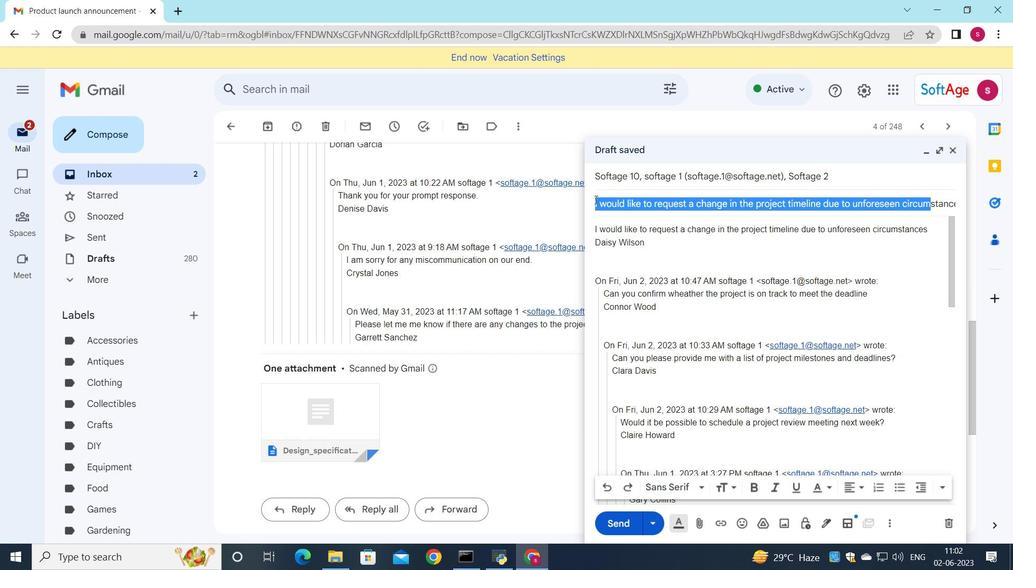 
Action: Mouse pressed left at (589, 201)
Screenshot: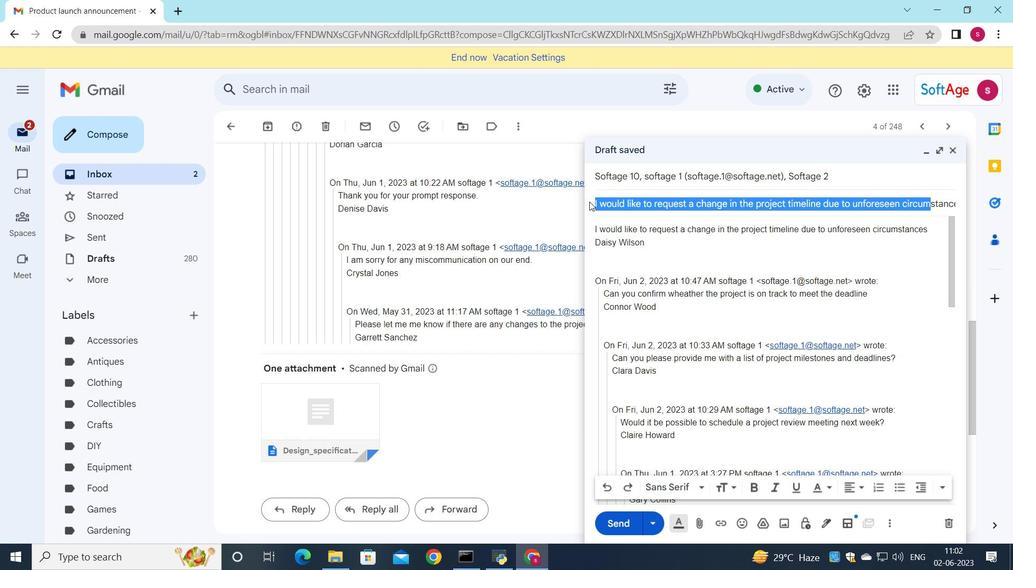 
Action: Mouse moved to (594, 203)
Screenshot: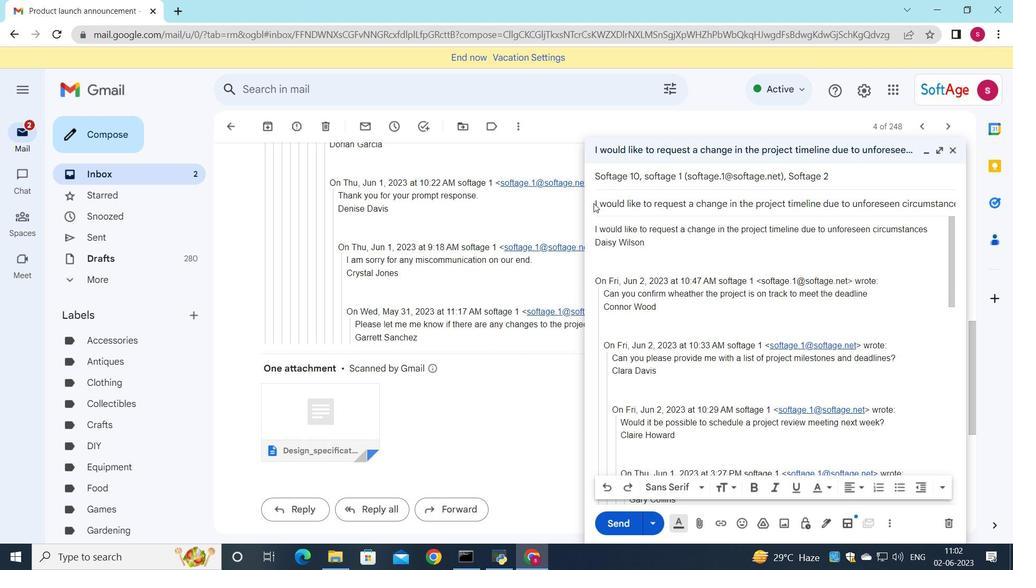
Action: Mouse pressed left at (594, 203)
Screenshot: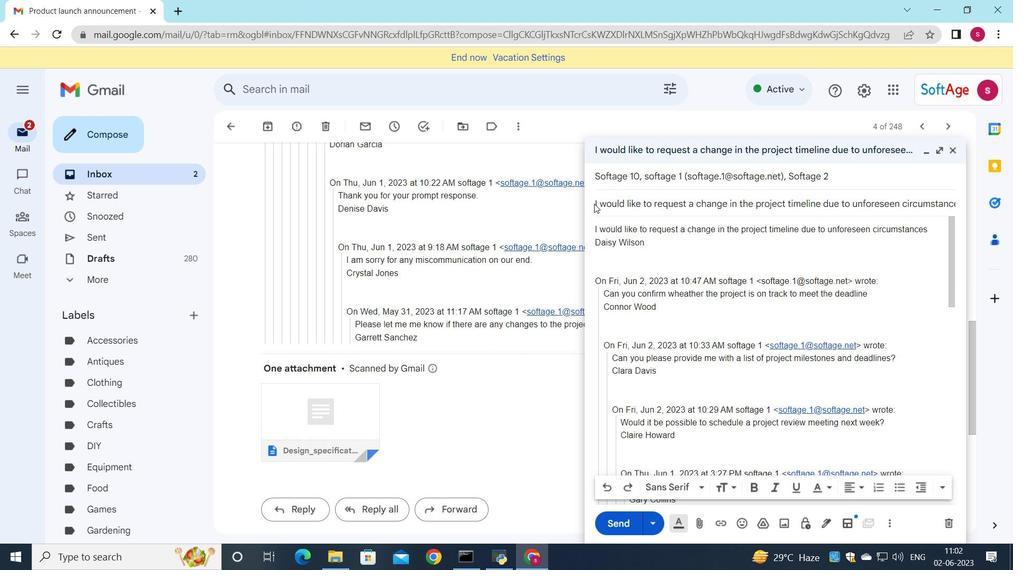 
Action: Mouse moved to (595, 203)
Screenshot: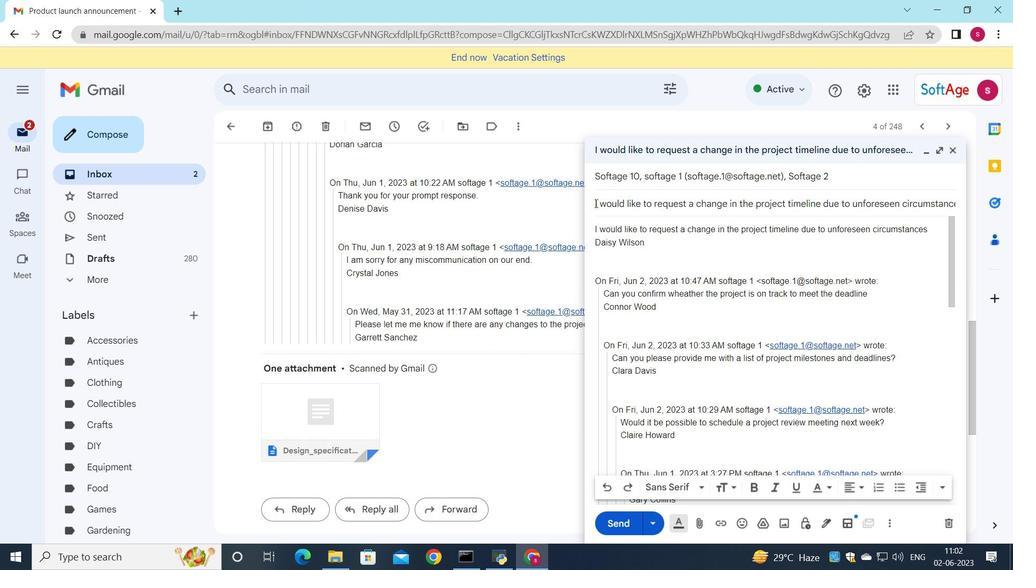 
Action: Mouse pressed left at (595, 203)
Screenshot: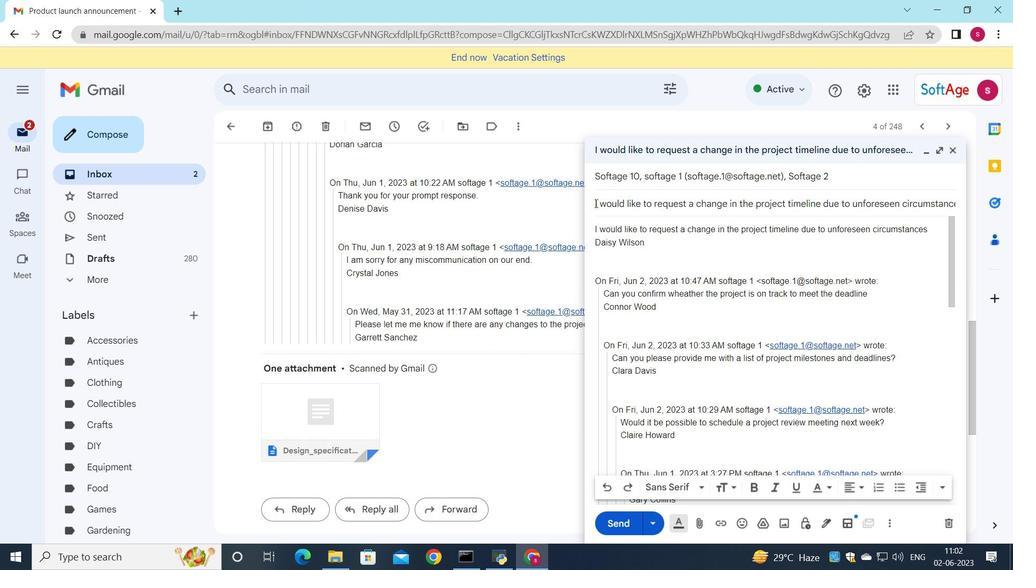 
Action: Mouse moved to (891, 242)
Screenshot: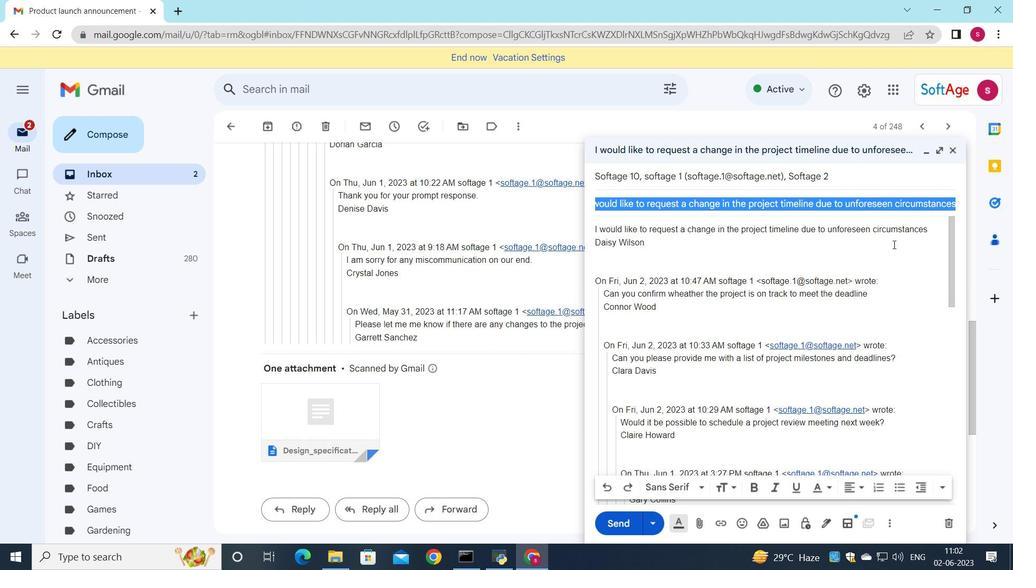 
Action: Key pressed <Key.delete>
Screenshot: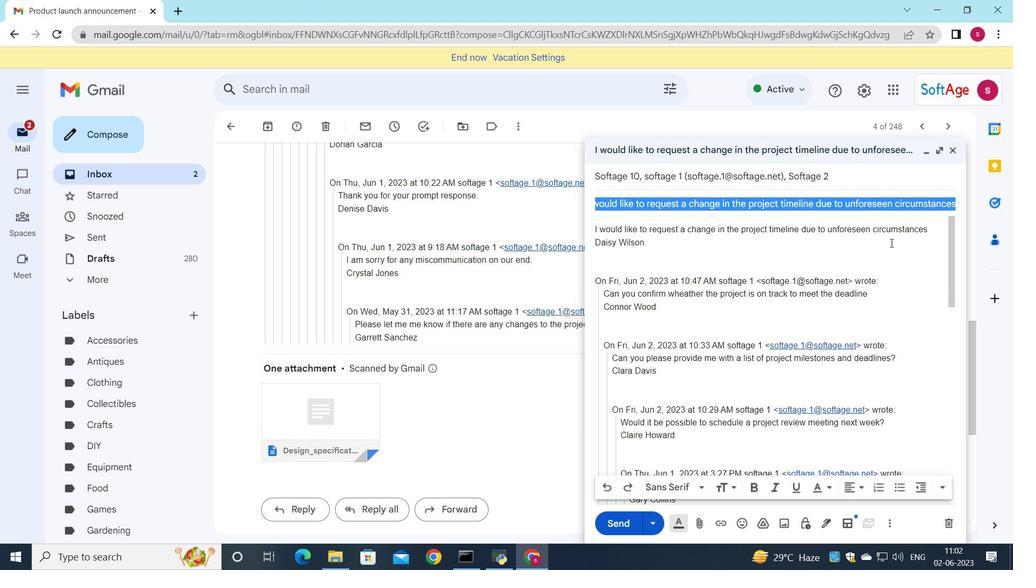 
Action: Mouse moved to (726, 208)
Screenshot: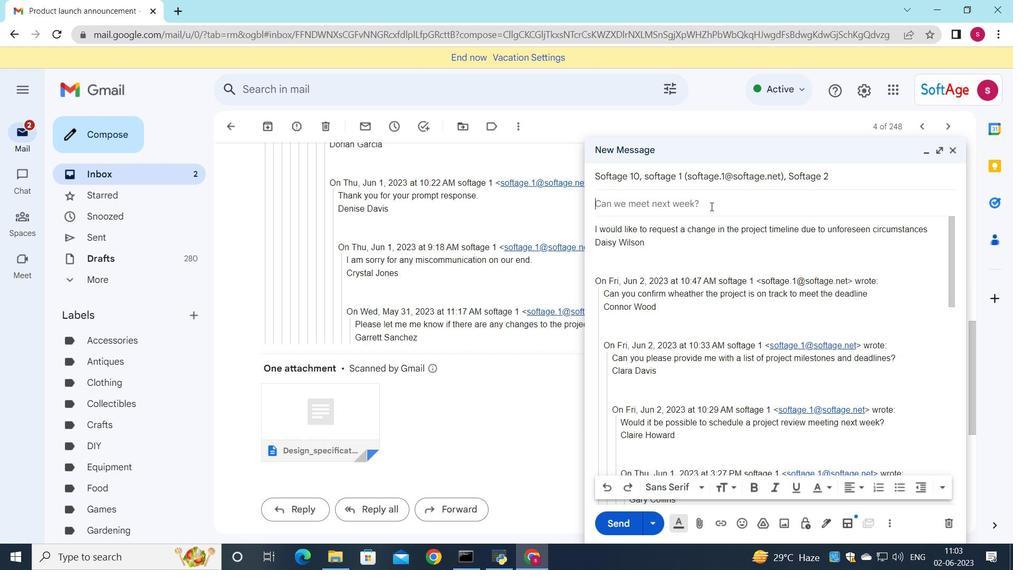 
Action: Key pressed <Key.shift>Service<Key.space>renewal
Screenshot: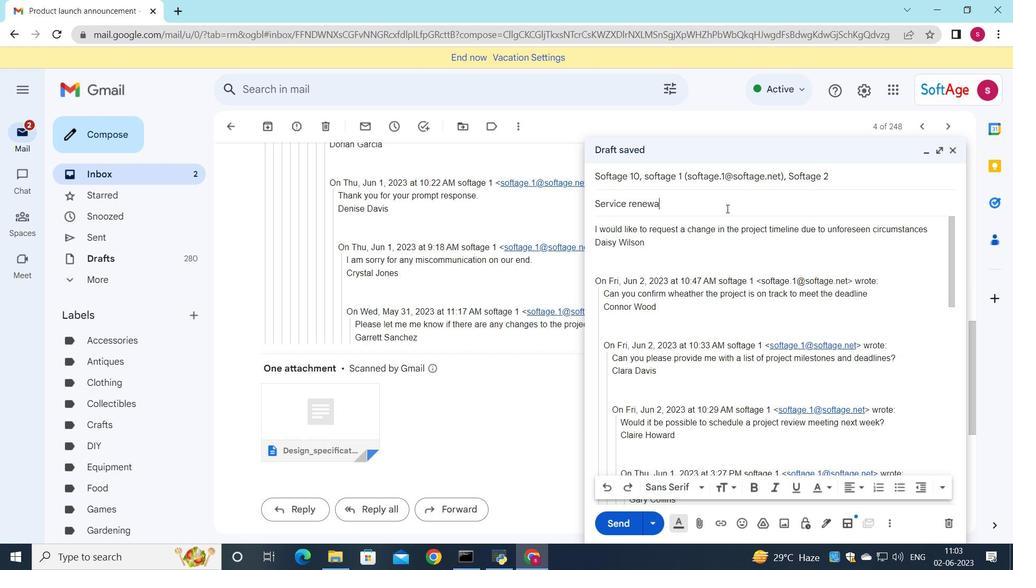 
Action: Mouse moved to (713, 256)
Screenshot: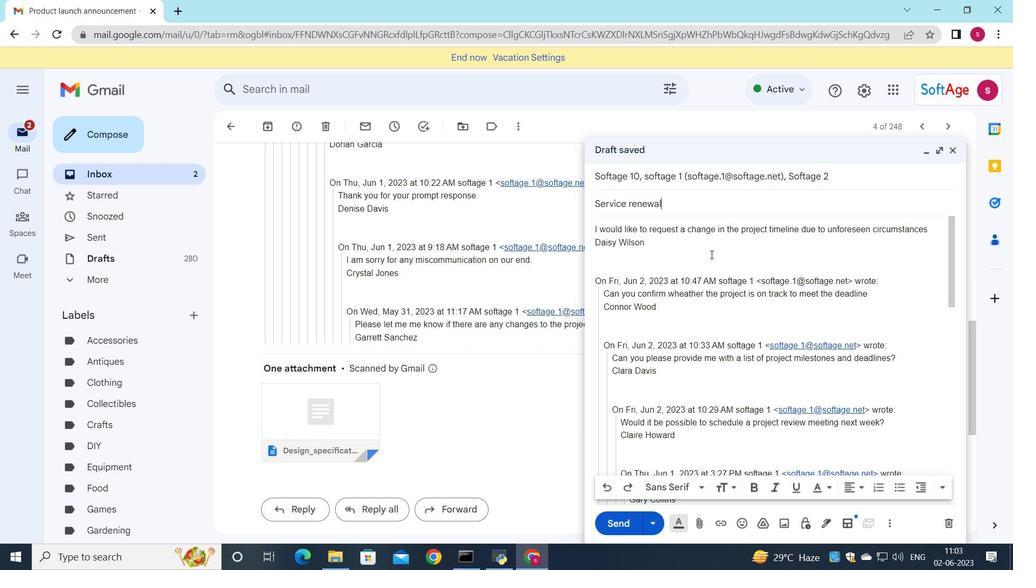 
Action: Mouse scrolled (713, 256) with delta (0, 0)
Screenshot: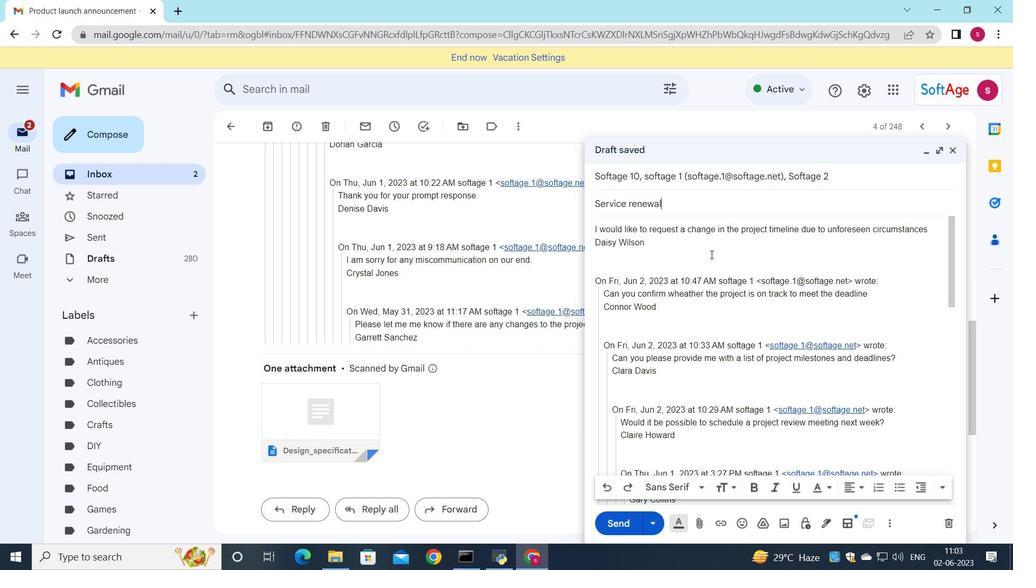 
Action: Mouse moved to (714, 262)
Screenshot: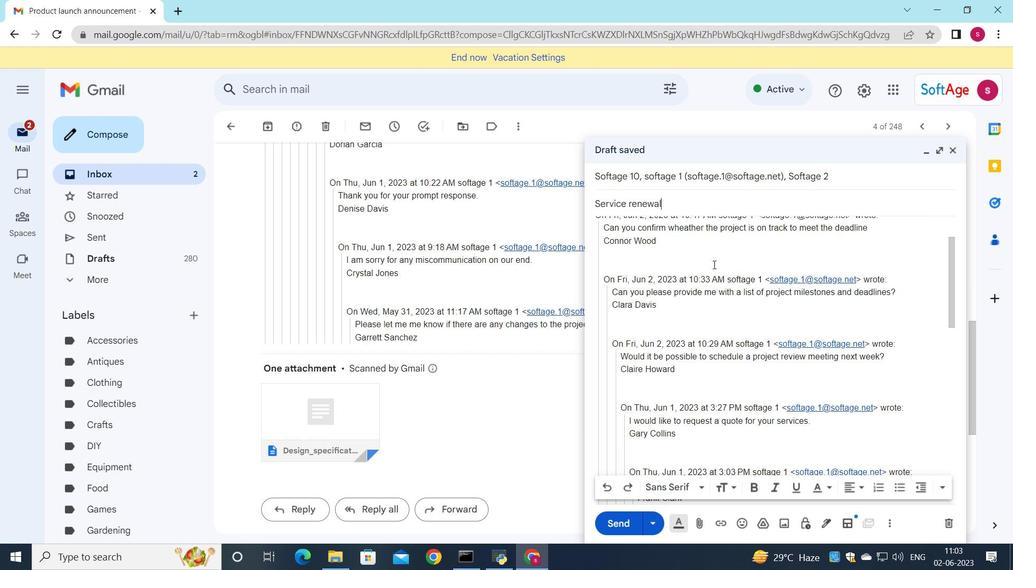 
Action: Mouse scrolled (714, 263) with delta (0, 0)
Screenshot: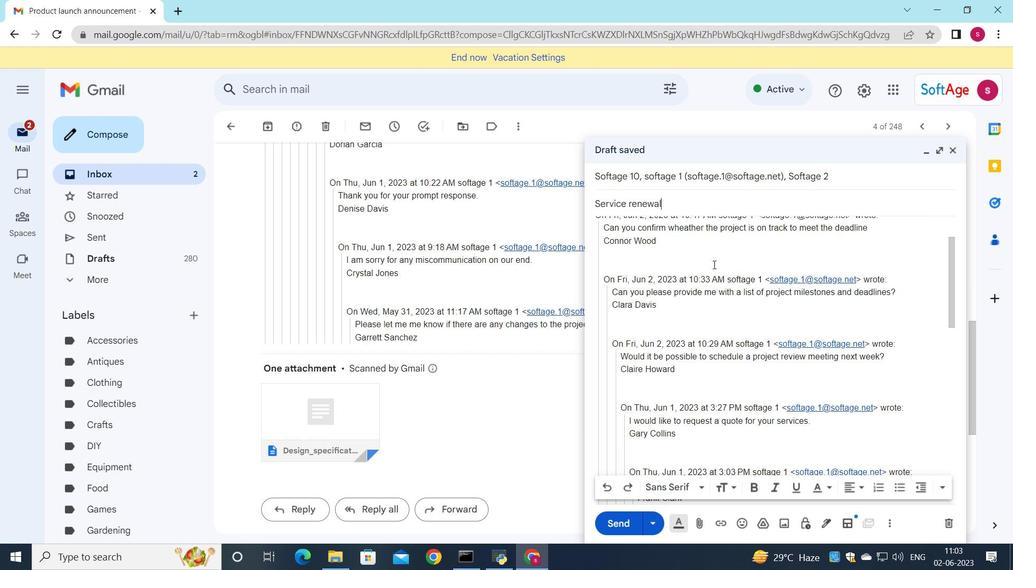 
Action: Mouse moved to (714, 261)
Screenshot: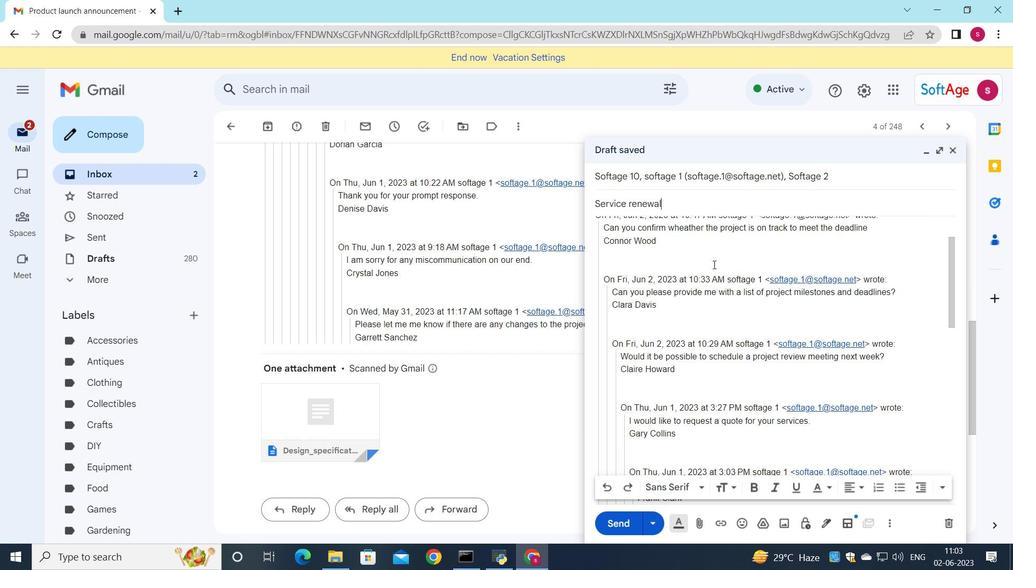 
Action: Mouse scrolled (714, 262) with delta (0, 0)
Screenshot: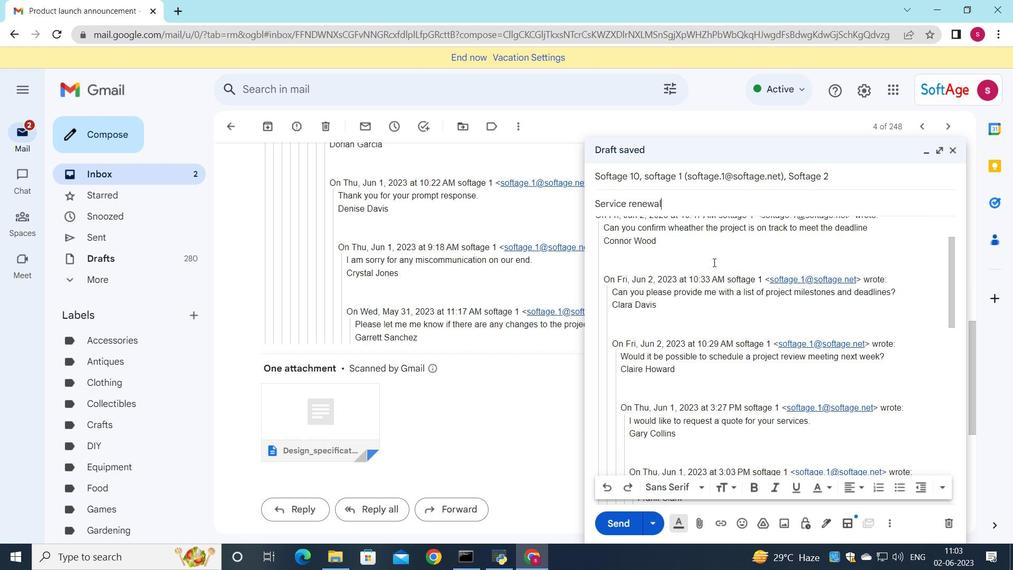 
Action: Mouse moved to (925, 231)
Screenshot: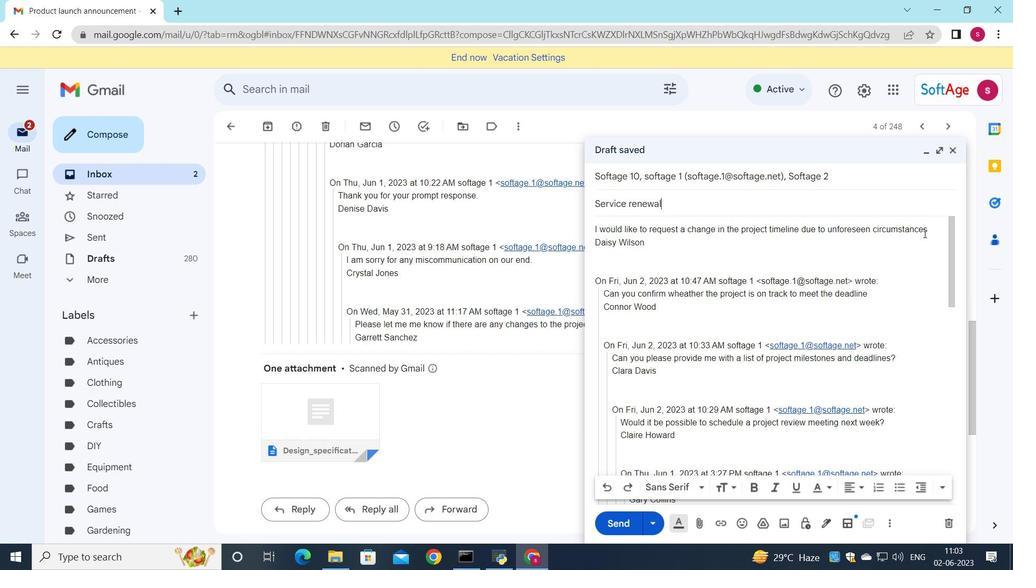
Action: Mouse pressed left at (925, 231)
Screenshot: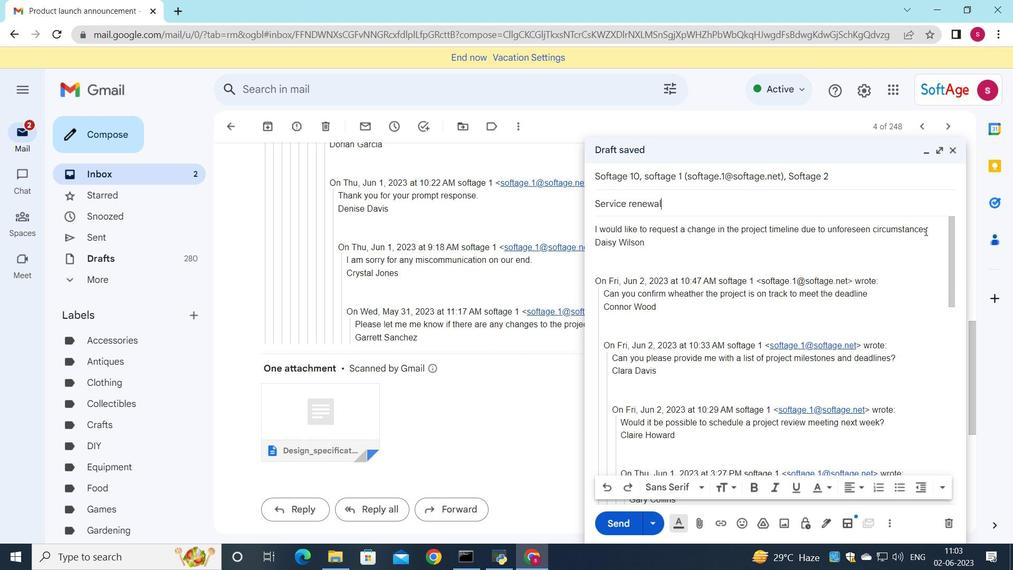 
Action: Mouse moved to (852, 358)
Screenshot: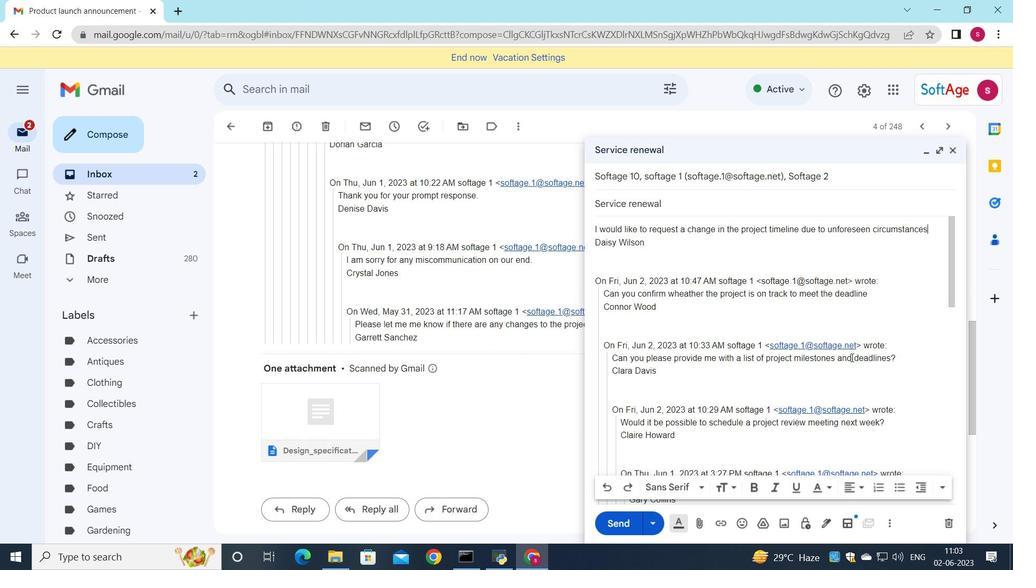 
Action: Key pressed .
Screenshot: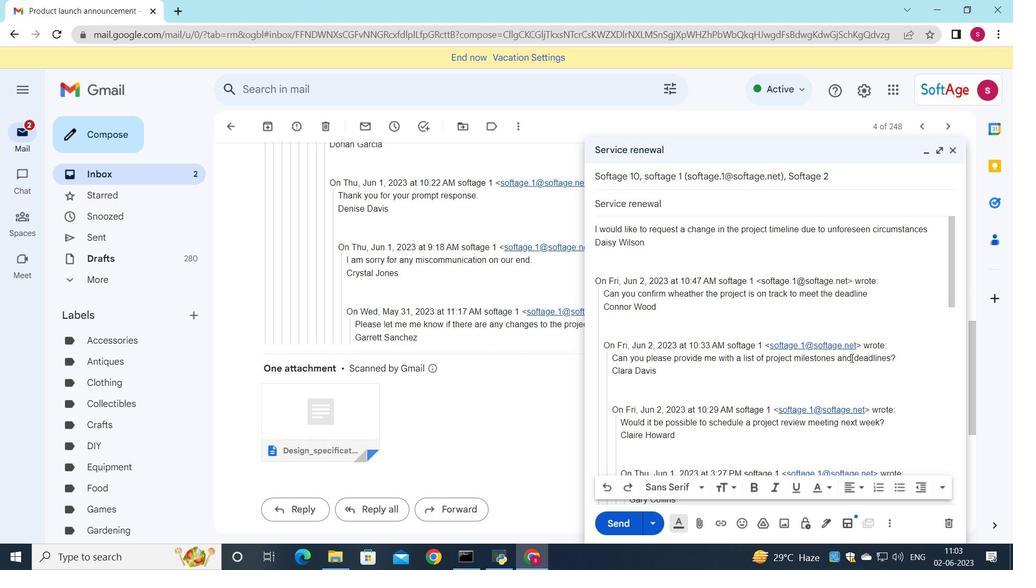 
Action: Mouse moved to (785, 342)
Screenshot: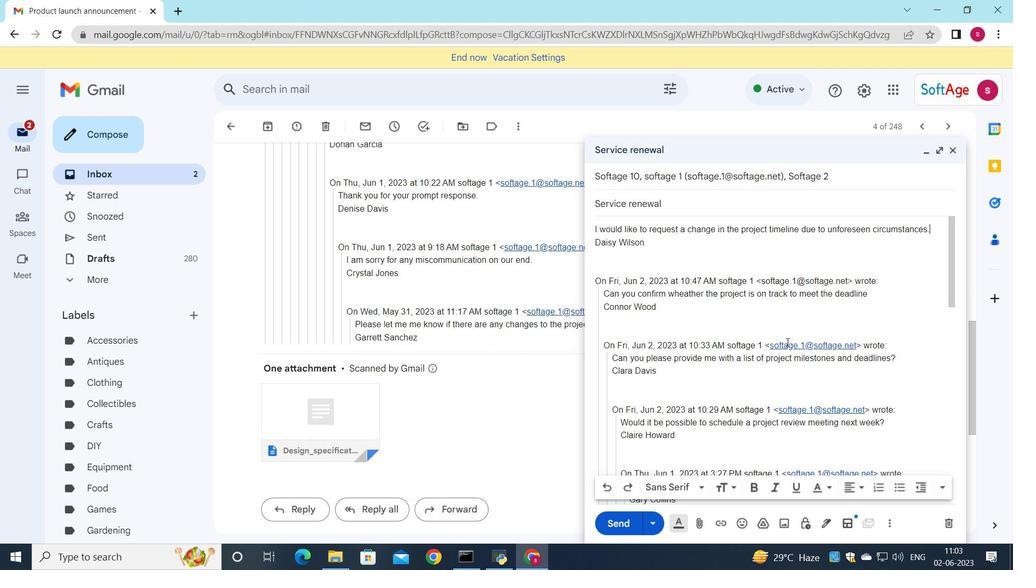 
Action: Mouse scrolled (785, 342) with delta (0, 0)
Screenshot: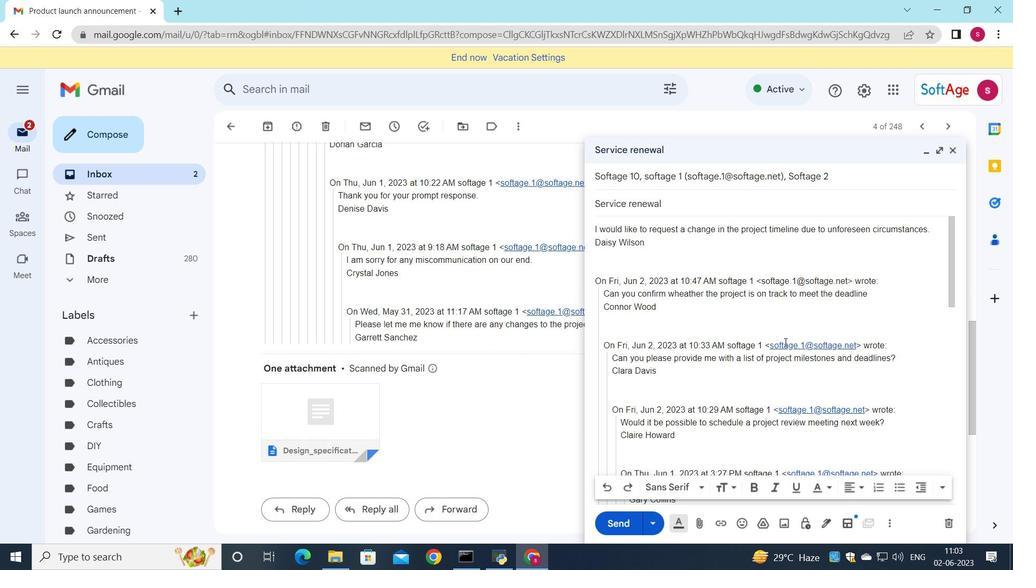 
Action: Mouse moved to (785, 358)
Screenshot: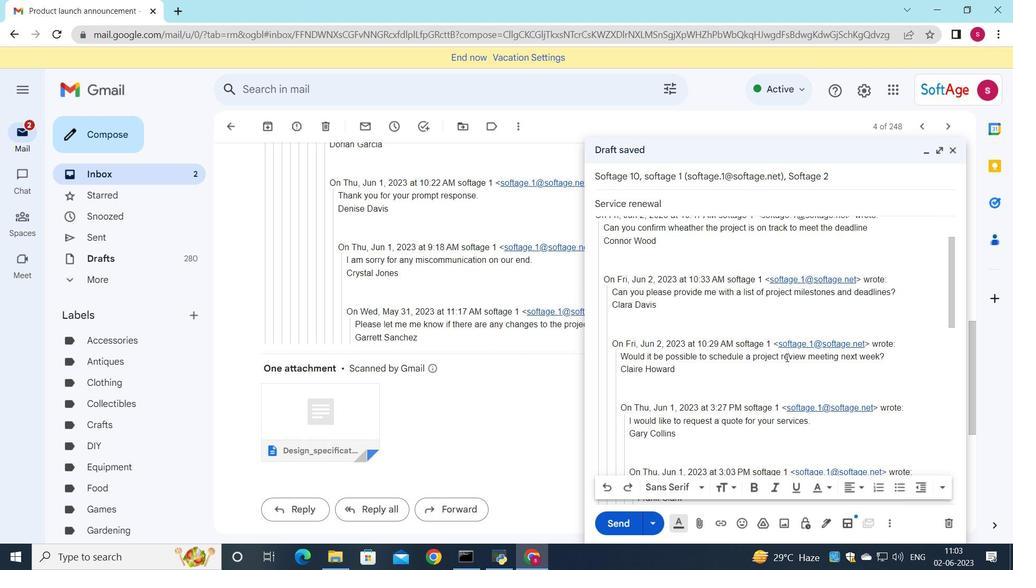 
Action: Mouse scrolled (785, 357) with delta (0, 0)
Screenshot: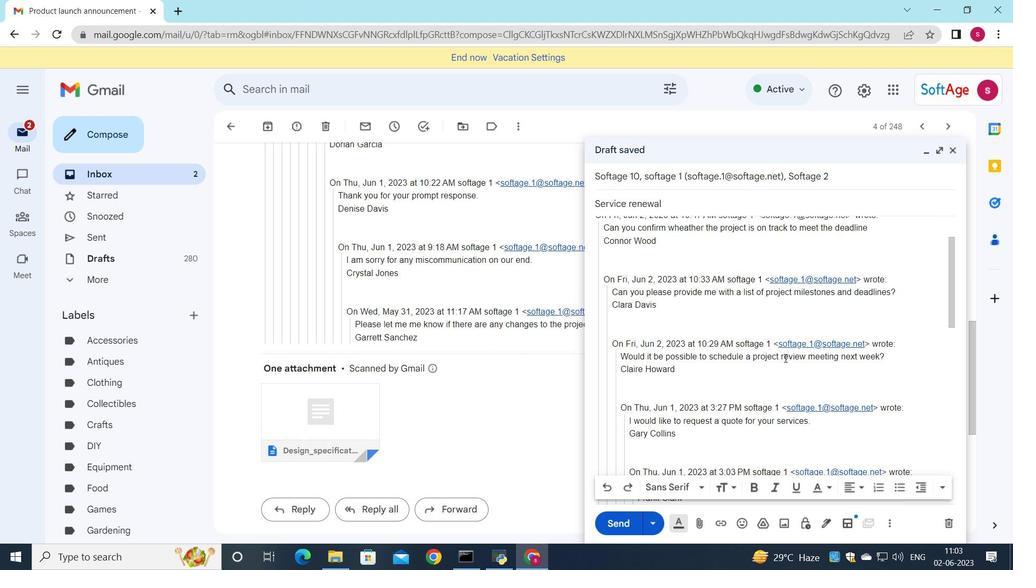 
Action: Mouse moved to (697, 523)
Screenshot: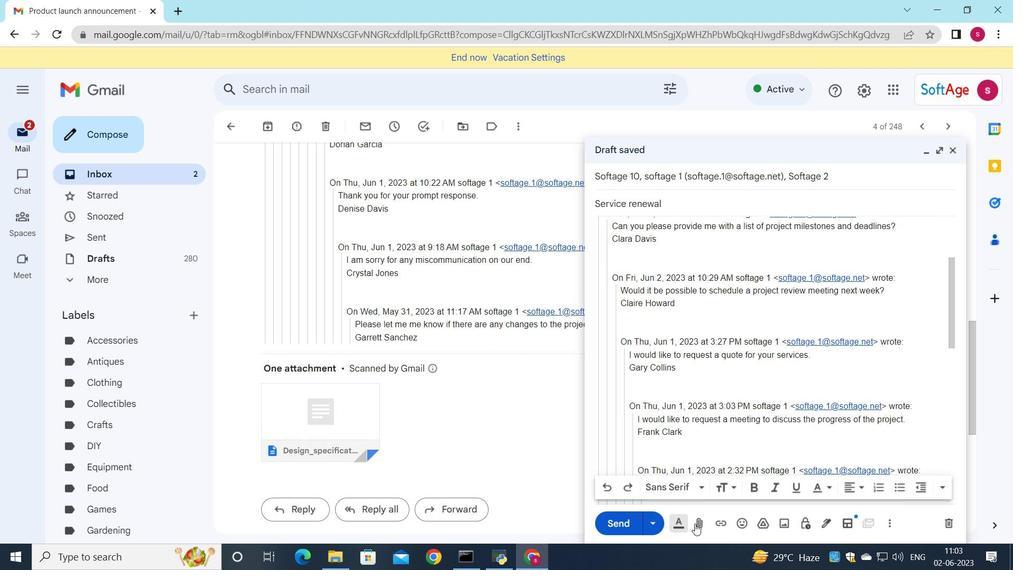 
Action: Mouse pressed left at (697, 523)
Screenshot: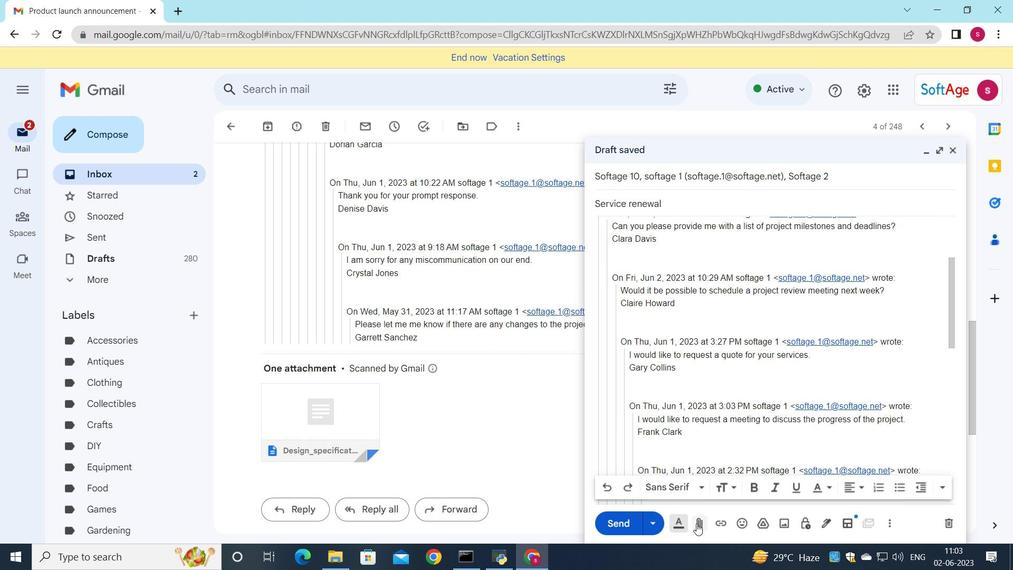 
Action: Mouse moved to (258, 94)
Screenshot: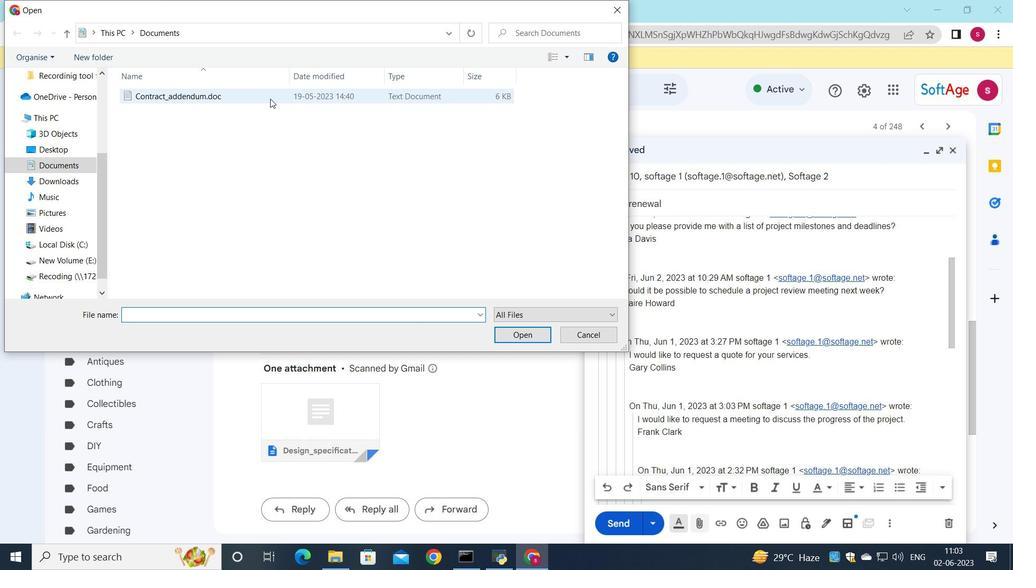 
Action: Mouse pressed left at (258, 94)
Screenshot: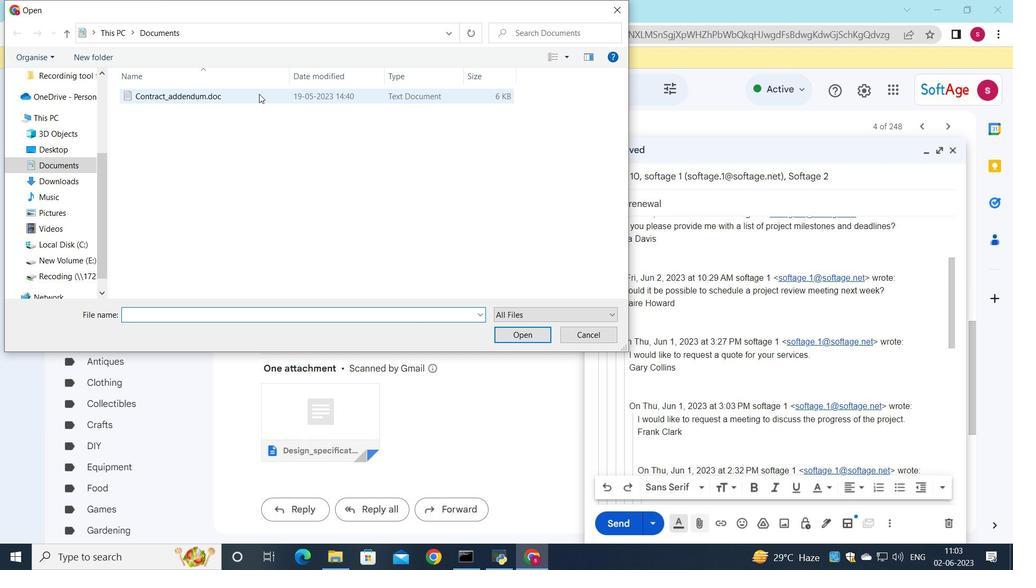 
Action: Mouse moved to (214, 95)
Screenshot: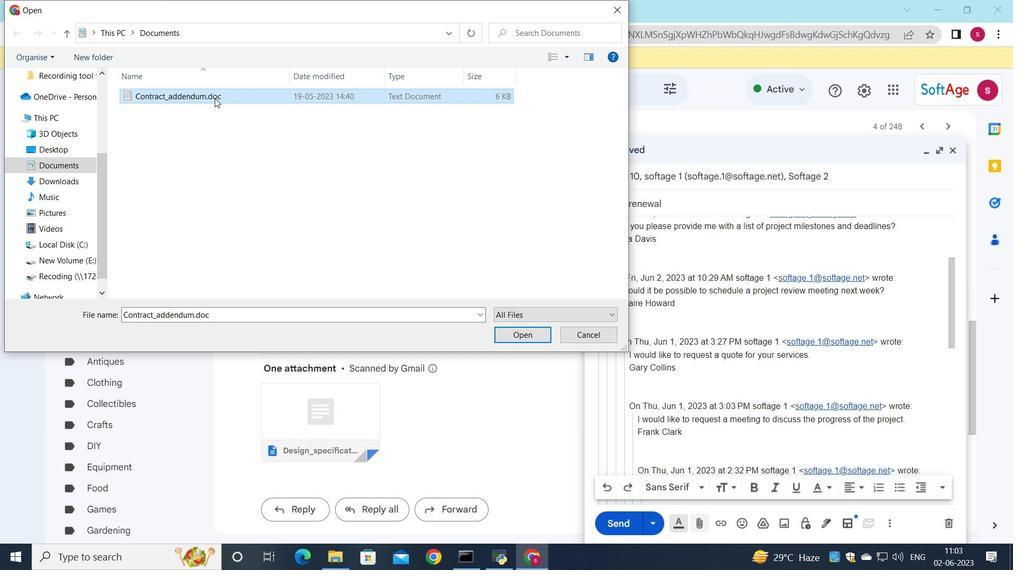 
Action: Mouse pressed left at (214, 95)
Screenshot: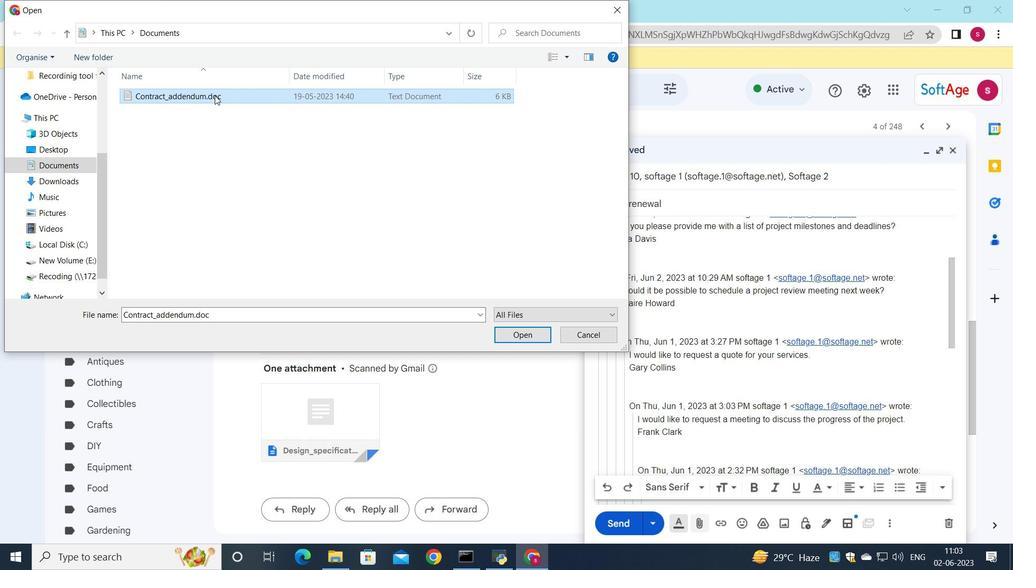 
Action: Mouse moved to (416, 131)
Screenshot: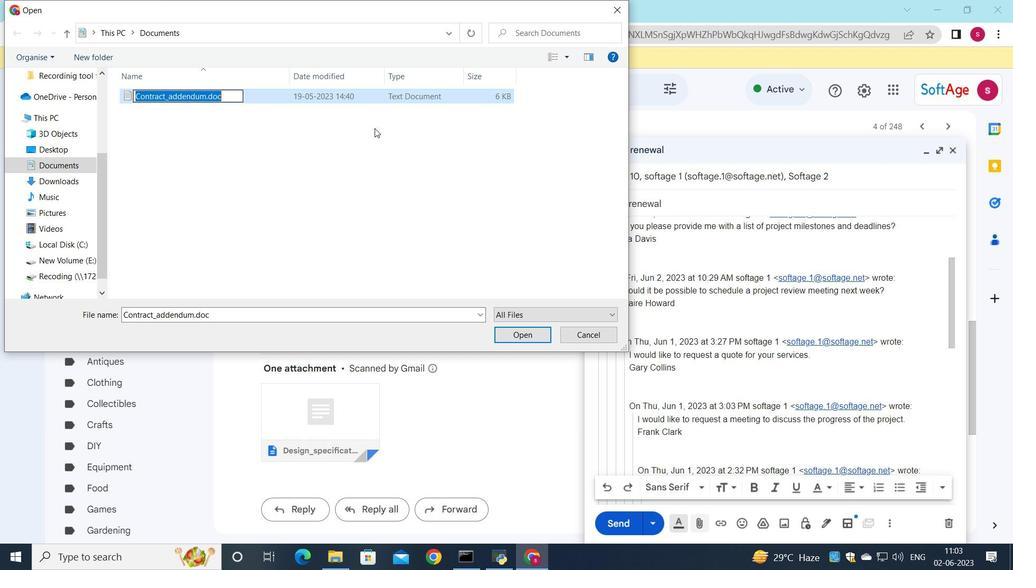 
Action: Key pressed <Key.shift>data<Key.space><Key.backspace><Key.shift>-sheet<Key.left><Key.left><Key.left><Key.left><Key.left><Key.left><Key.left><Key.left><Key.left><Key.backspace><Key.shift>D
Screenshot: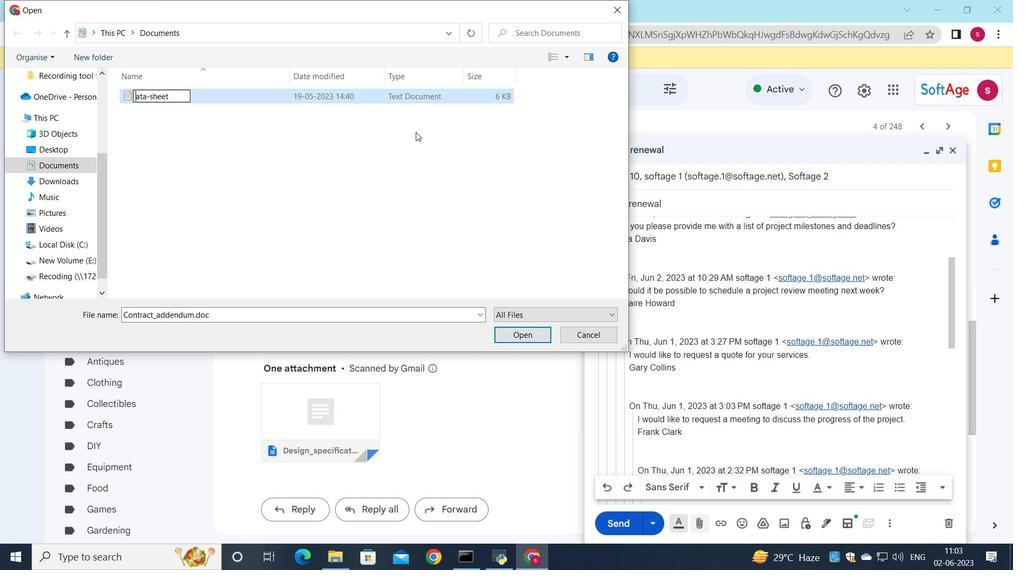 
Action: Mouse moved to (181, 98)
Screenshot: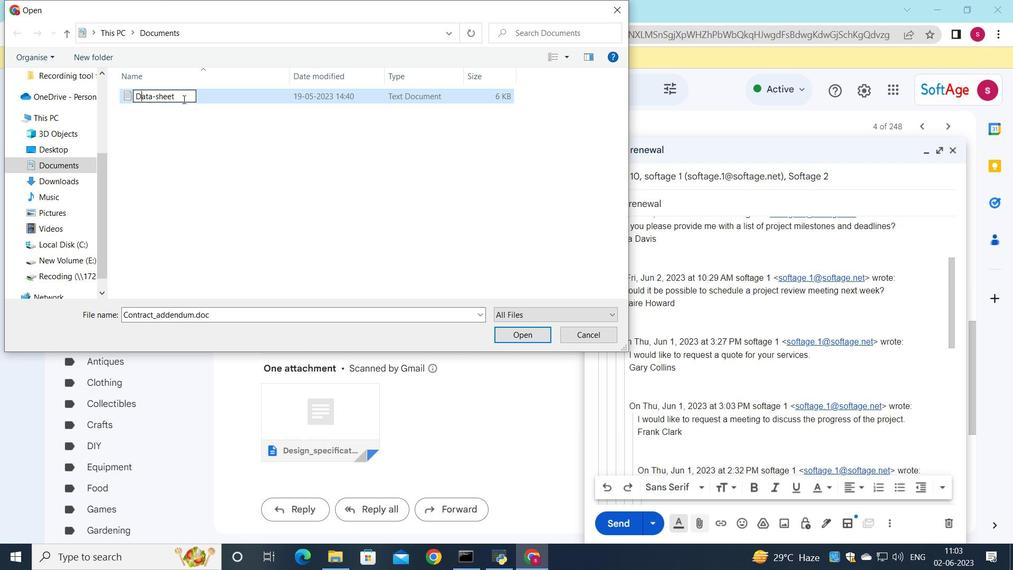 
Action: Mouse pressed left at (181, 98)
Screenshot: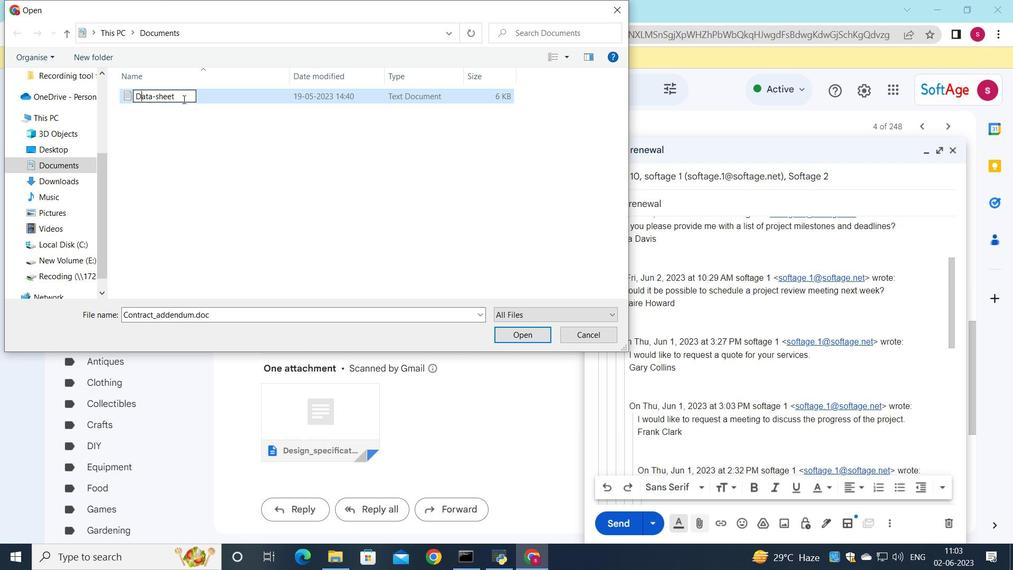 
Action: Key pressed .pdf
Screenshot: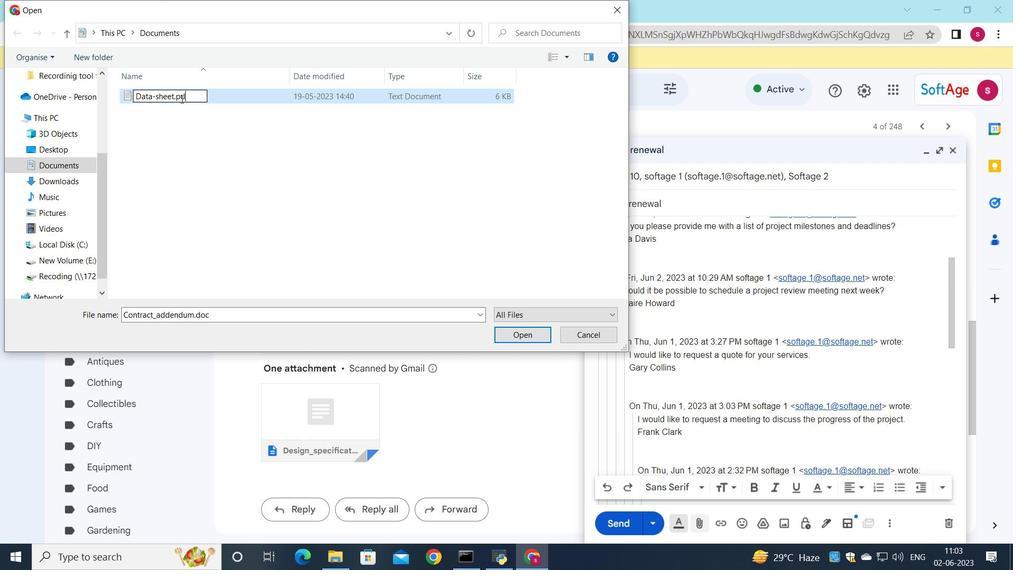 
Action: Mouse moved to (210, 97)
Screenshot: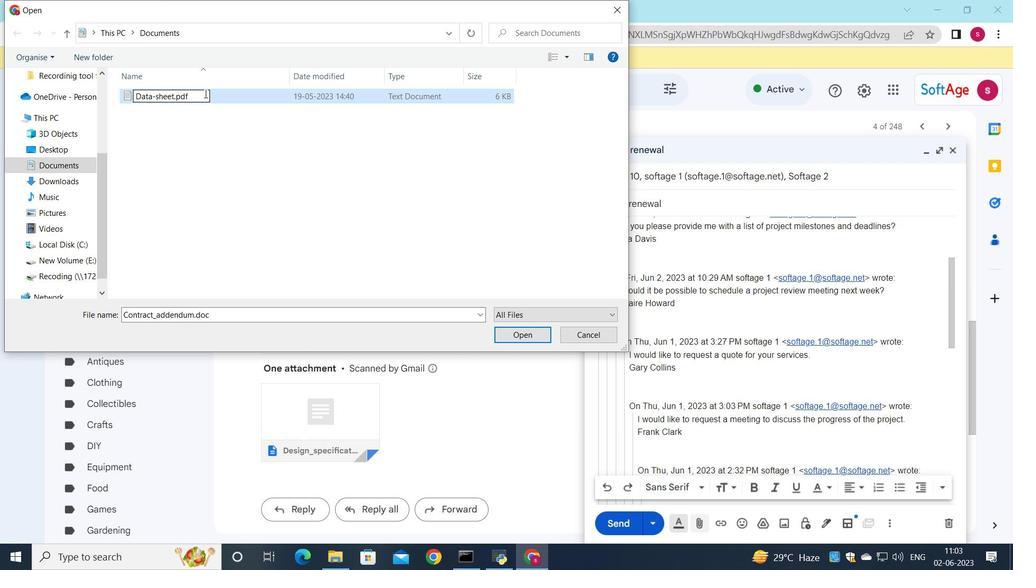 
Action: Mouse pressed left at (210, 97)
Screenshot: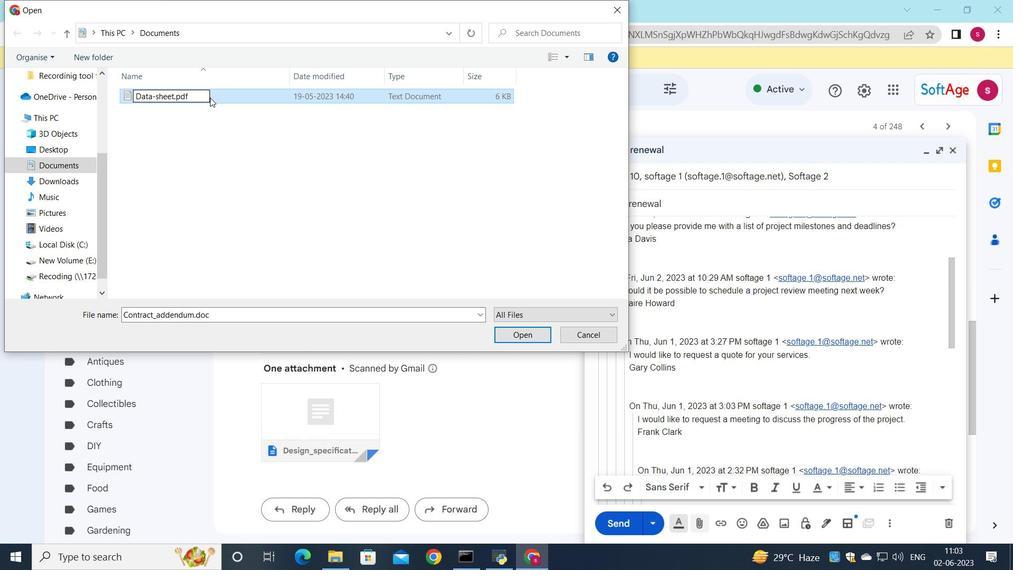 
Action: Mouse moved to (531, 341)
Screenshot: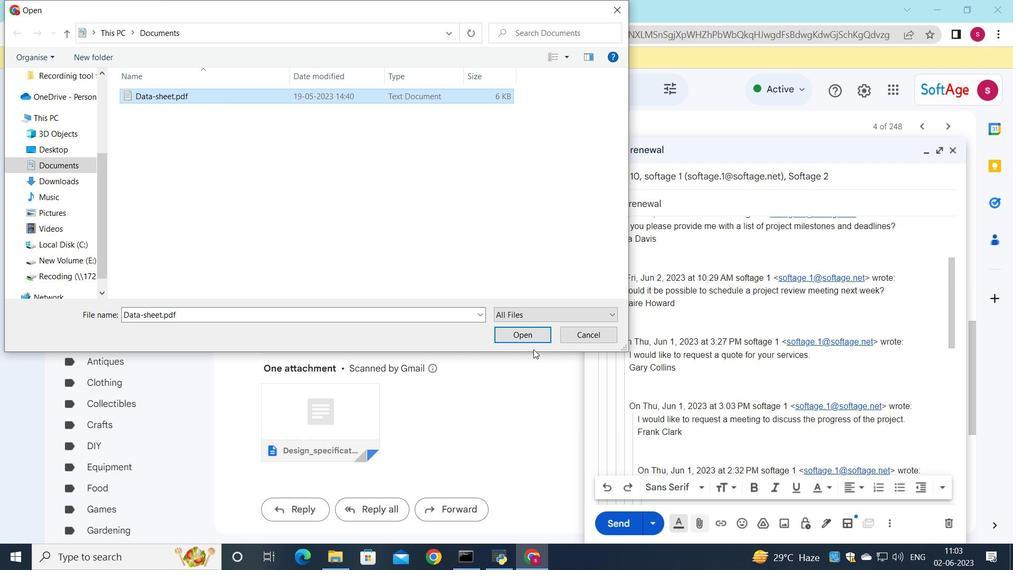 
Action: Mouse pressed left at (531, 341)
Screenshot: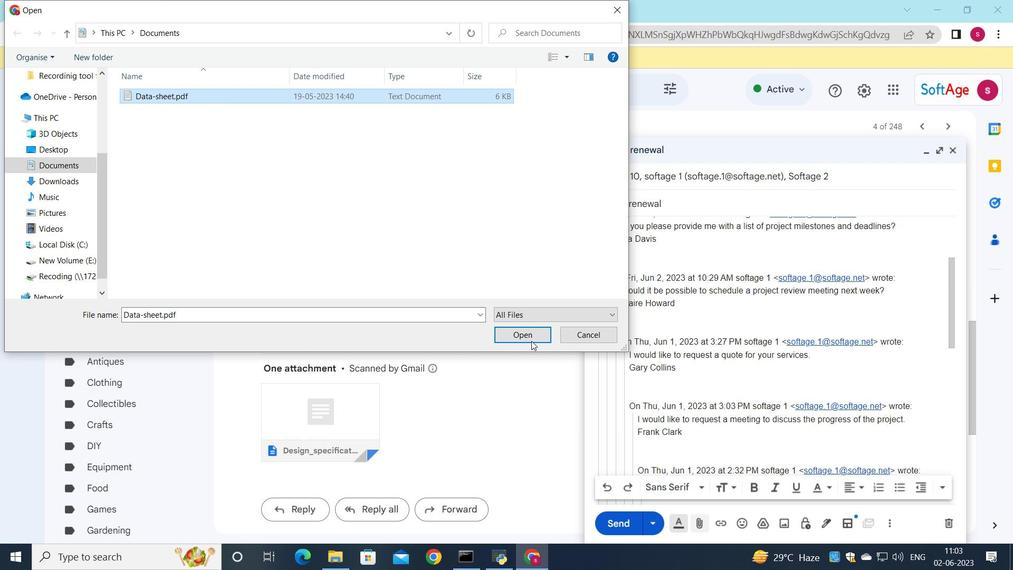 
Action: Mouse moved to (617, 522)
Screenshot: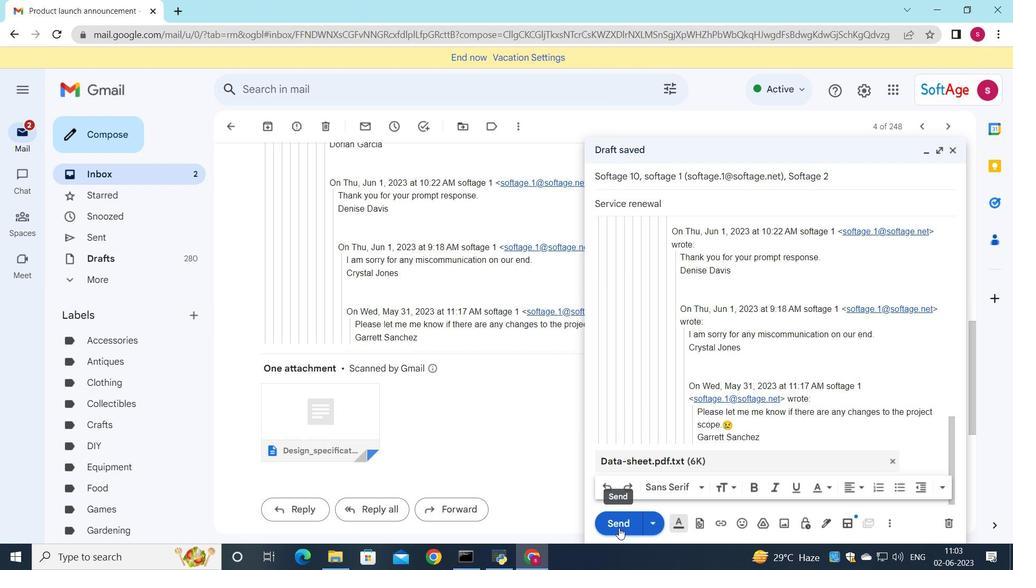 
Action: Mouse pressed left at (617, 522)
Screenshot: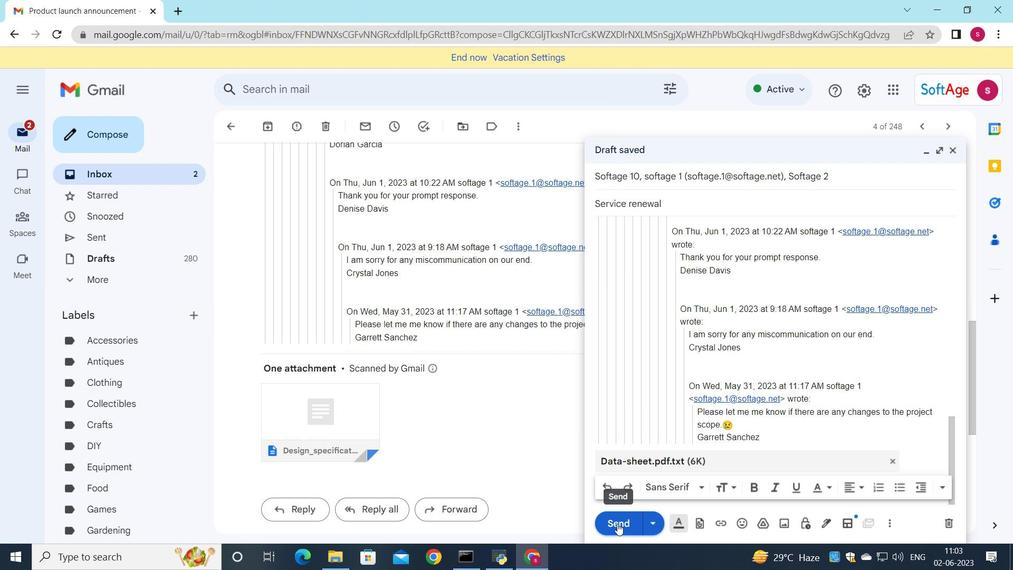 
Action: Mouse moved to (187, 177)
Screenshot: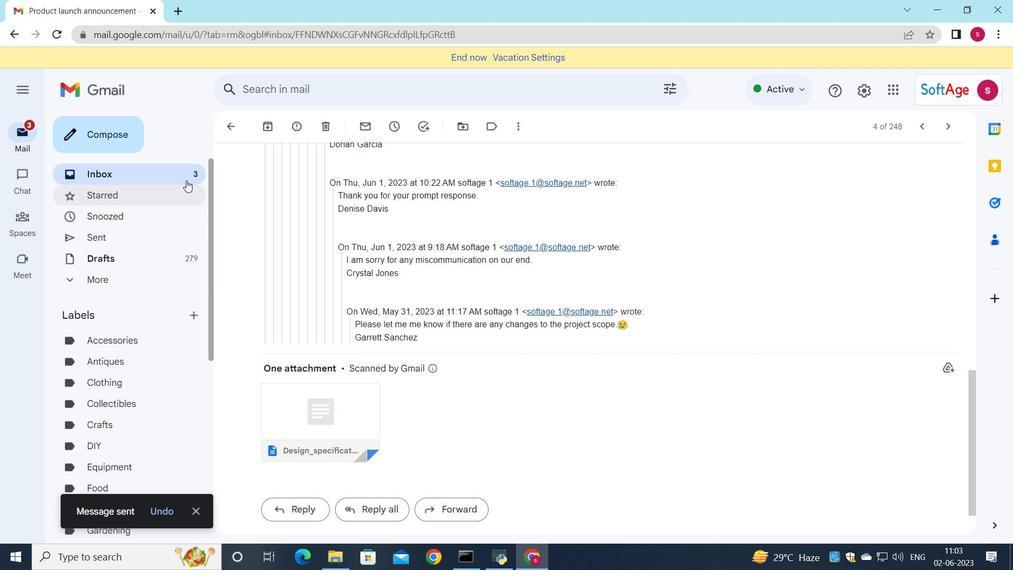
Action: Mouse pressed left at (187, 177)
Screenshot: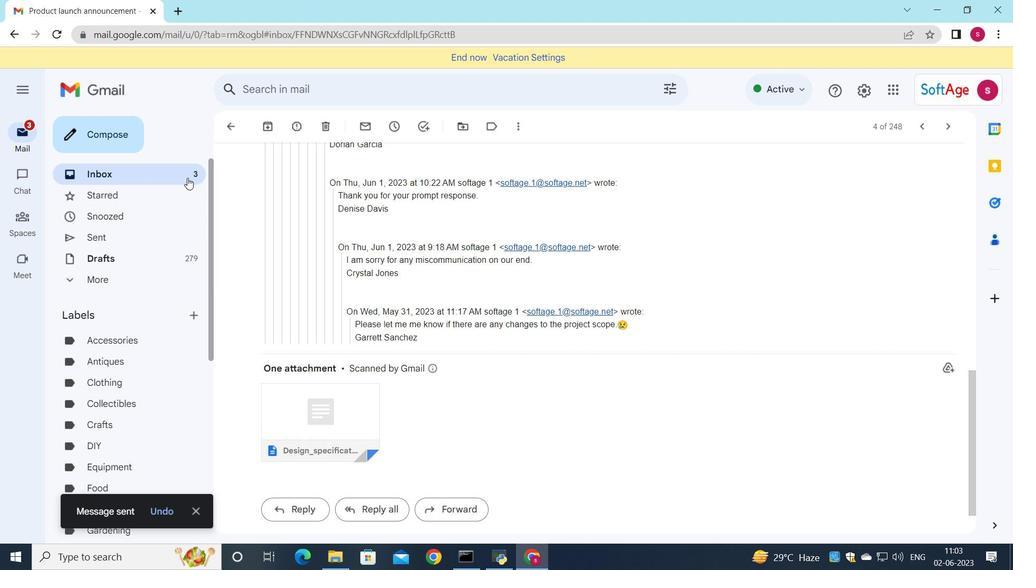 
Action: Mouse moved to (533, 167)
Screenshot: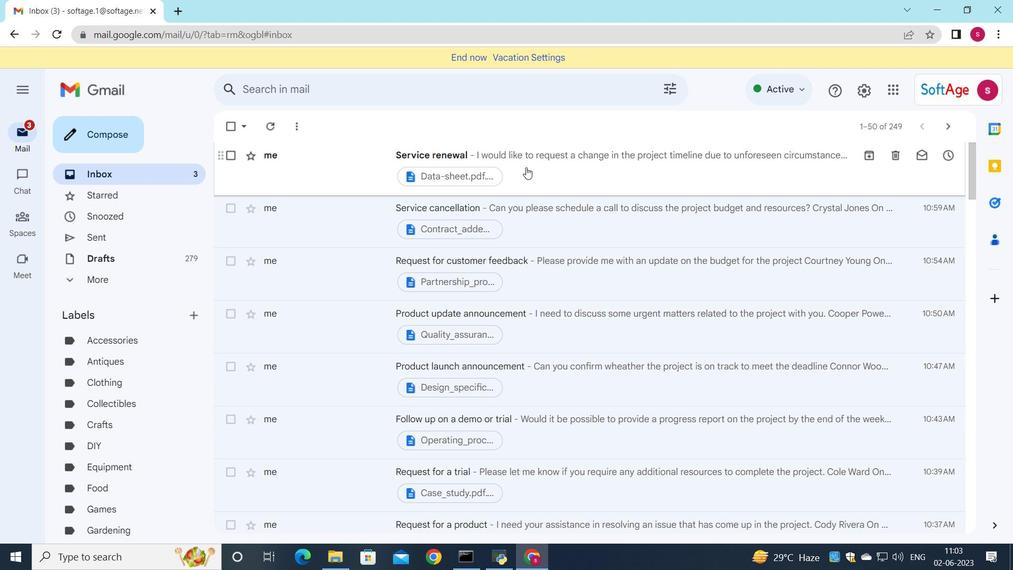 
Action: Mouse pressed left at (533, 167)
Screenshot: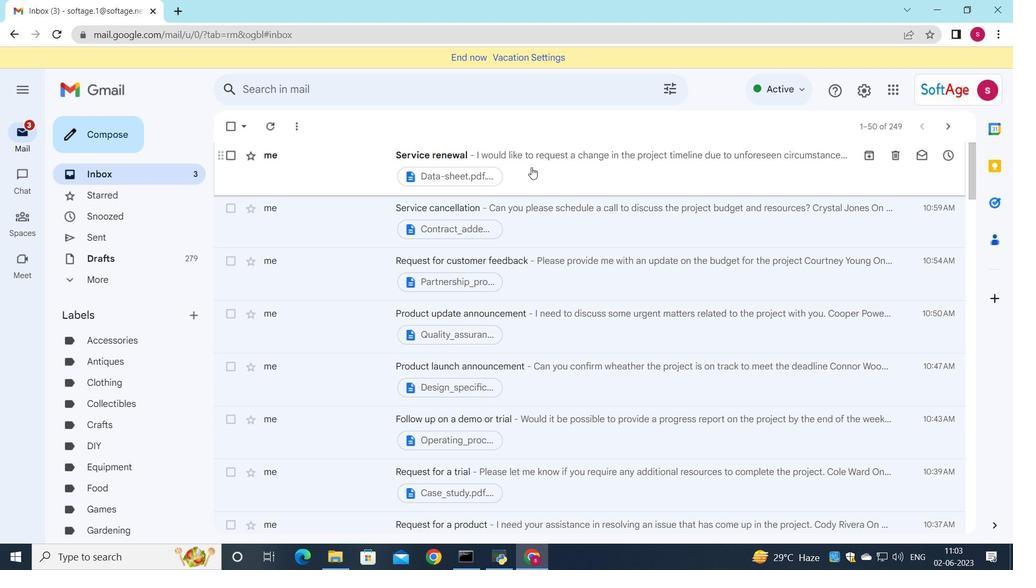 
Action: Mouse moved to (522, 156)
Screenshot: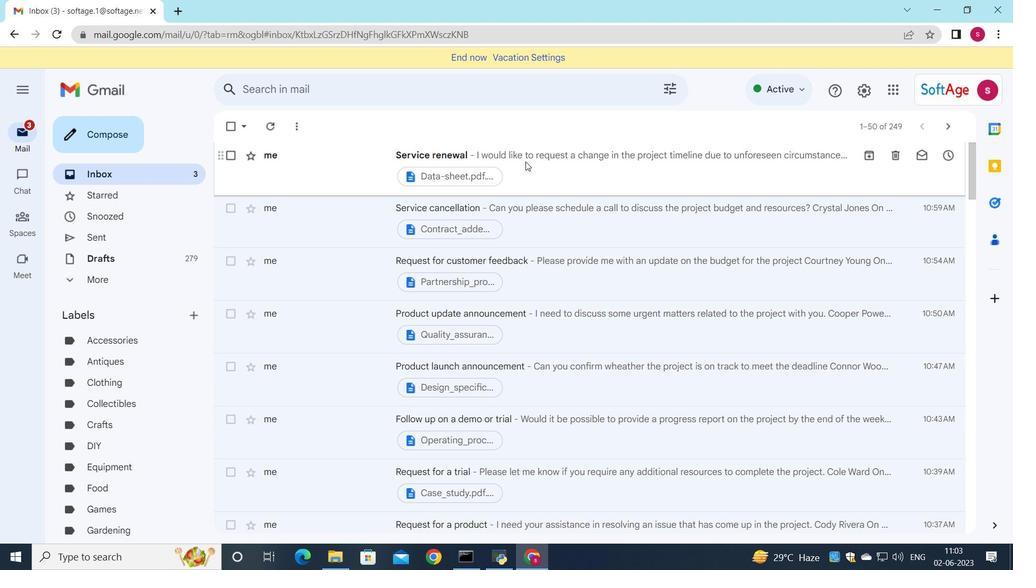 
